 Task: Plan a trip to Wobulenzi, Uganda from 7th December, 2023 to 14th December, 2023 for 1 adult with 1  bedroom having 1 bed and 1 bathroom. Property type can be hotel. Amenities needed are: wifi. Booking option can be self check-in.
Action: Mouse moved to (538, 103)
Screenshot: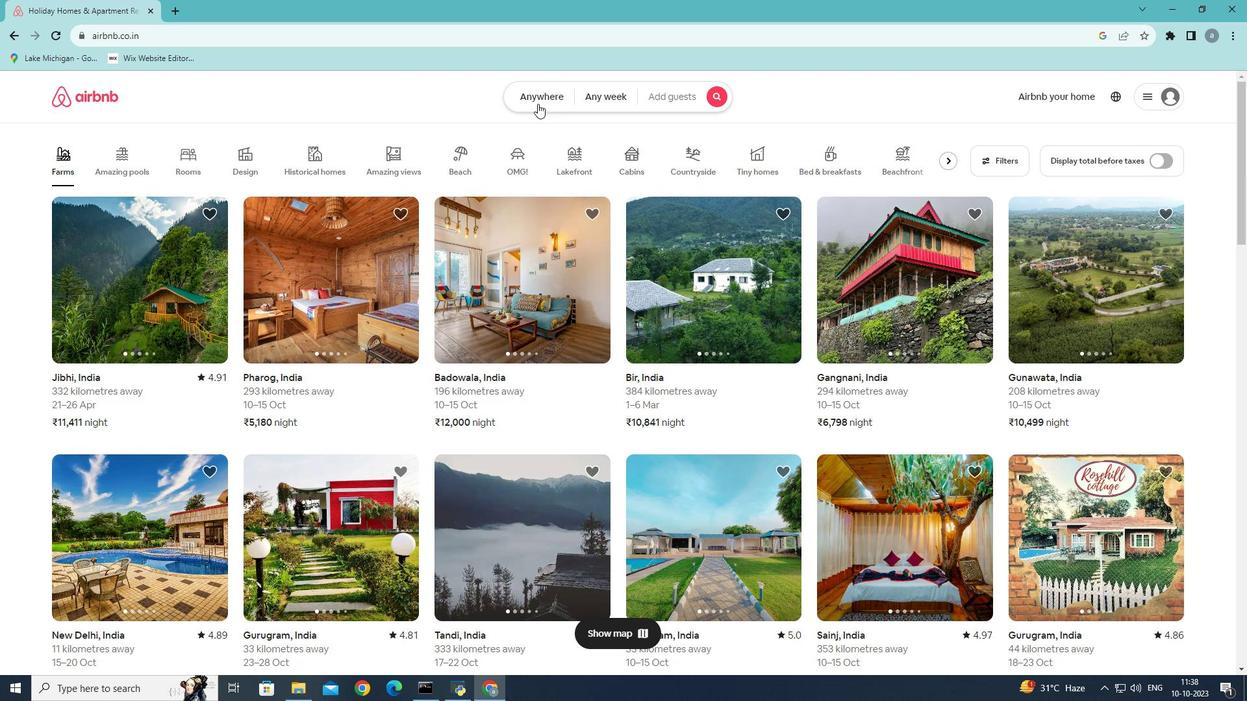 
Action: Mouse pressed left at (538, 103)
Screenshot: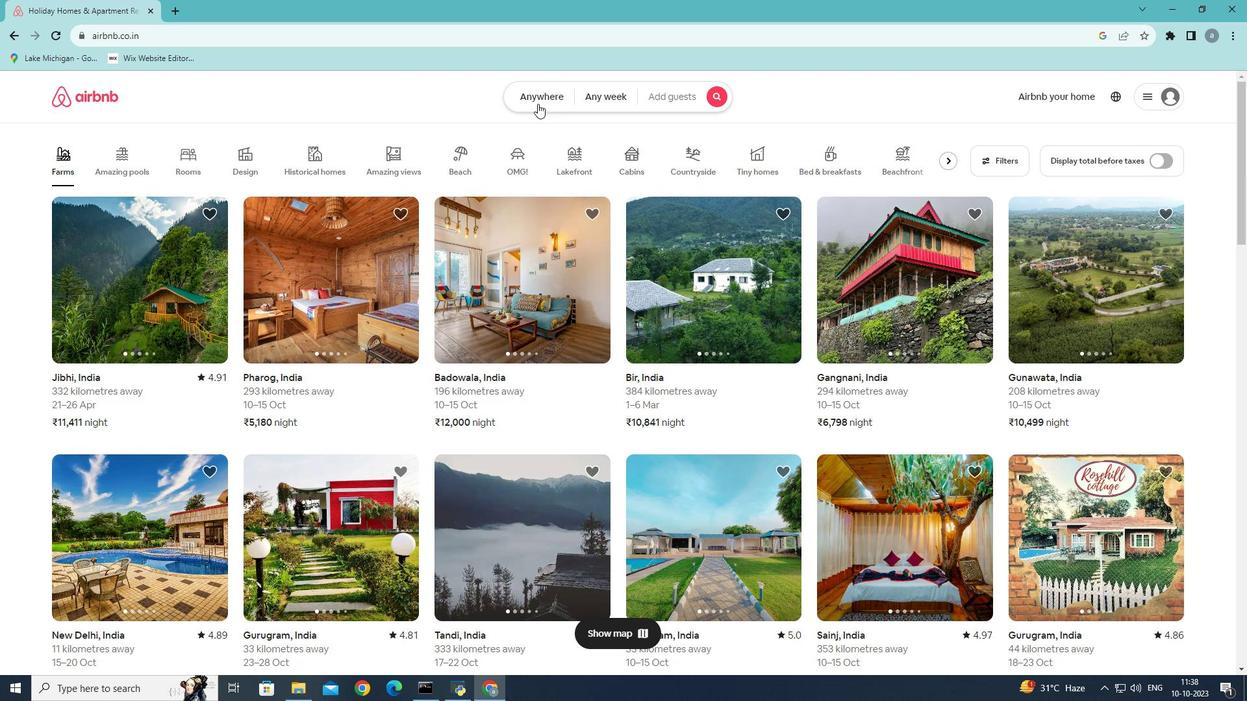 
Action: Mouse moved to (389, 142)
Screenshot: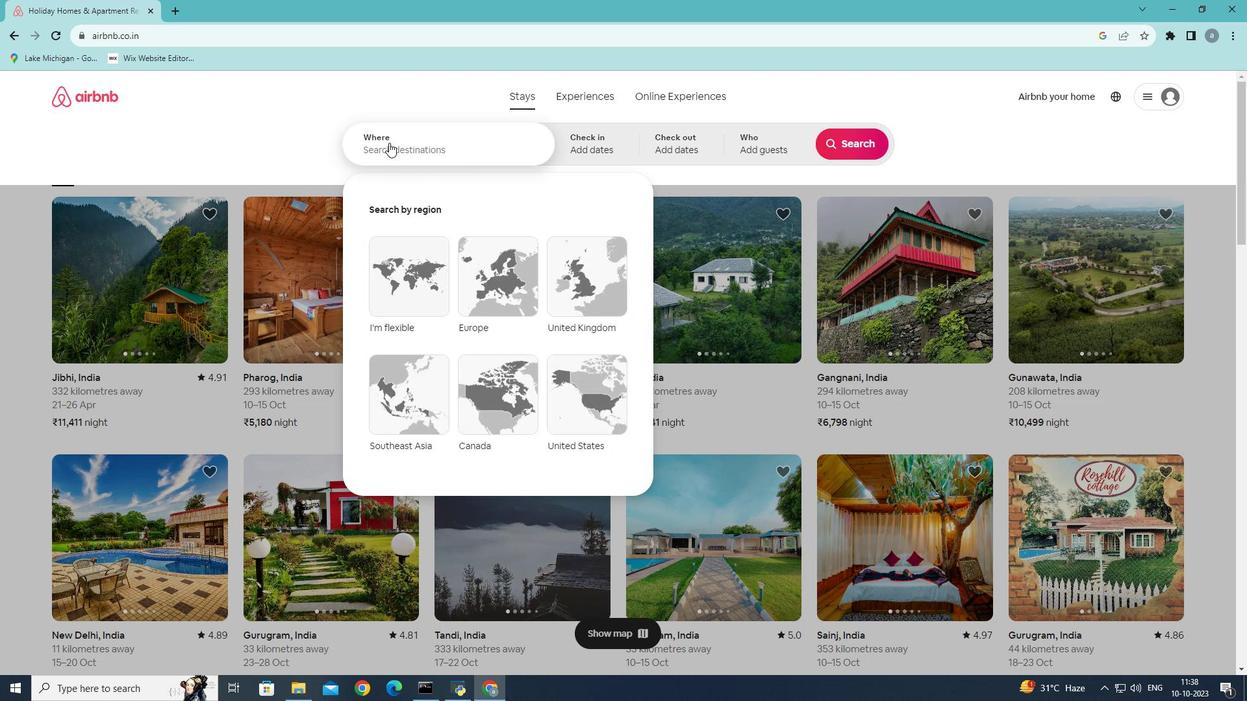 
Action: Mouse pressed left at (389, 142)
Screenshot: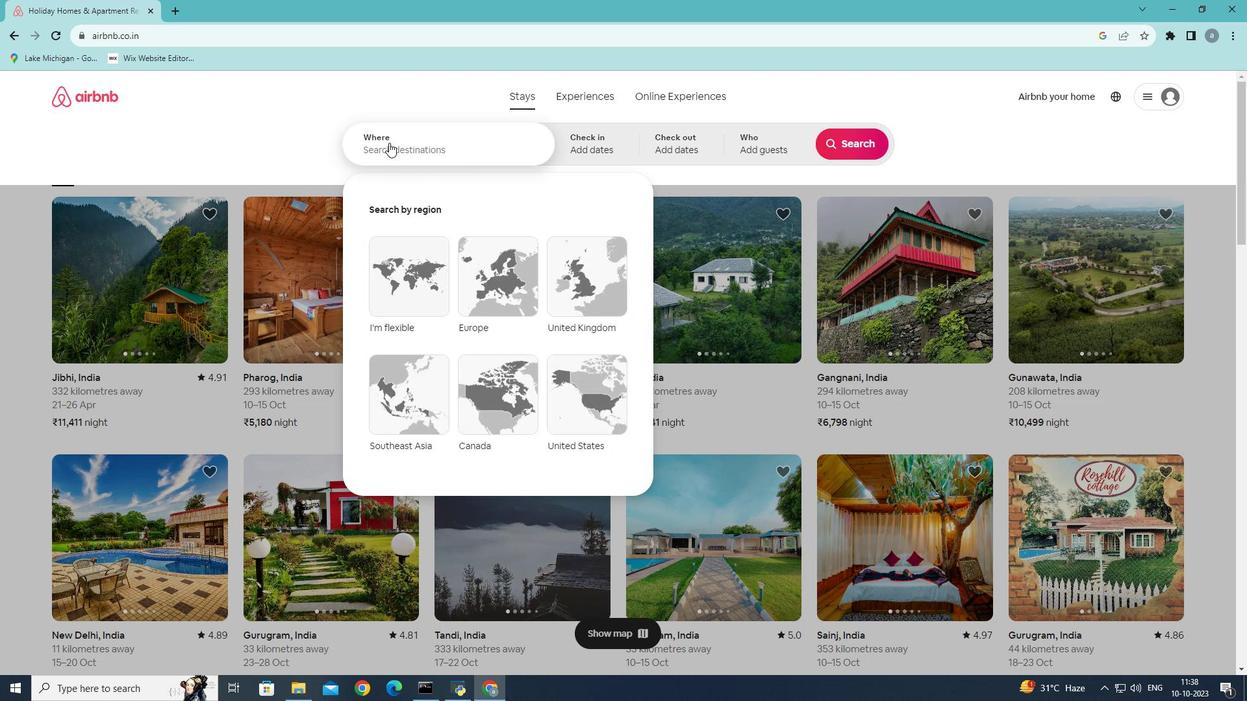 
Action: Mouse moved to (425, 150)
Screenshot: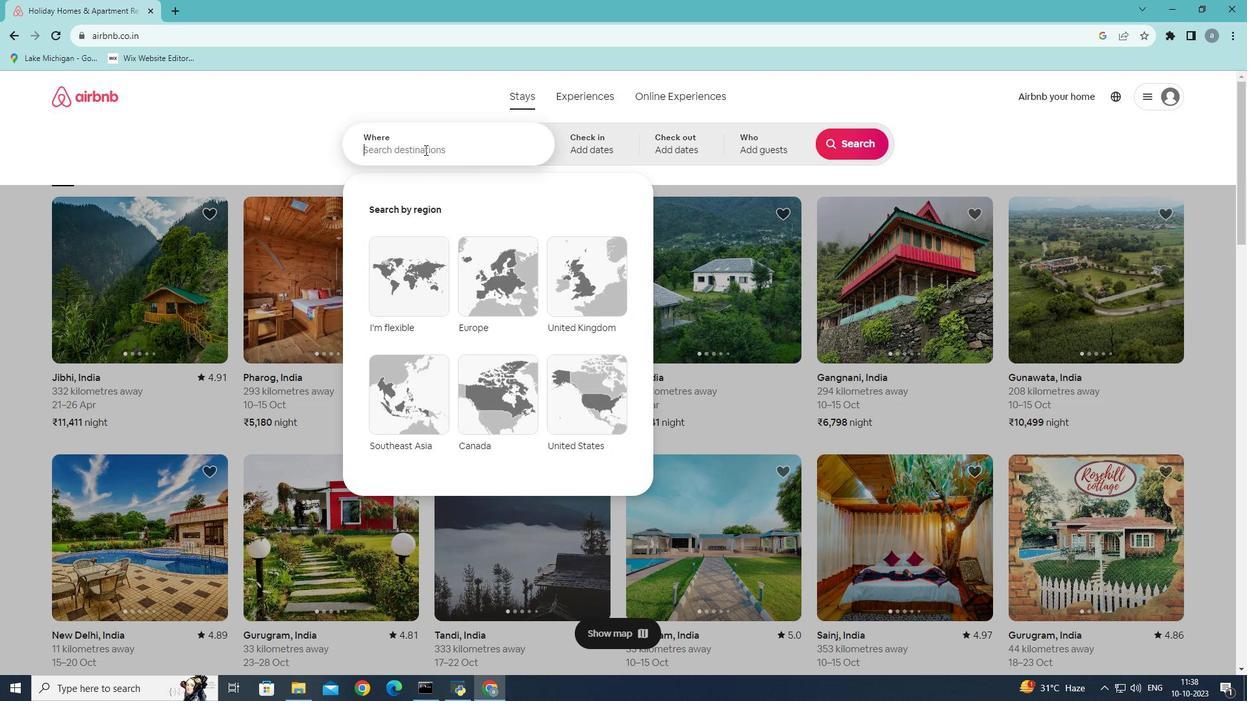 
Action: Key pressed <Key.shift>Wobulenzi
Screenshot: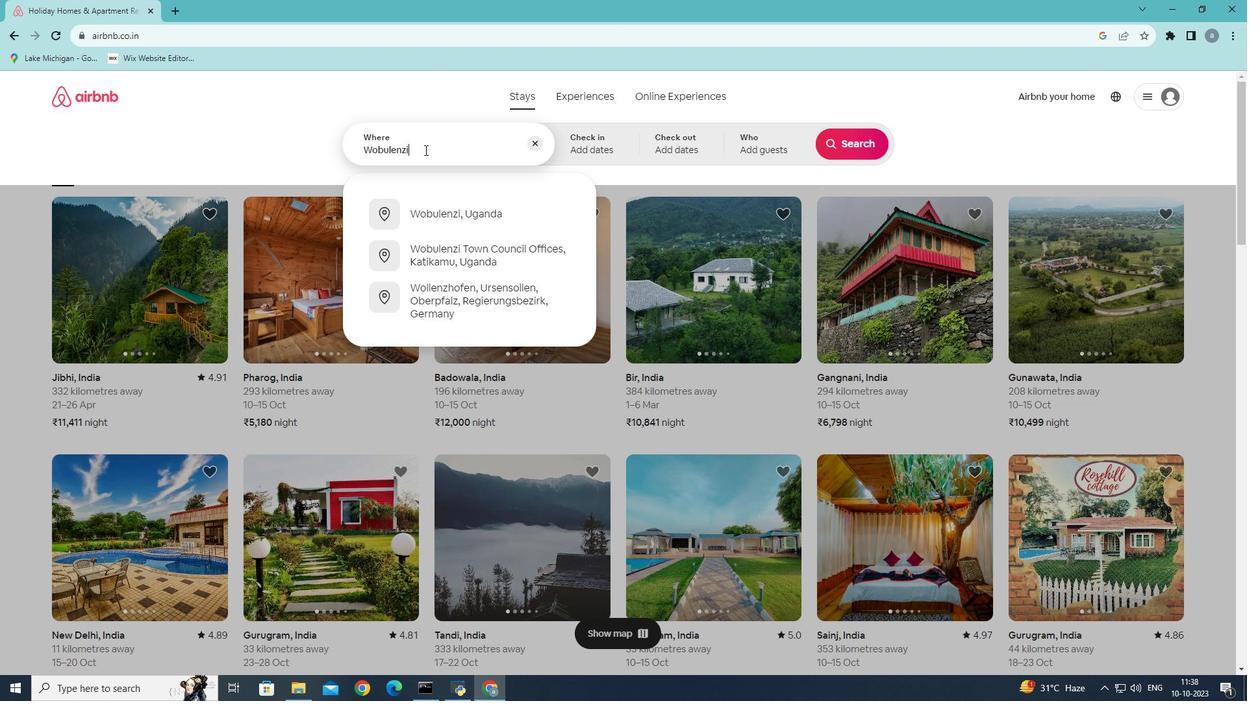 
Action: Mouse moved to (475, 213)
Screenshot: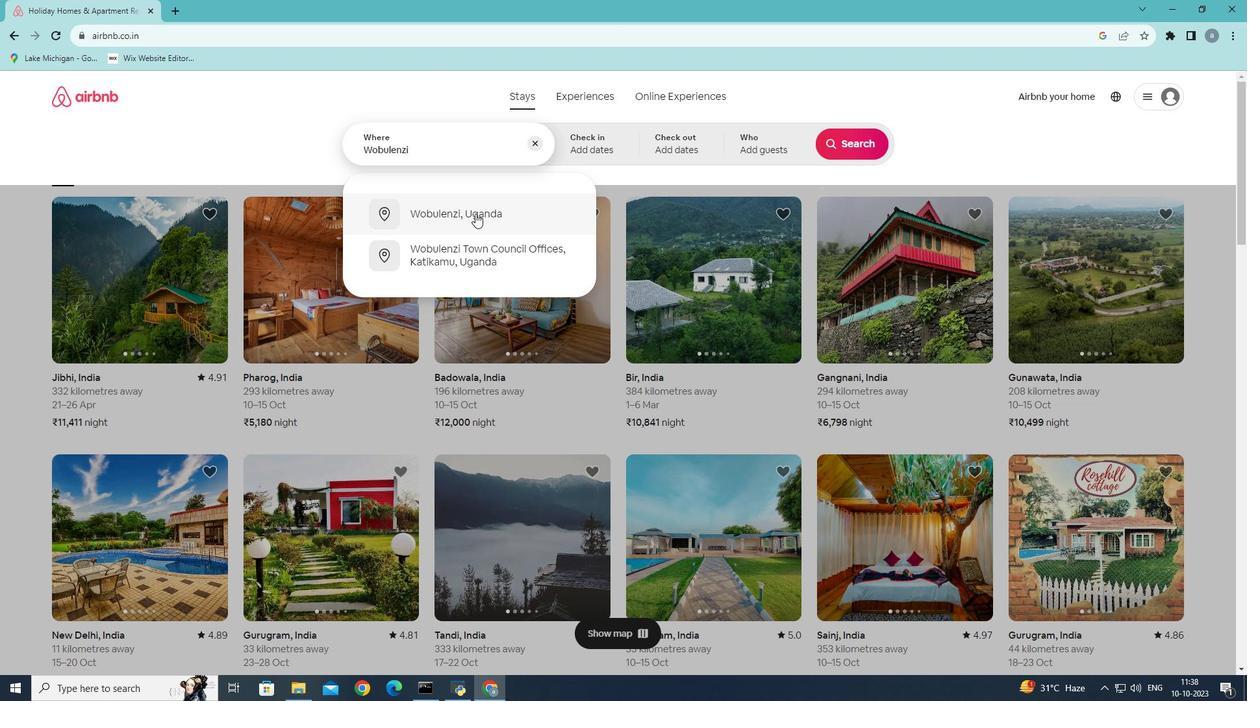 
Action: Mouse pressed left at (475, 213)
Screenshot: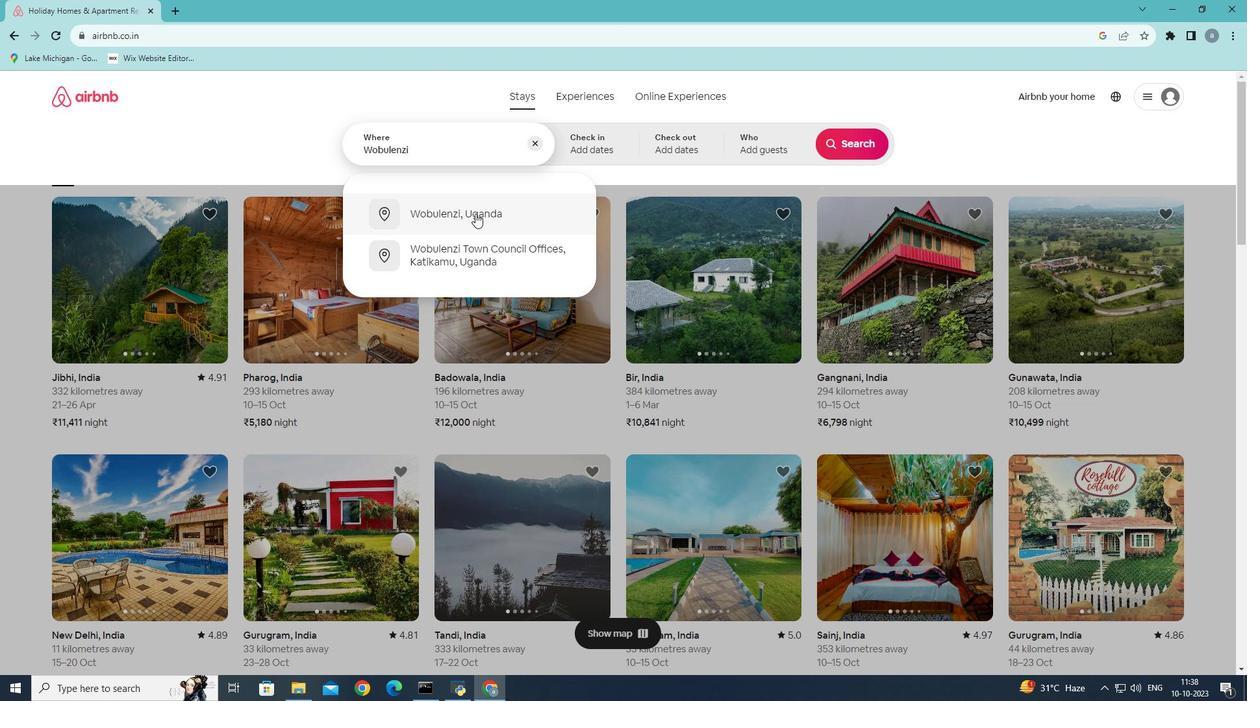 
Action: Mouse moved to (850, 246)
Screenshot: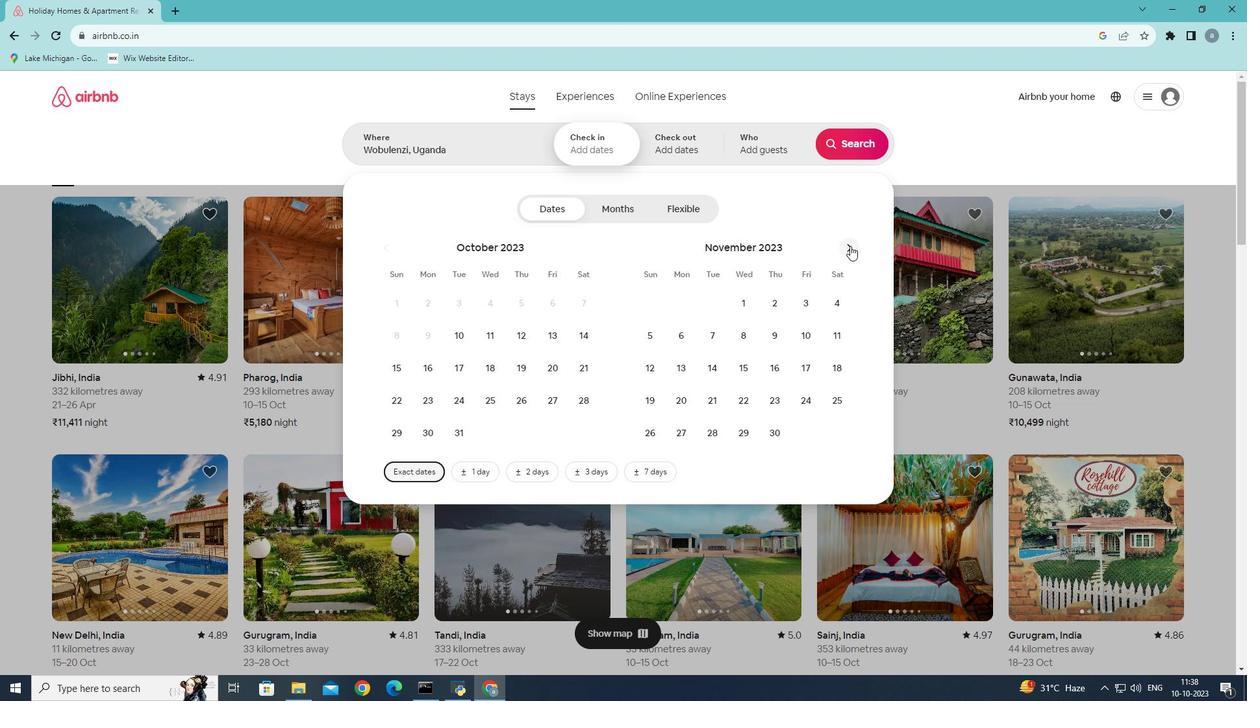 
Action: Mouse pressed left at (850, 246)
Screenshot: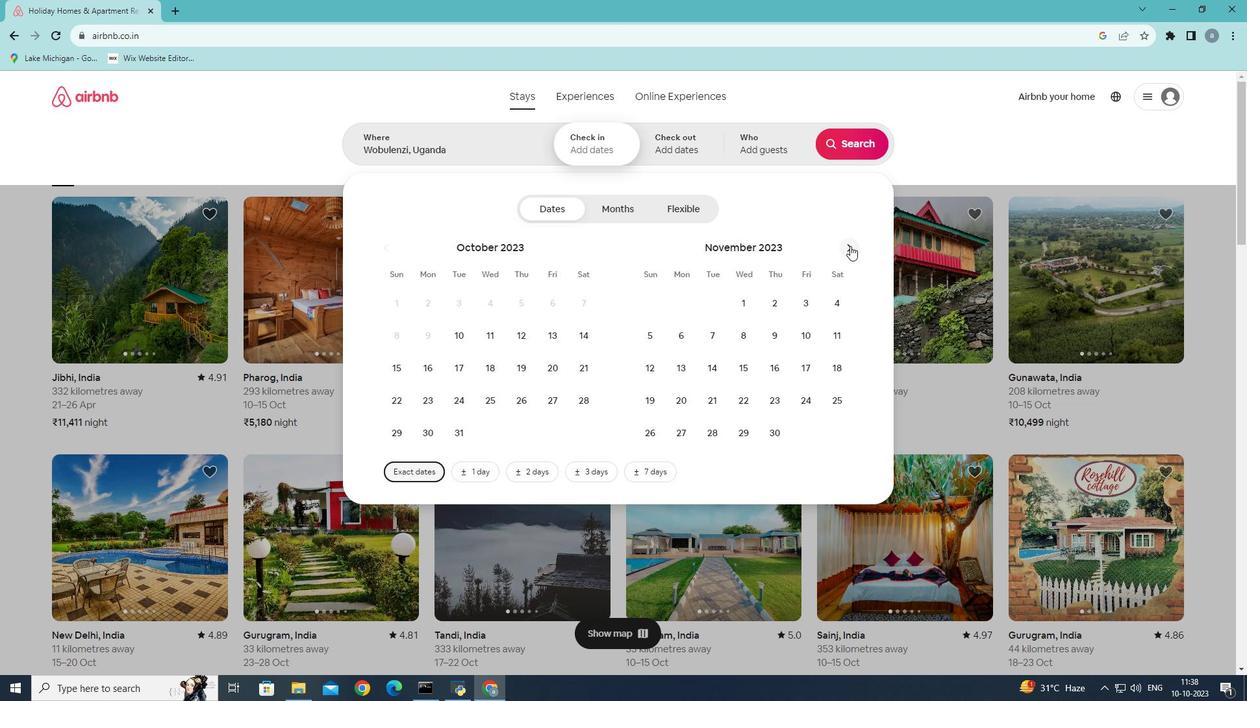 
Action: Mouse moved to (778, 334)
Screenshot: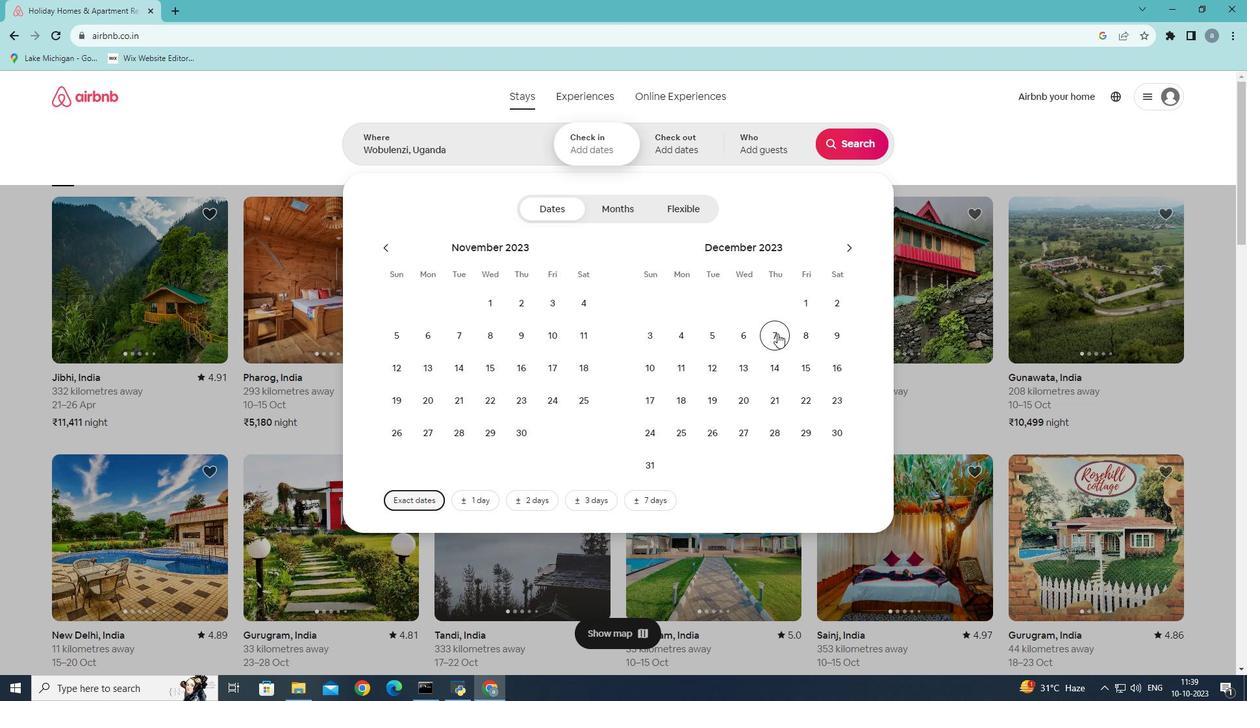 
Action: Mouse pressed left at (778, 334)
Screenshot: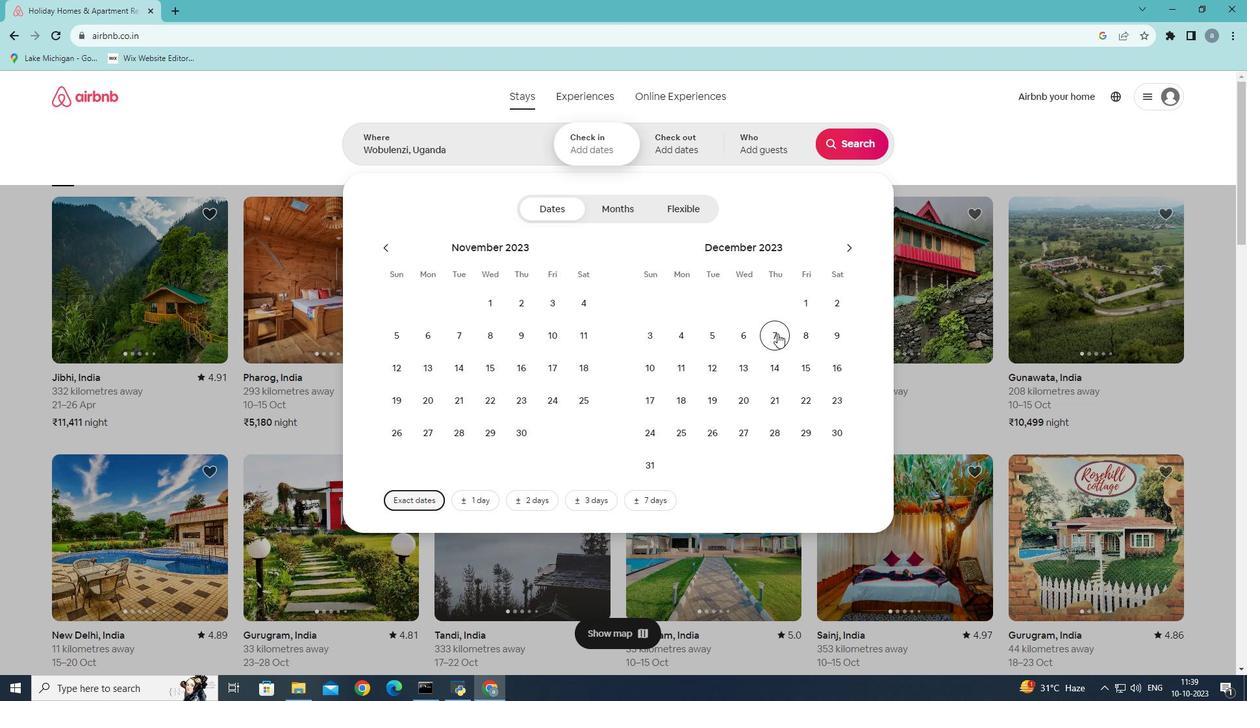 
Action: Mouse moved to (685, 142)
Screenshot: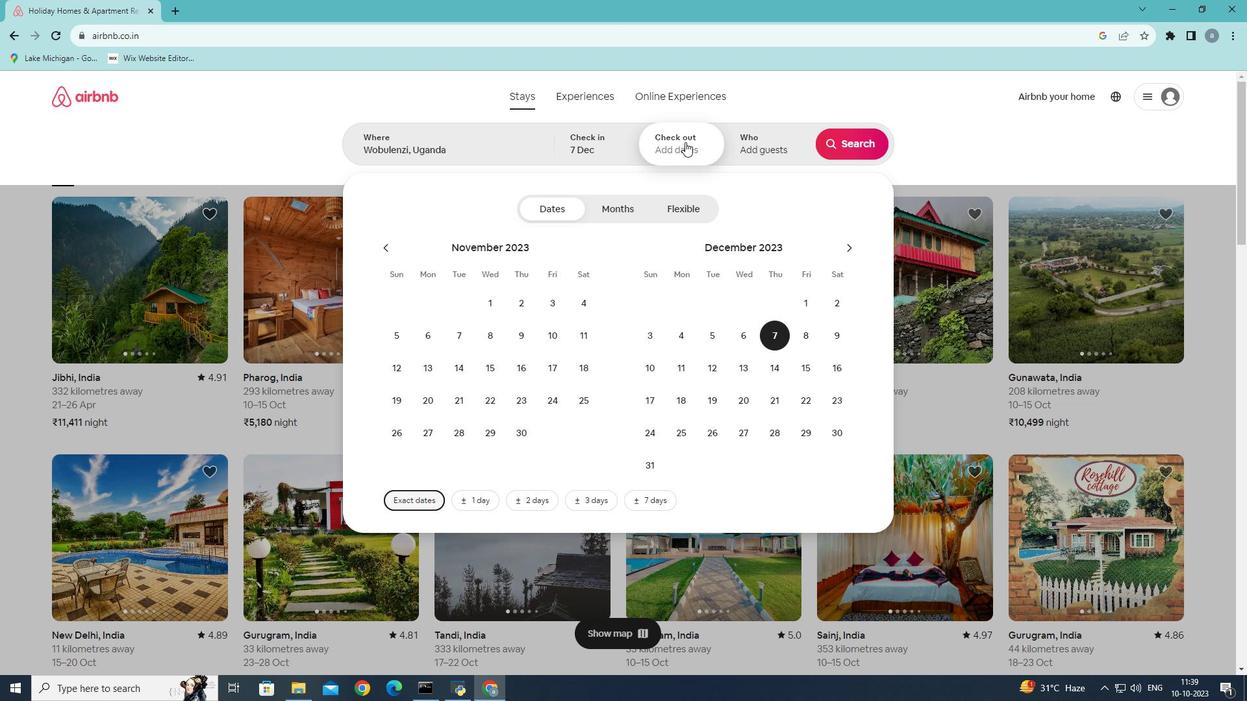 
Action: Mouse pressed left at (685, 142)
Screenshot: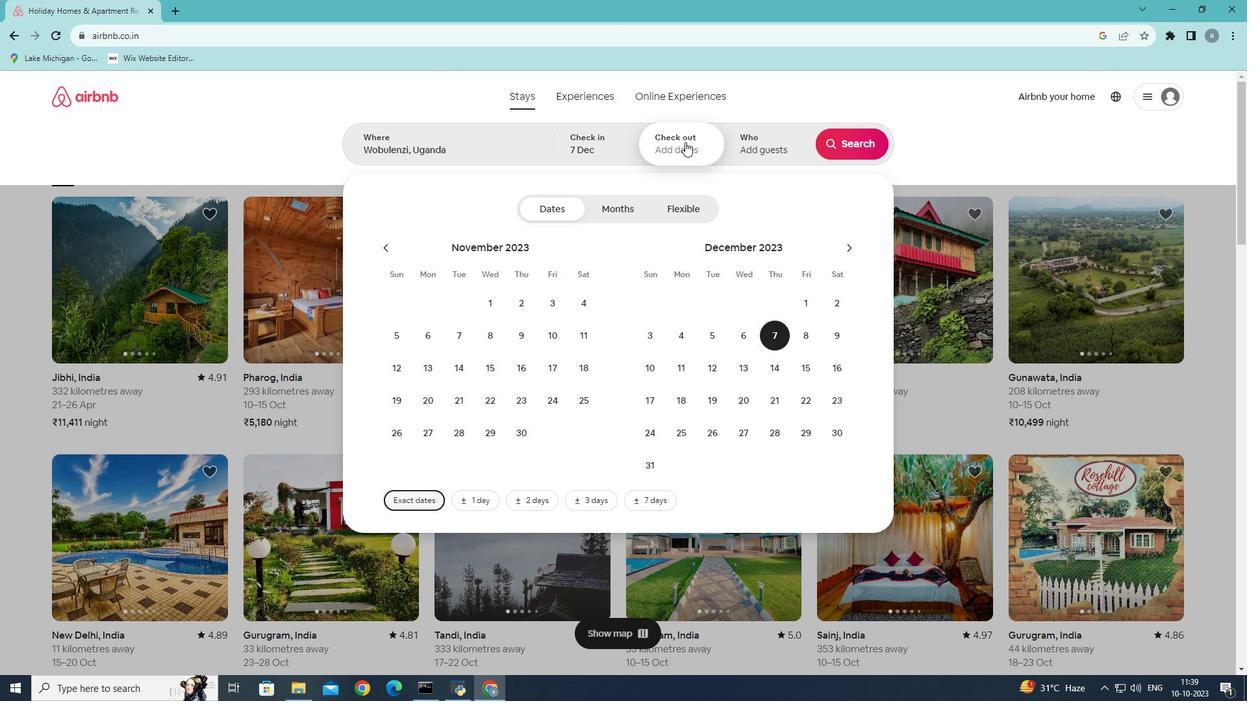 
Action: Mouse pressed left at (685, 142)
Screenshot: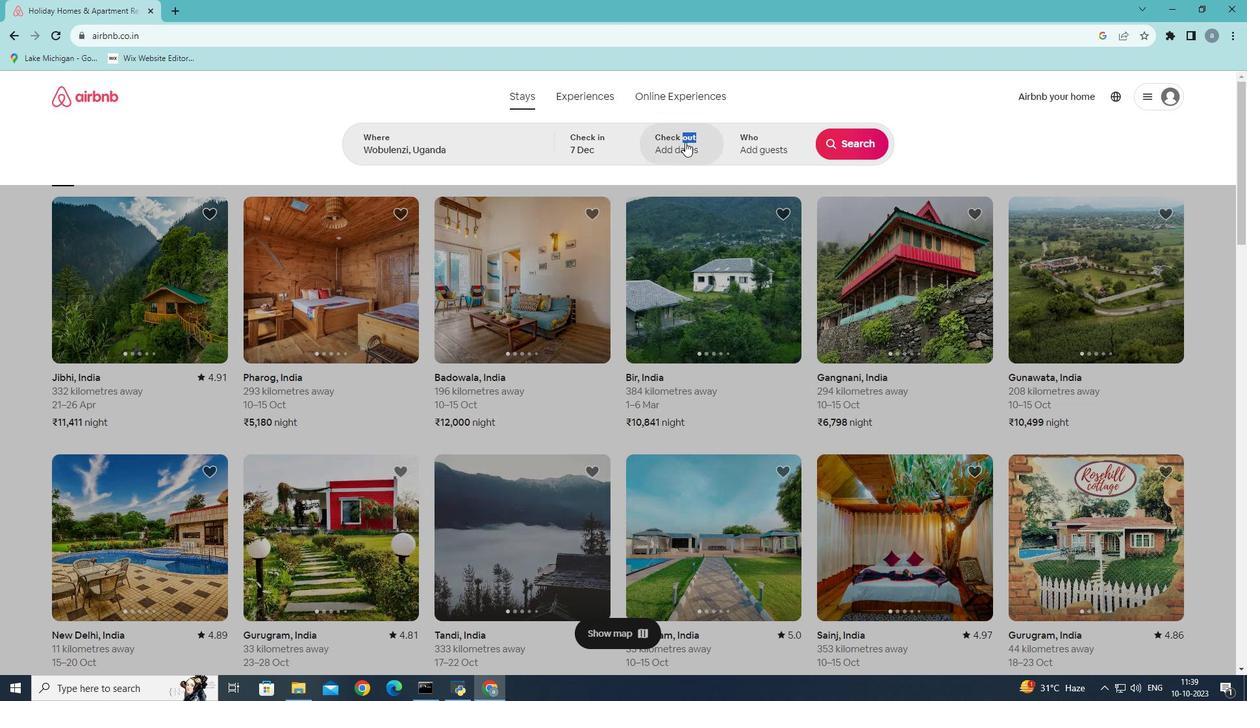 
Action: Mouse moved to (655, 372)
Screenshot: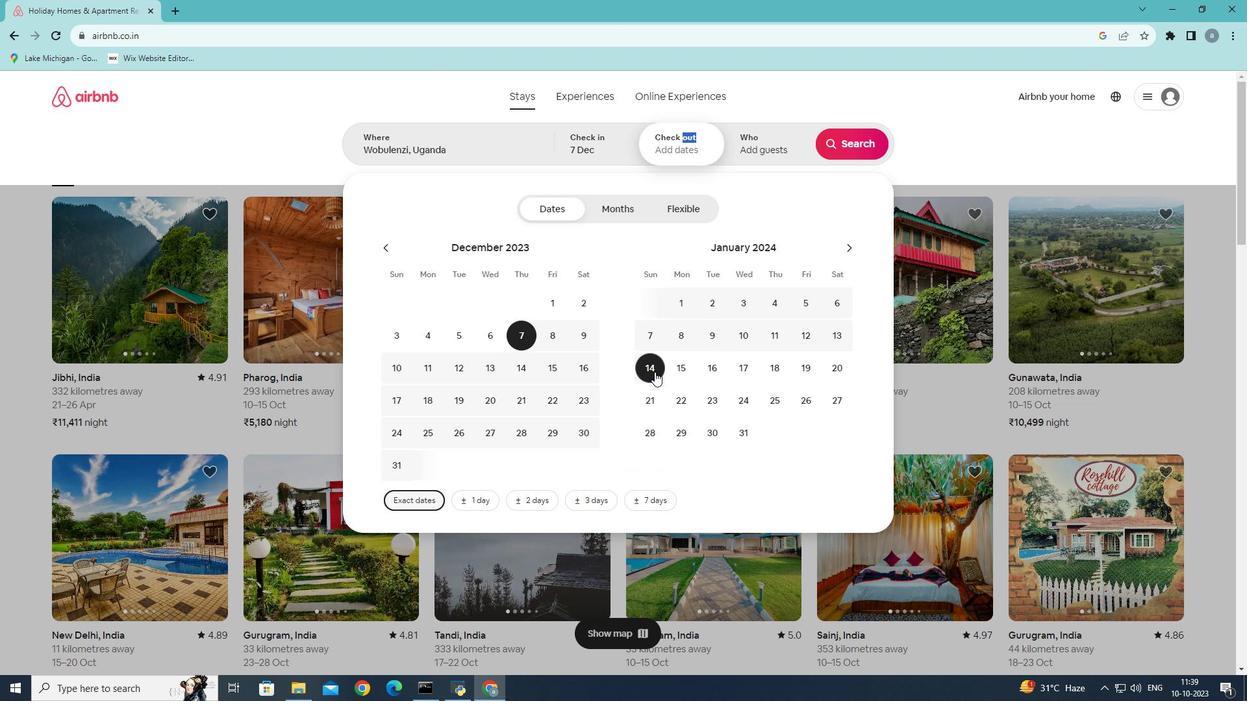 
Action: Mouse pressed left at (655, 372)
Screenshot: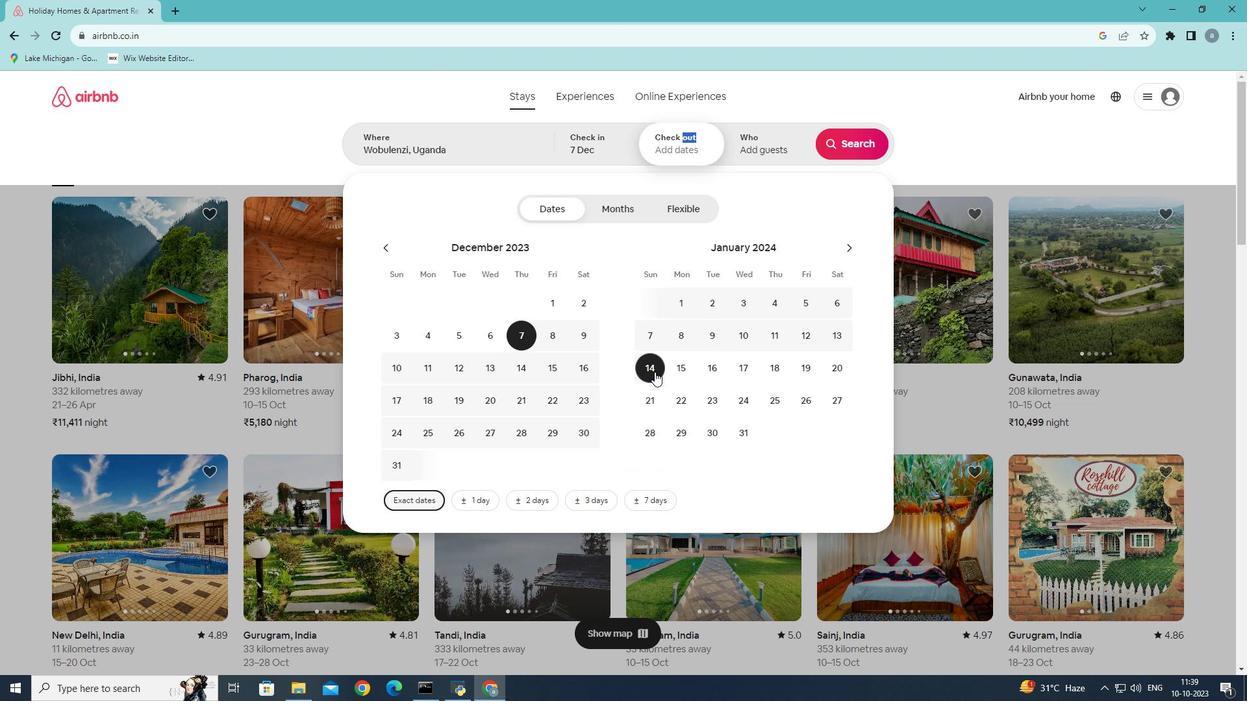 
Action: Mouse moved to (649, 367)
Screenshot: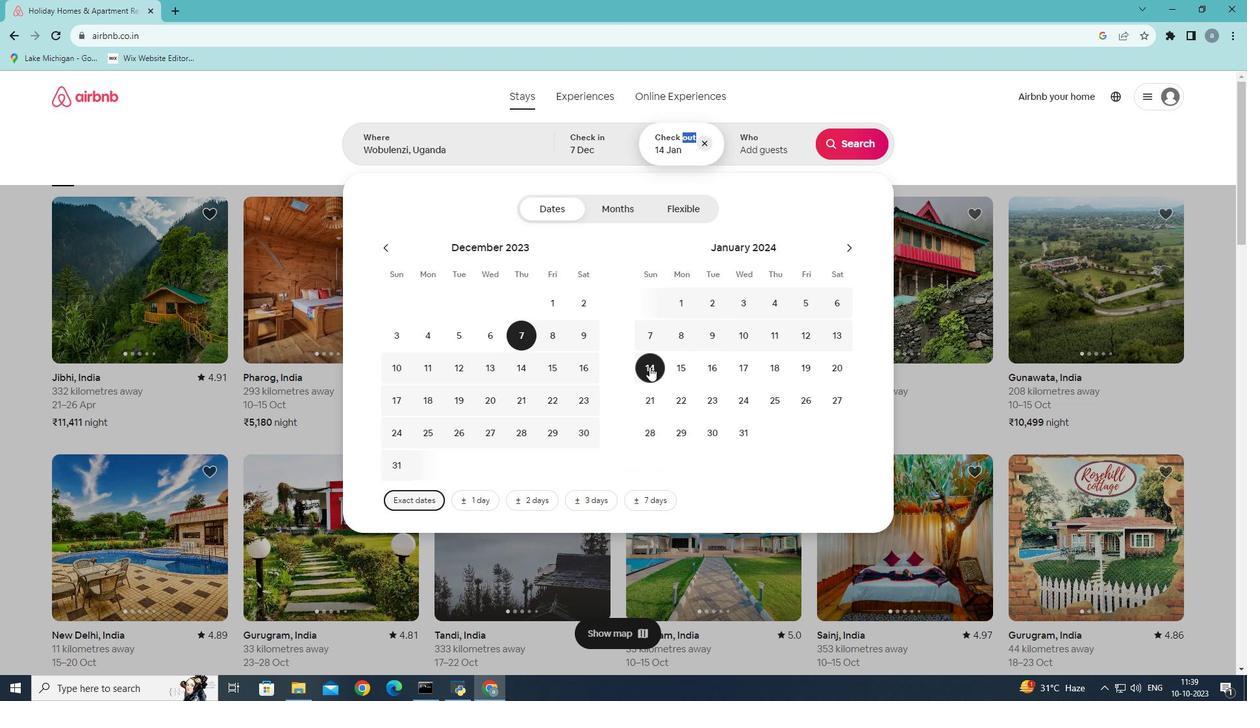 
Action: Mouse pressed left at (649, 367)
Screenshot: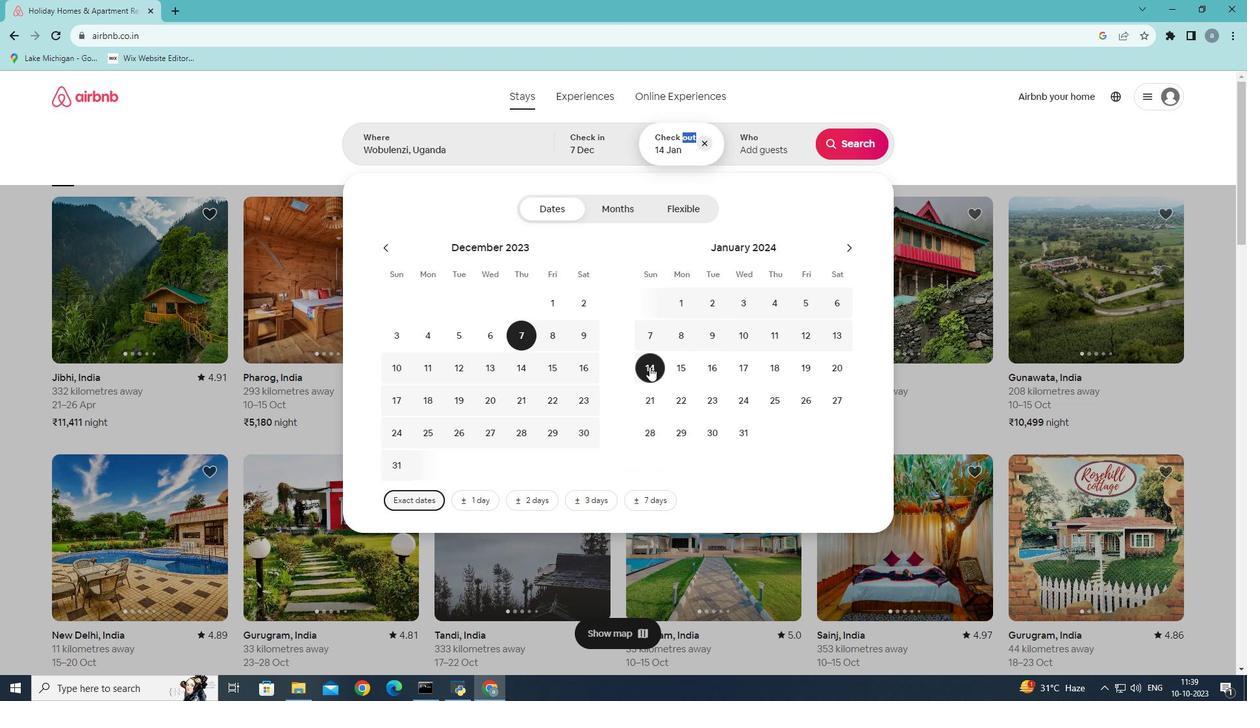 
Action: Mouse moved to (521, 376)
Screenshot: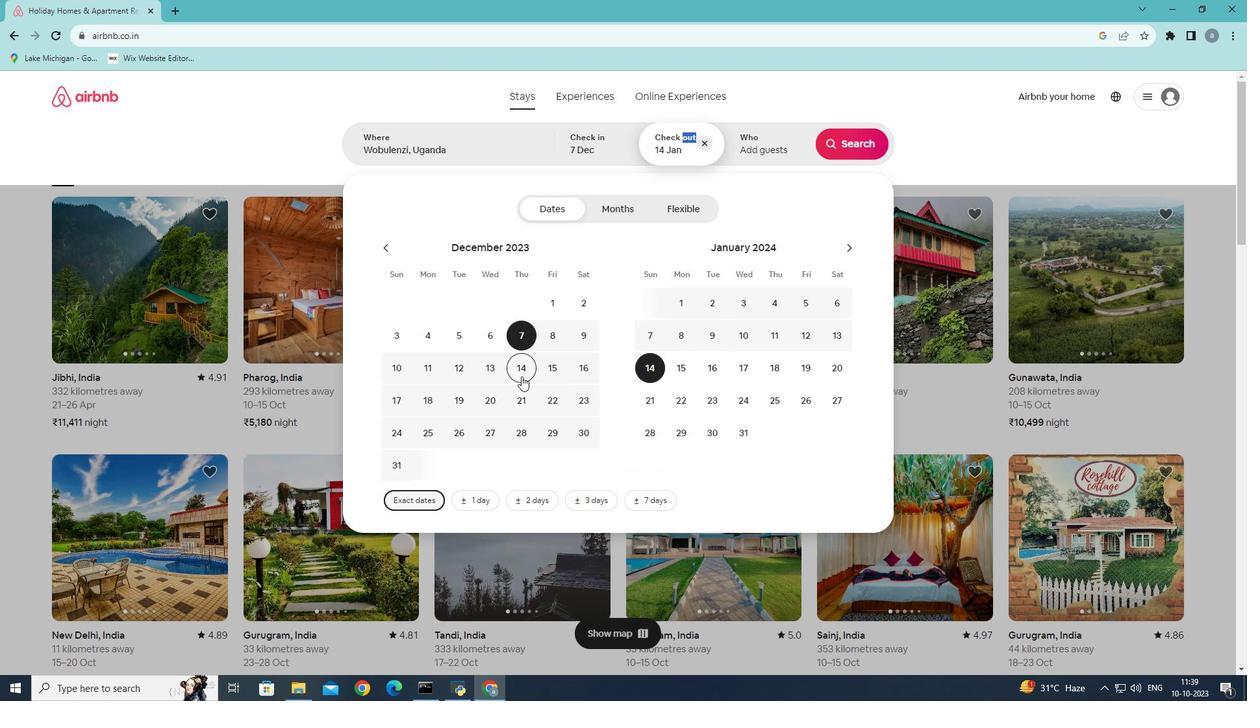 
Action: Mouse pressed left at (521, 376)
Screenshot: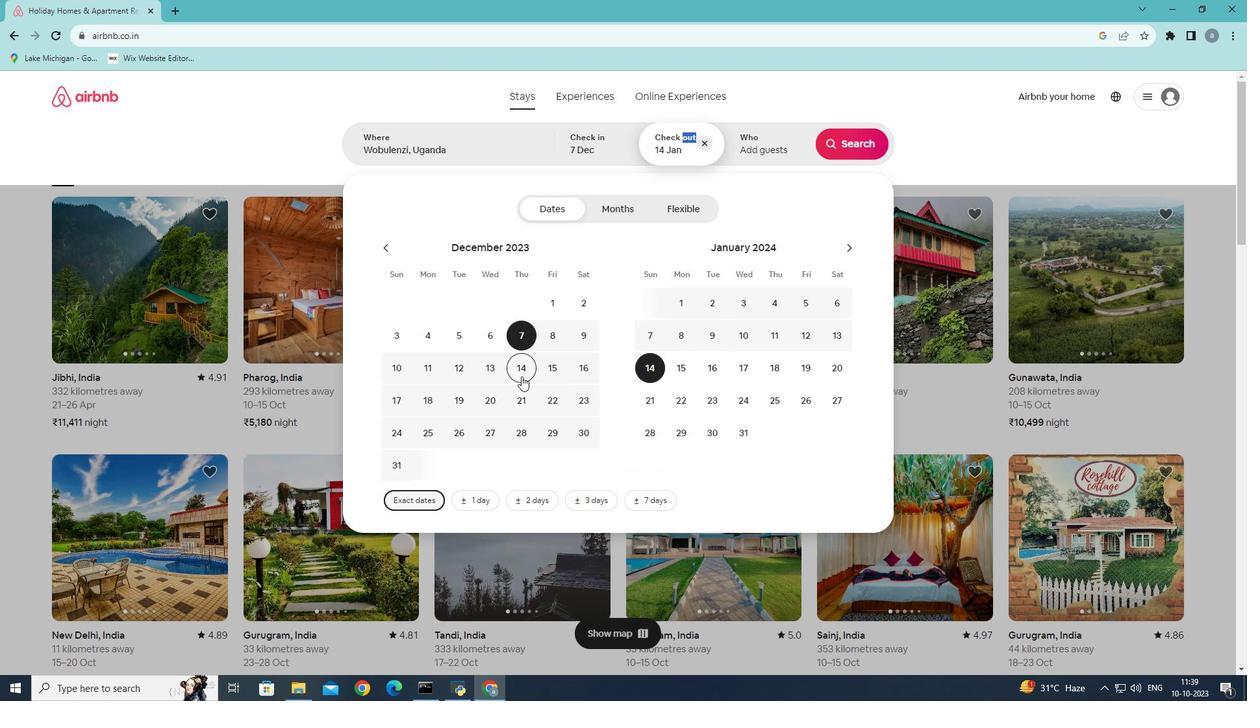 
Action: Mouse moved to (785, 153)
Screenshot: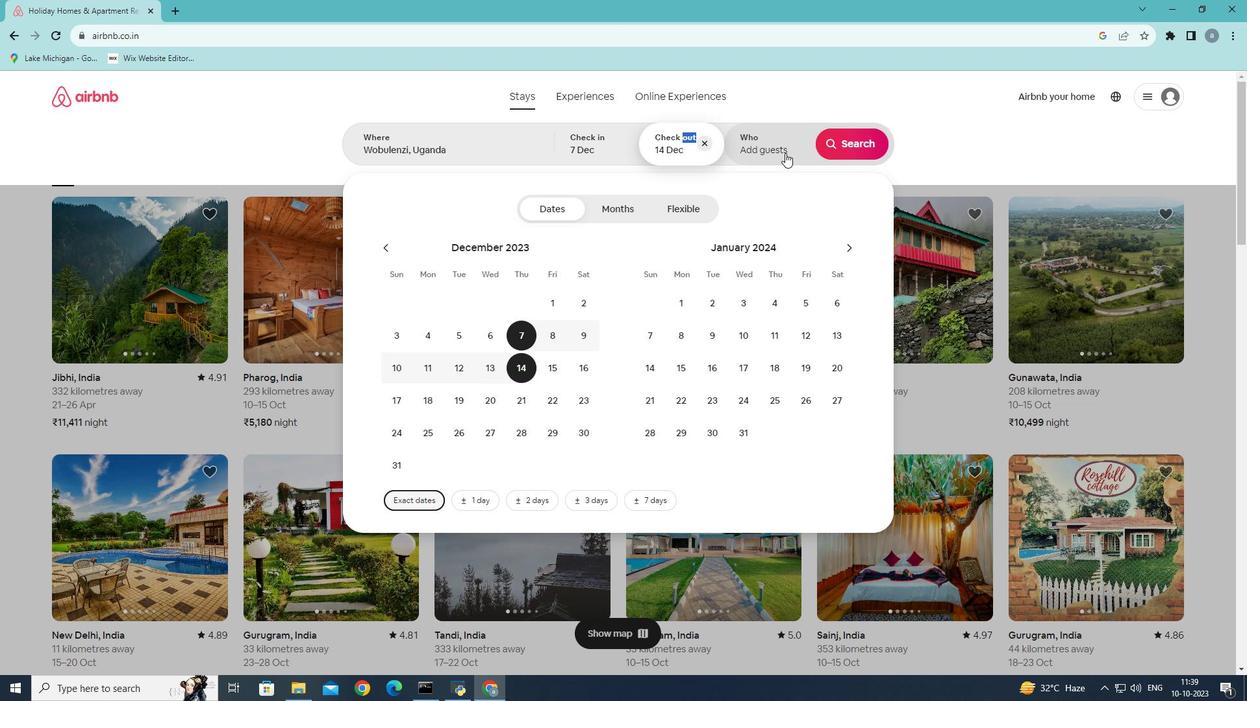 
Action: Mouse pressed left at (785, 153)
Screenshot: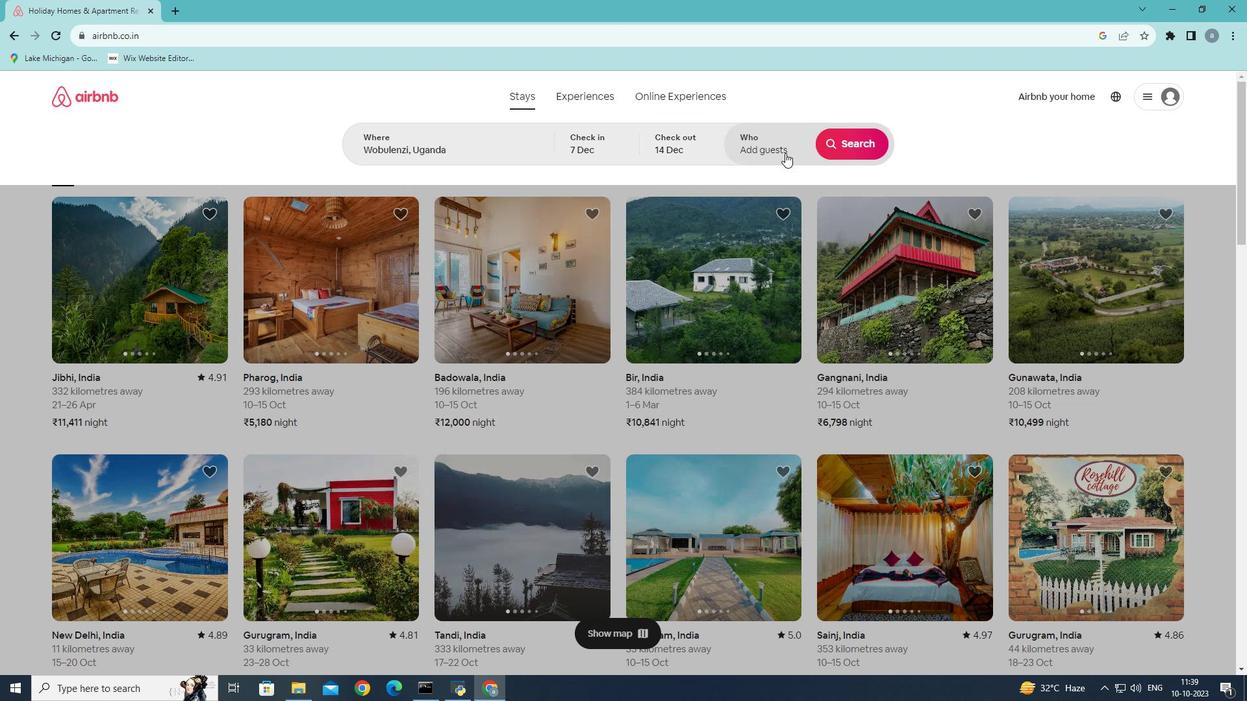 
Action: Mouse moved to (854, 212)
Screenshot: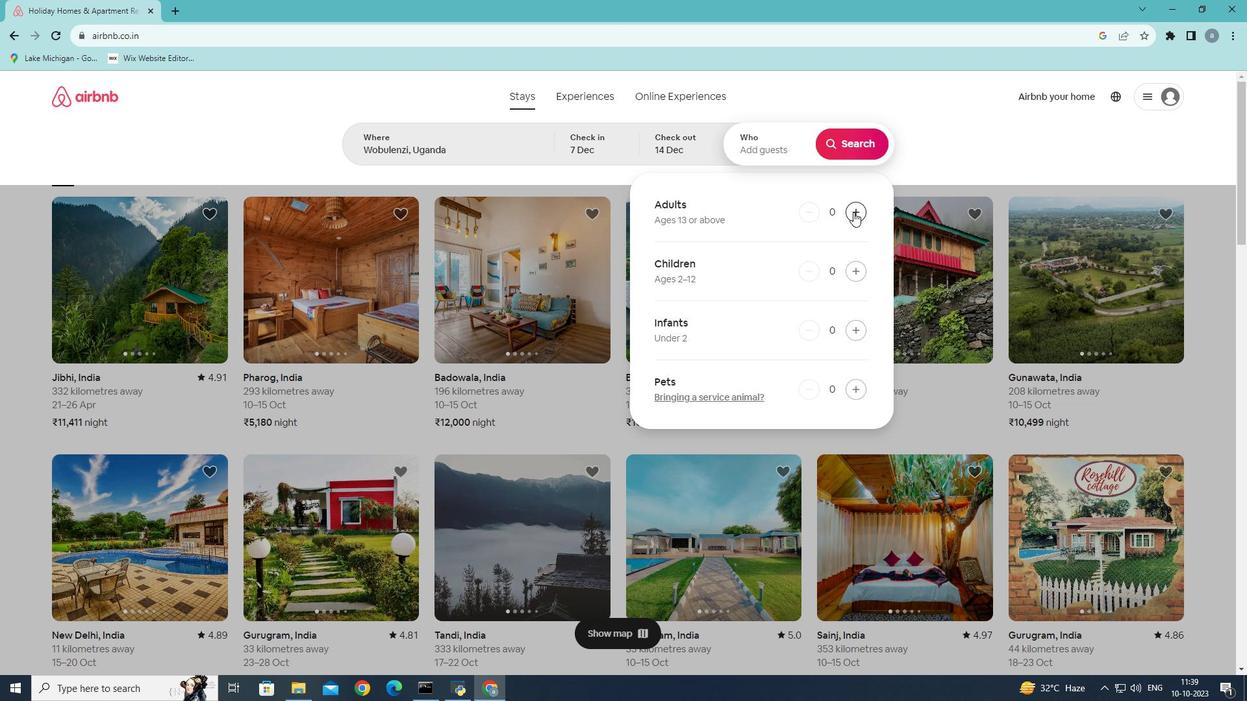 
Action: Mouse pressed left at (854, 212)
Screenshot: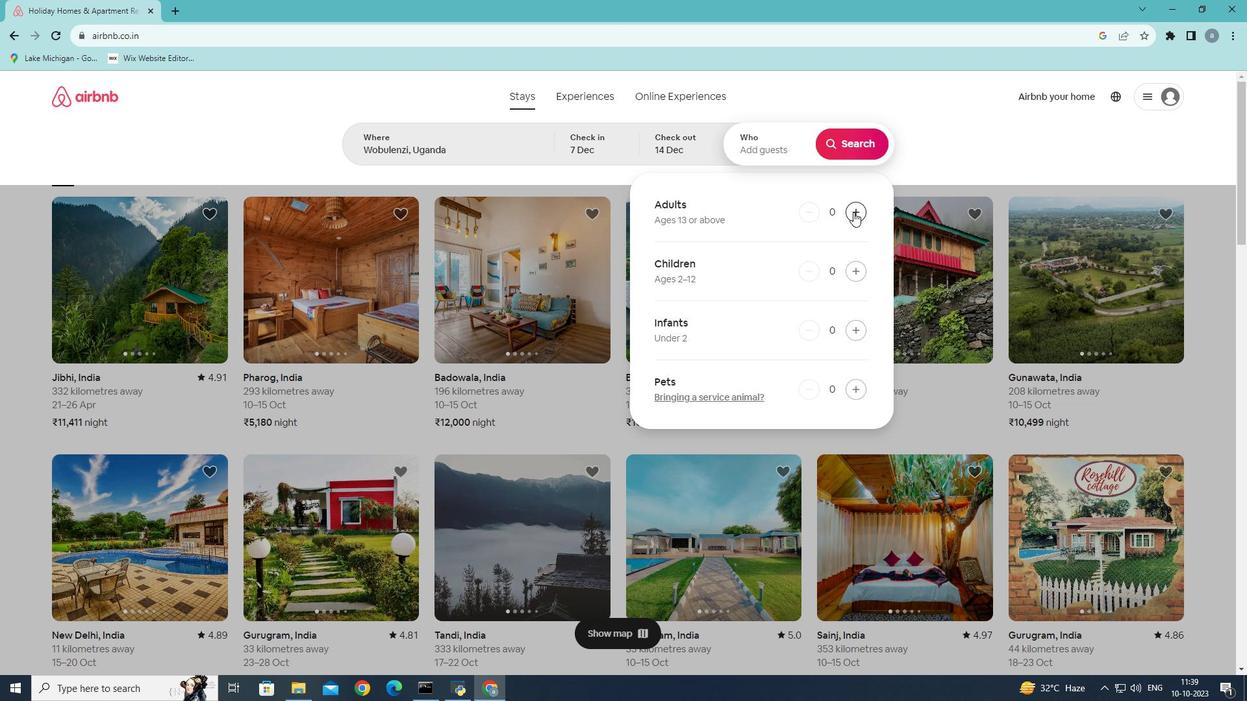 
Action: Mouse moved to (859, 148)
Screenshot: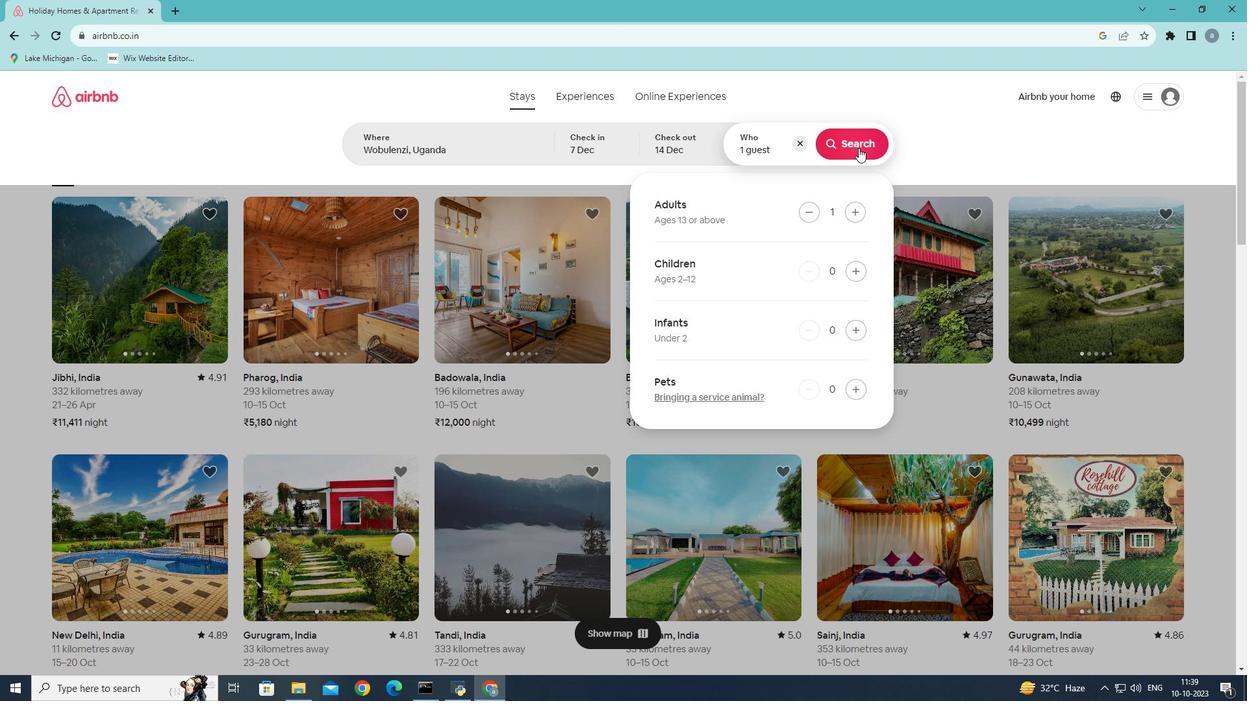 
Action: Mouse pressed left at (859, 148)
Screenshot: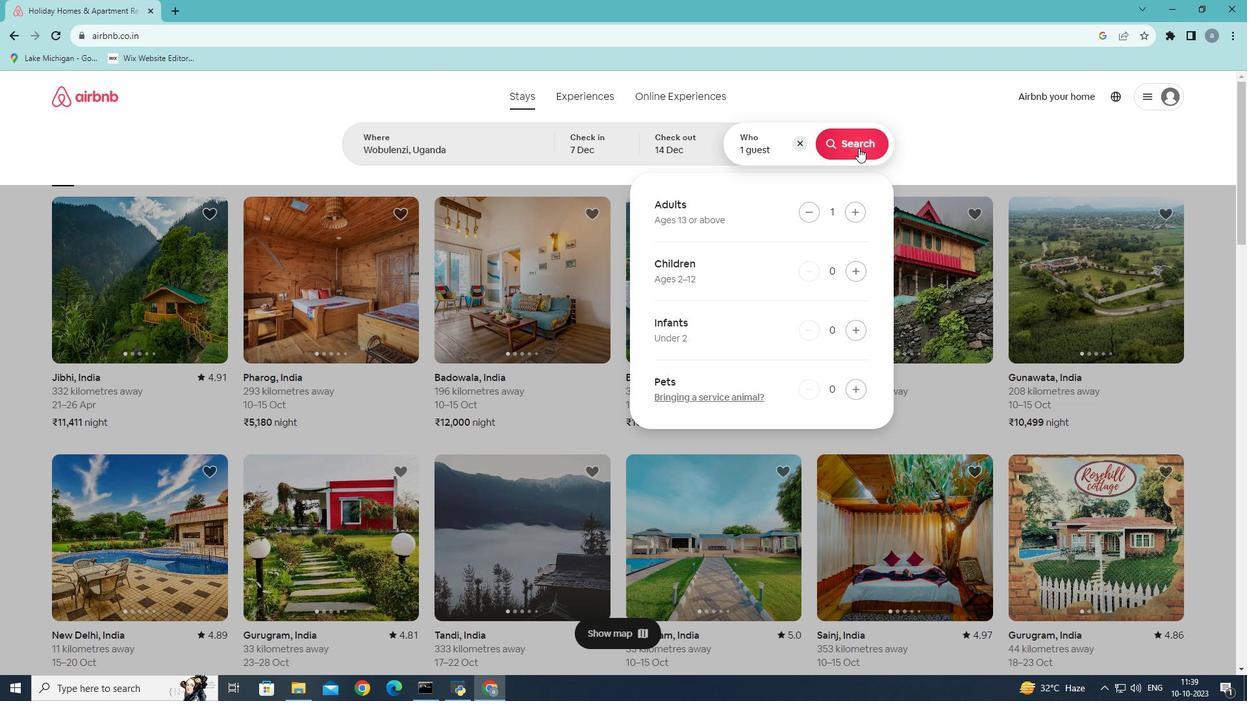 
Action: Mouse moved to (1035, 150)
Screenshot: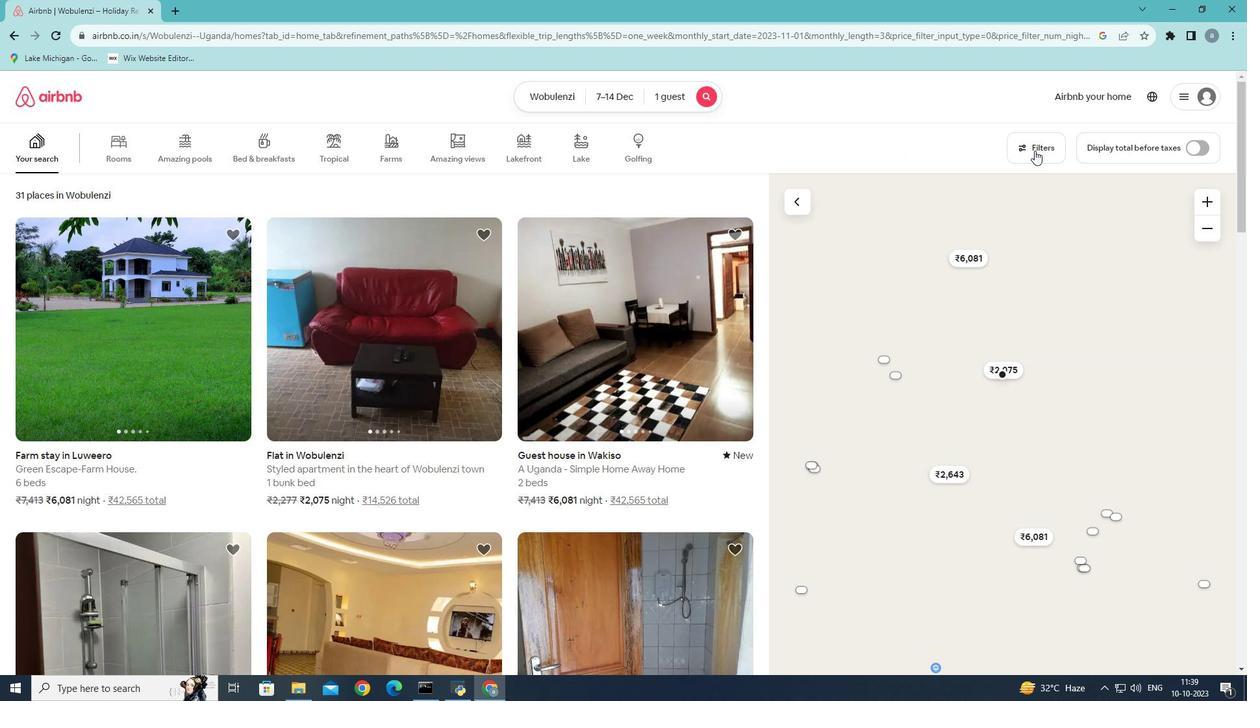
Action: Mouse pressed left at (1035, 150)
Screenshot: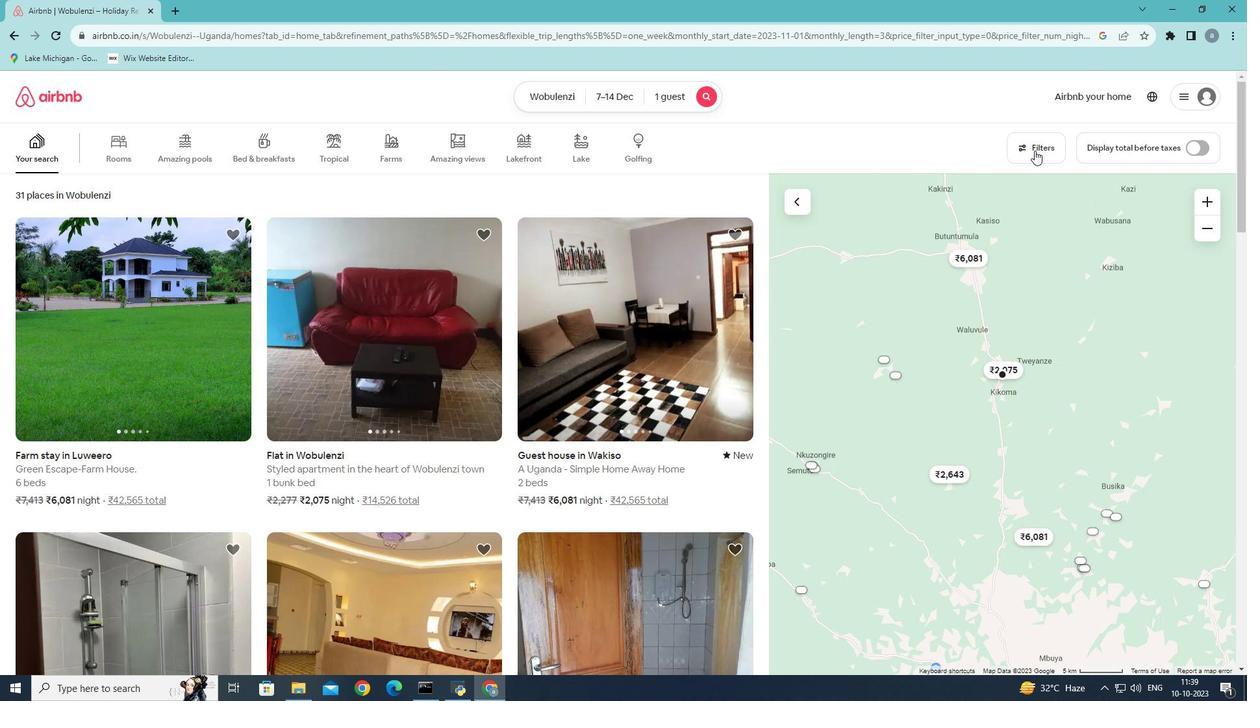 
Action: Mouse moved to (529, 332)
Screenshot: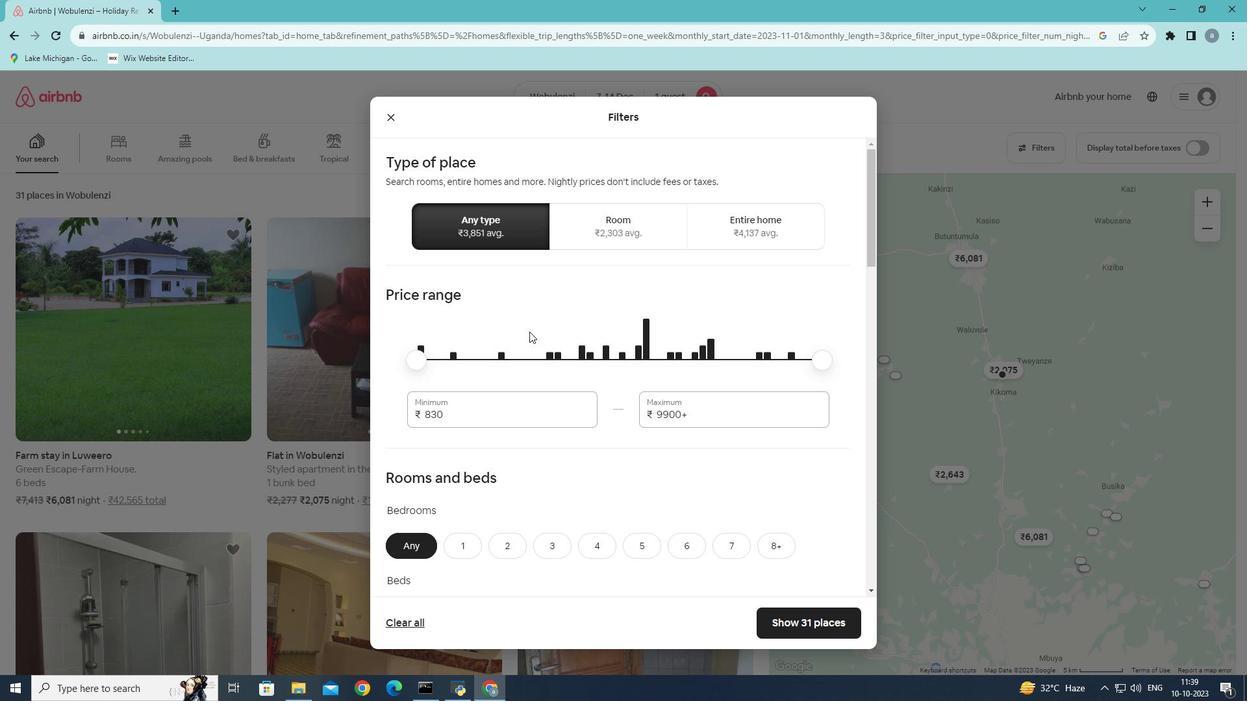 
Action: Mouse scrolled (529, 331) with delta (0, 0)
Screenshot: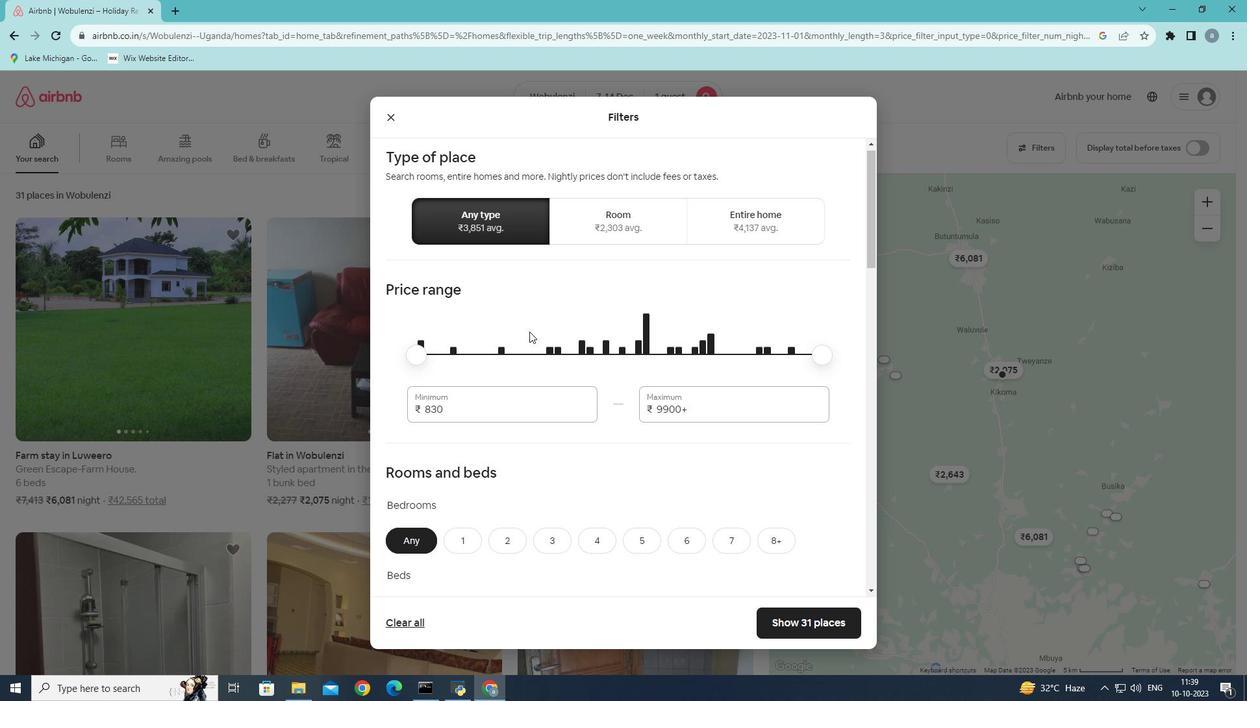
Action: Mouse scrolled (529, 331) with delta (0, 0)
Screenshot: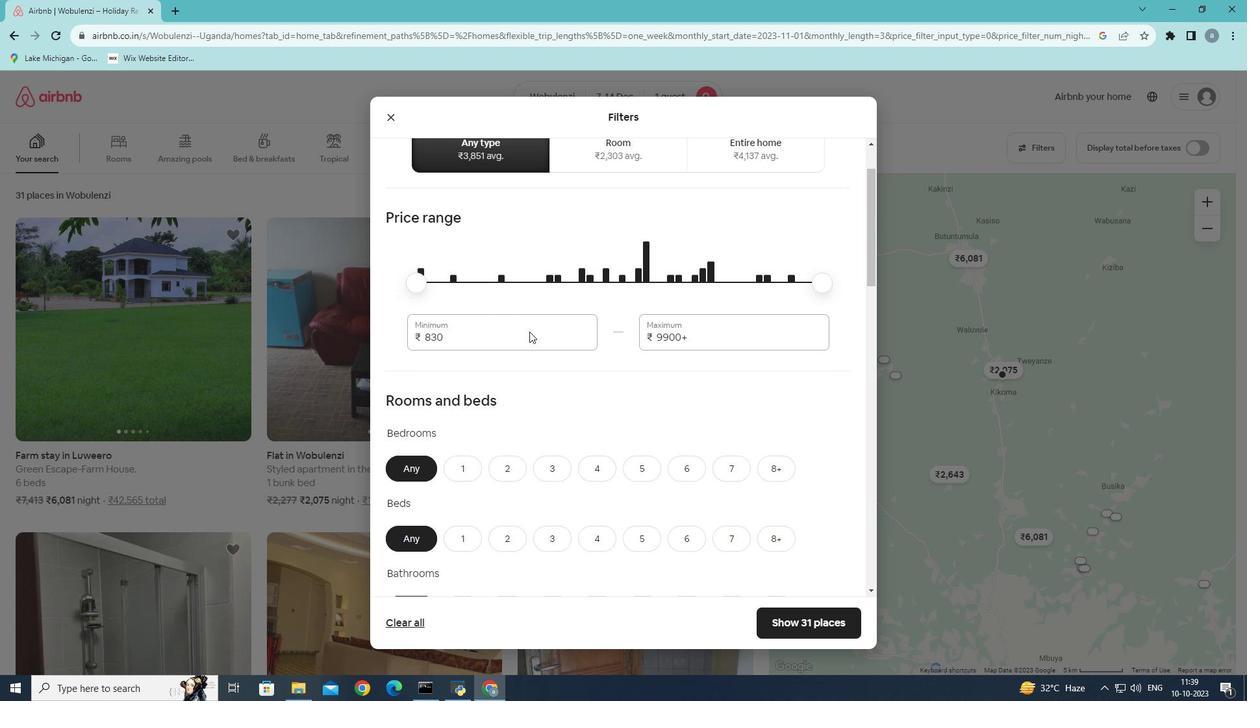 
Action: Mouse scrolled (529, 331) with delta (0, 0)
Screenshot: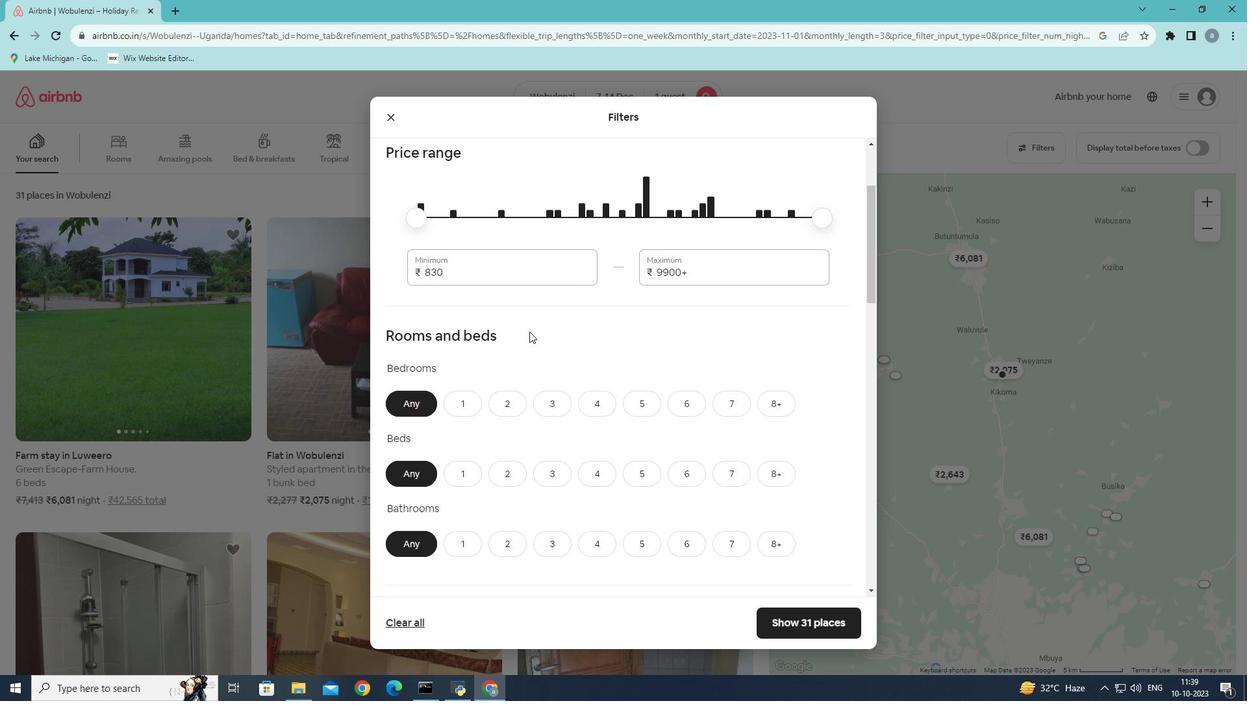 
Action: Mouse moved to (463, 351)
Screenshot: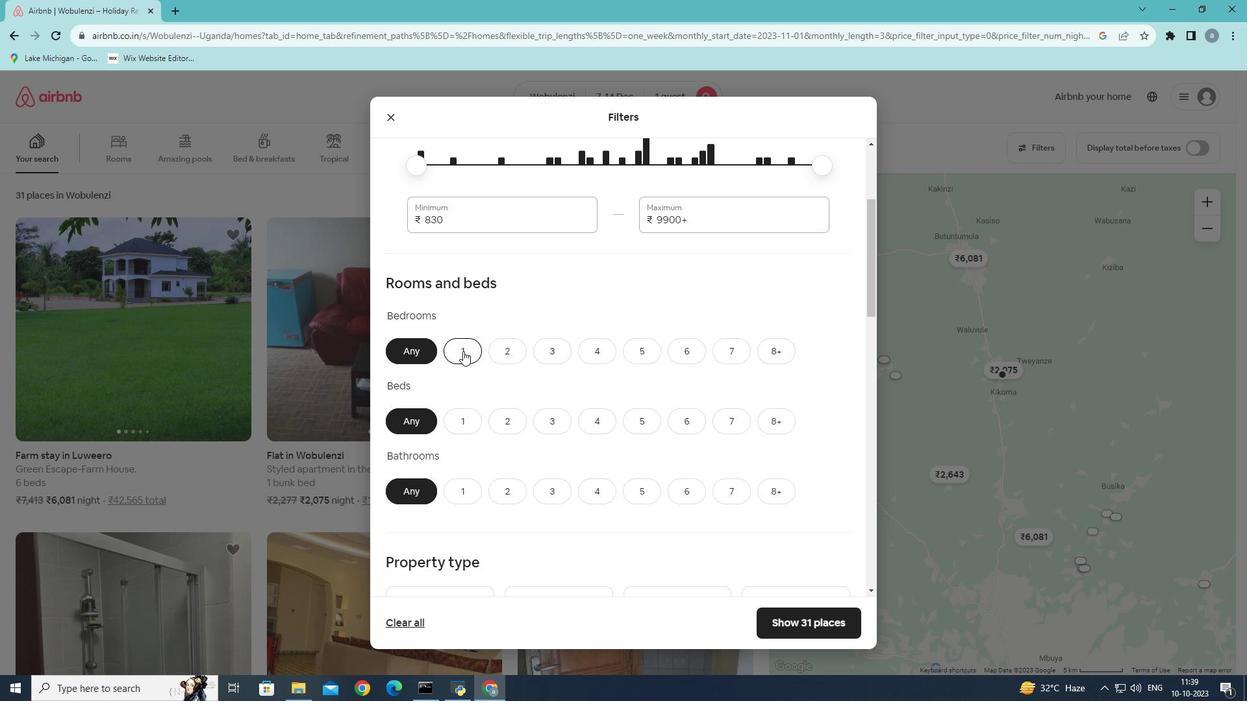 
Action: Mouse scrolled (463, 352) with delta (0, 0)
Screenshot: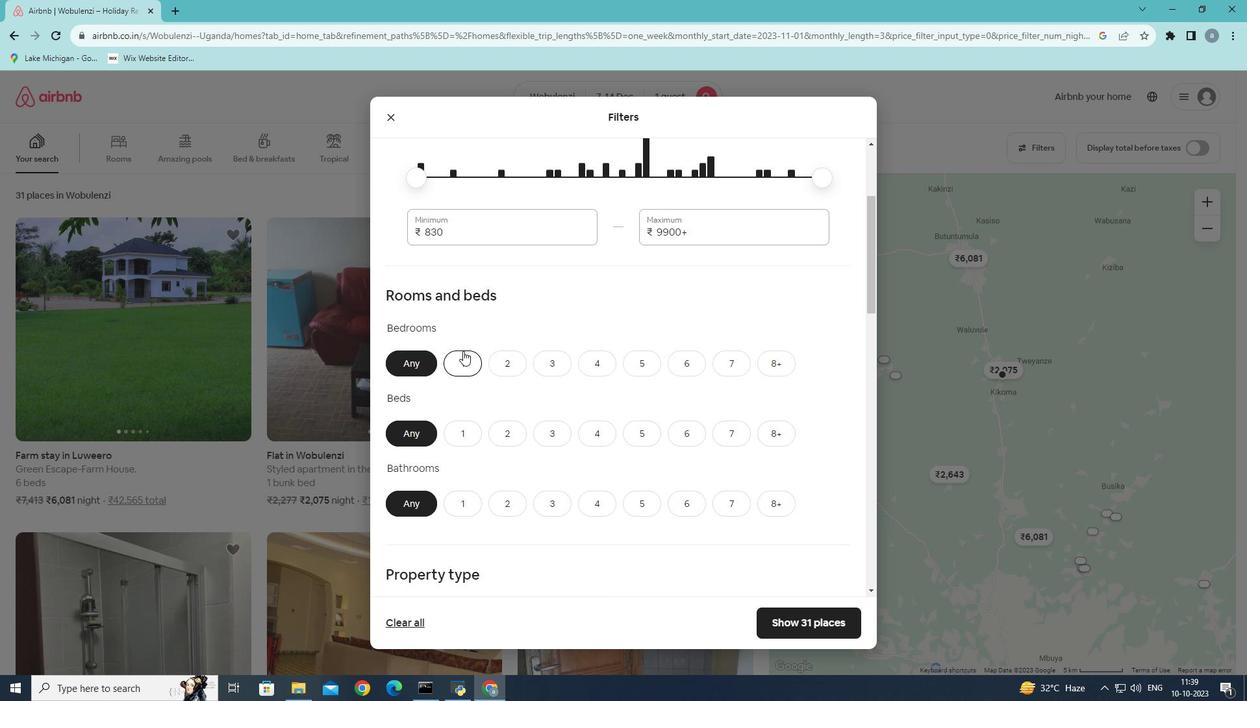 
Action: Mouse scrolled (463, 352) with delta (0, 0)
Screenshot: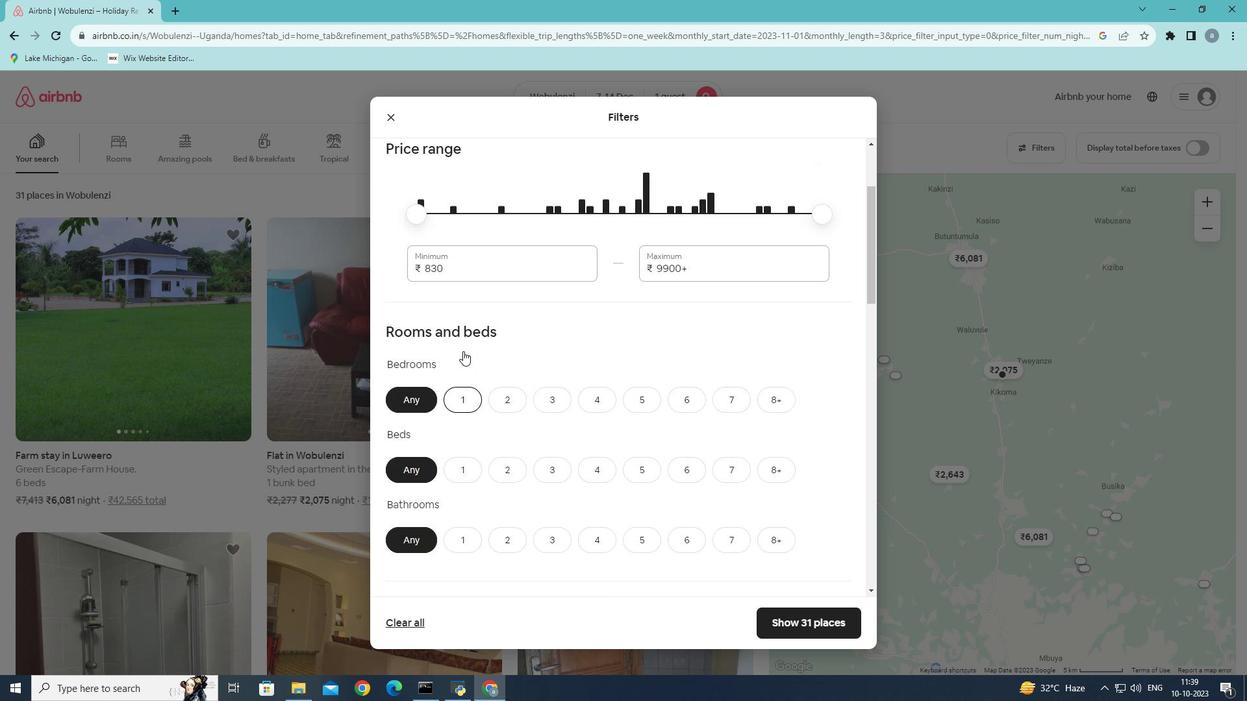 
Action: Mouse scrolled (463, 352) with delta (0, 0)
Screenshot: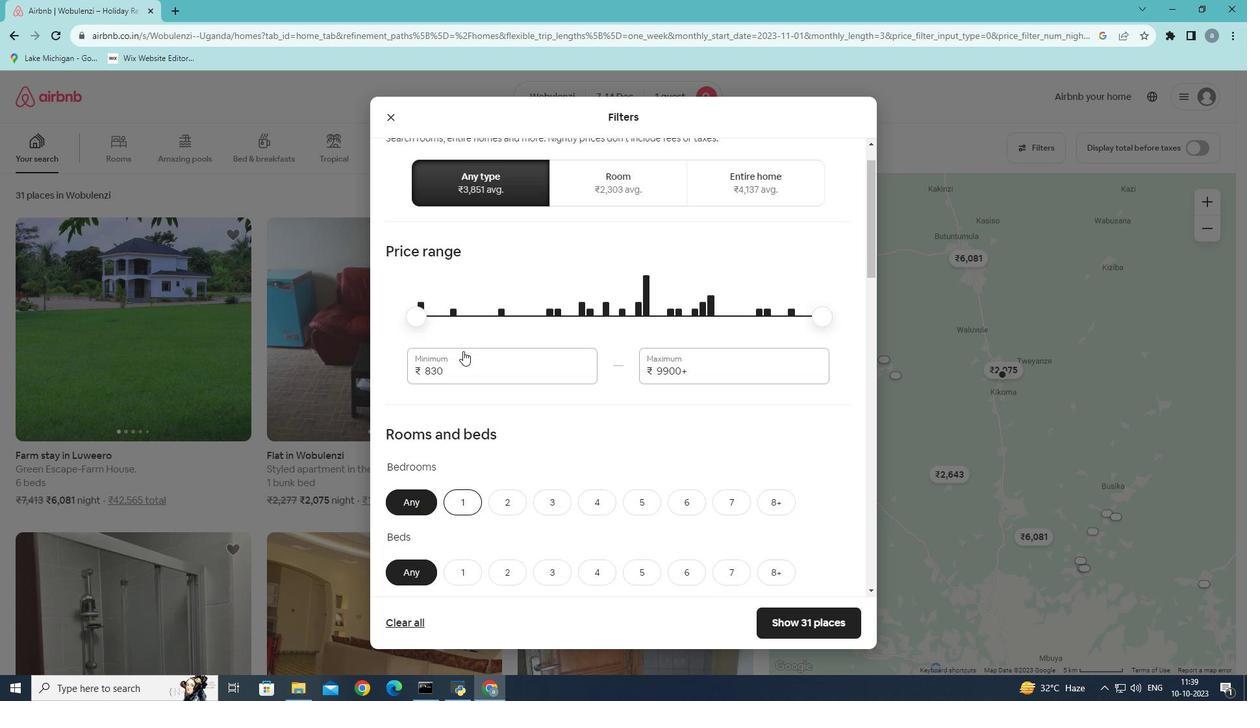 
Action: Mouse scrolled (463, 350) with delta (0, 0)
Screenshot: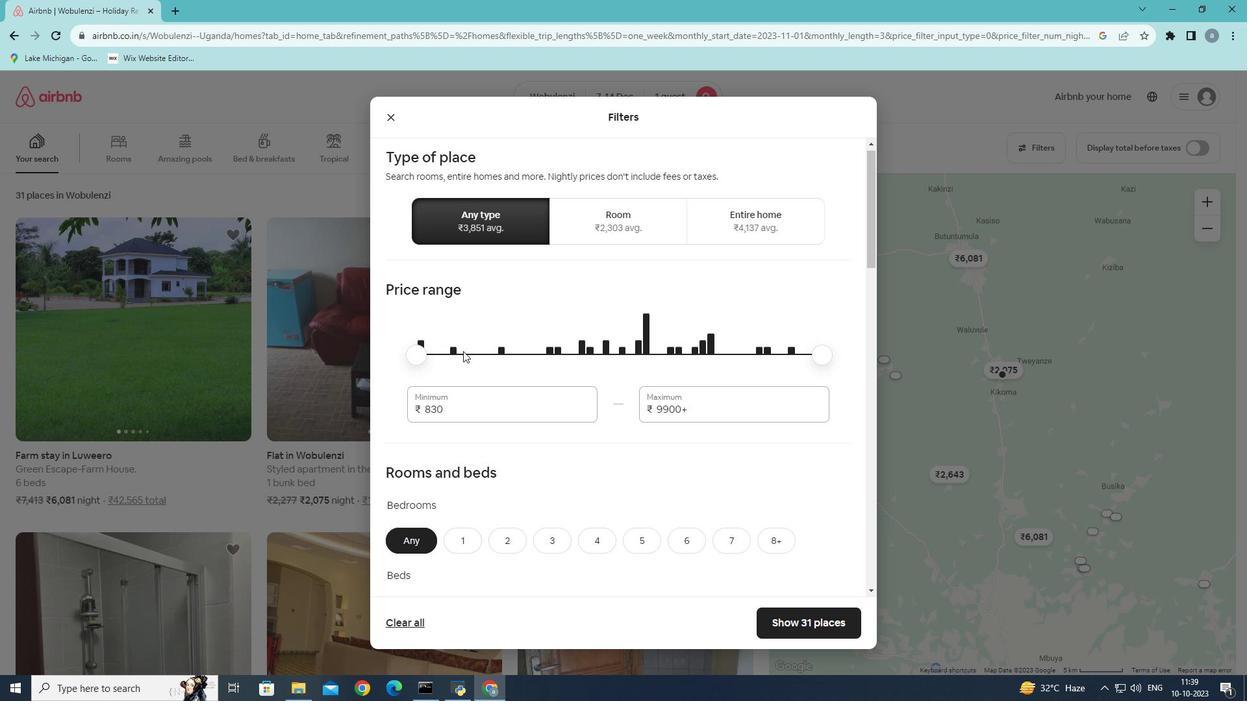 
Action: Mouse scrolled (463, 350) with delta (0, 0)
Screenshot: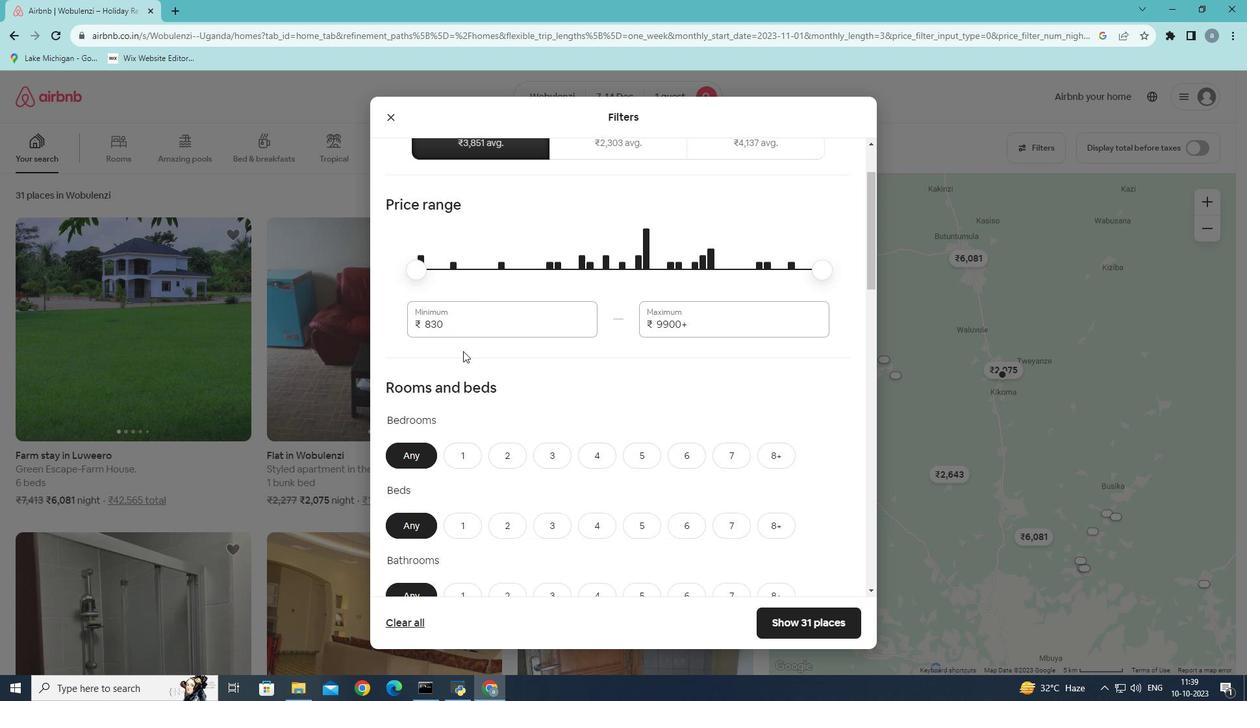 
Action: Mouse moved to (456, 421)
Screenshot: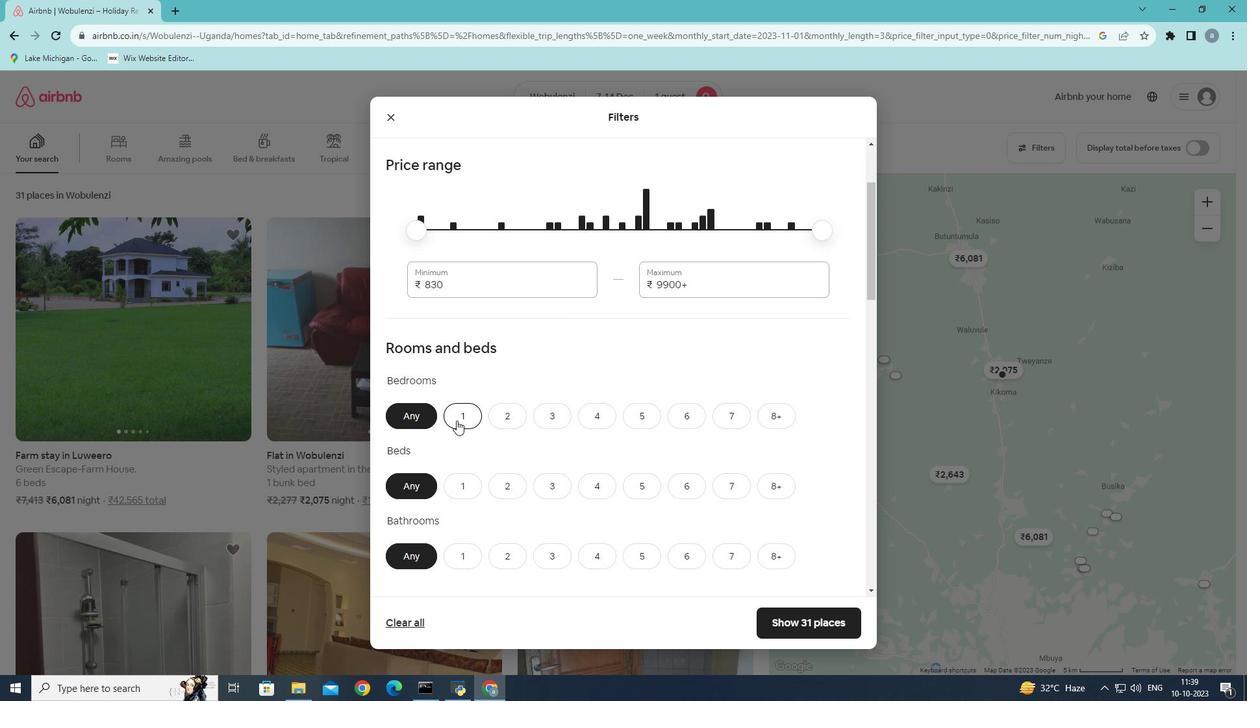 
Action: Mouse pressed left at (456, 421)
Screenshot: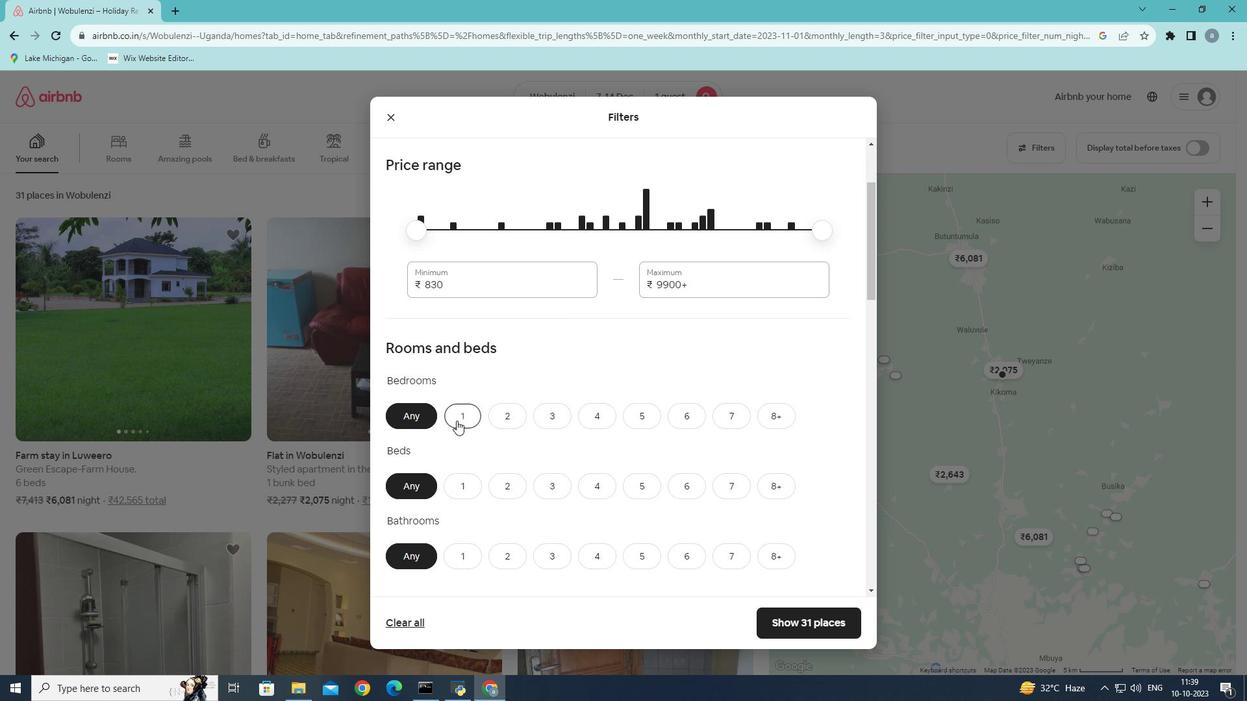 
Action: Mouse moved to (493, 418)
Screenshot: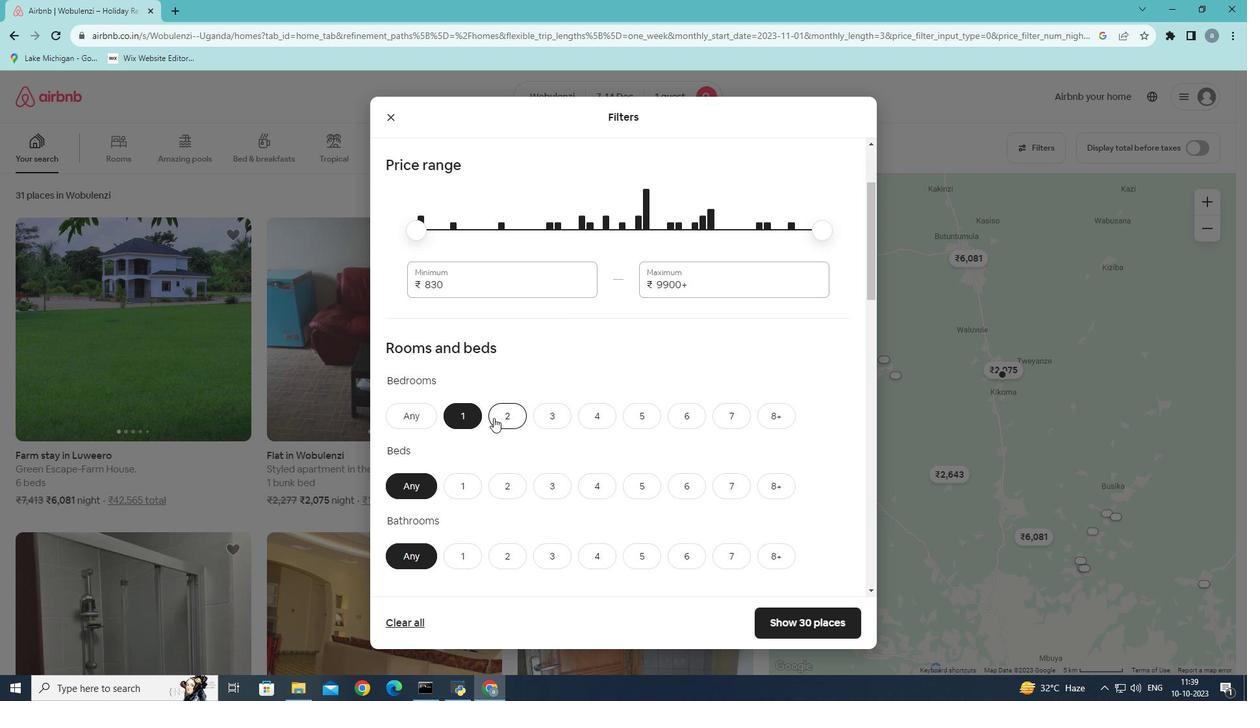 
Action: Mouse scrolled (493, 417) with delta (0, 0)
Screenshot: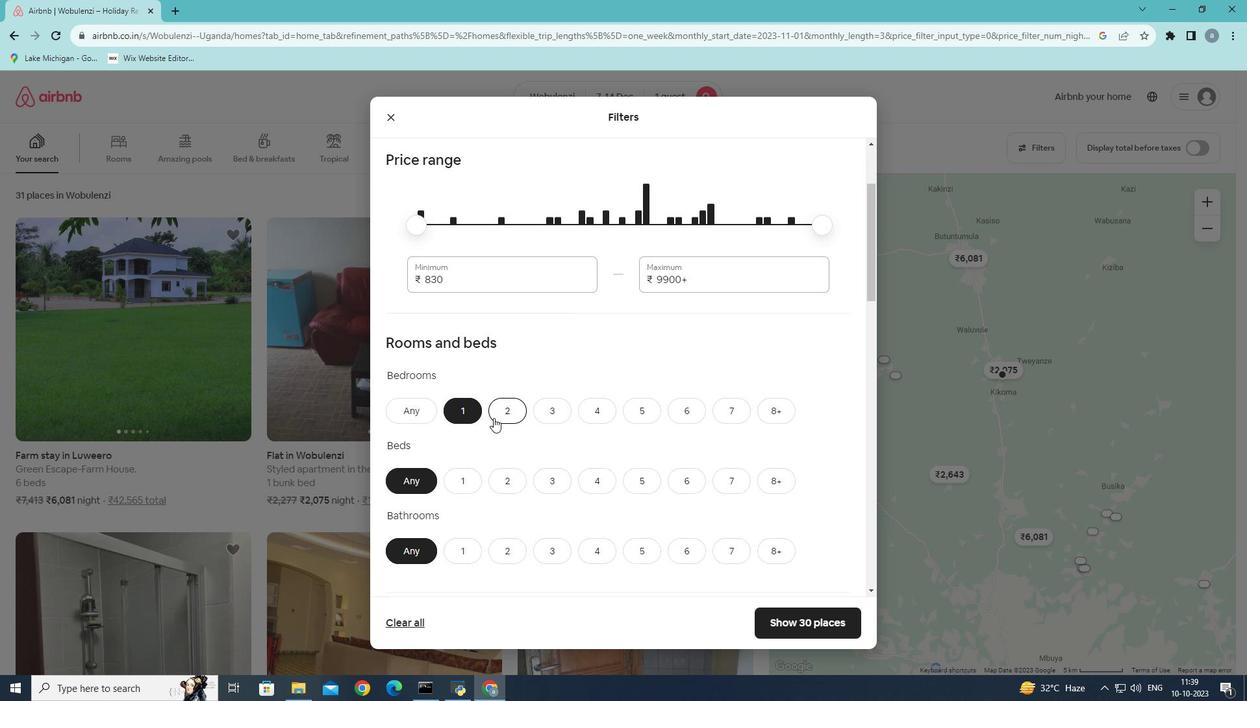 
Action: Mouse scrolled (493, 417) with delta (0, 0)
Screenshot: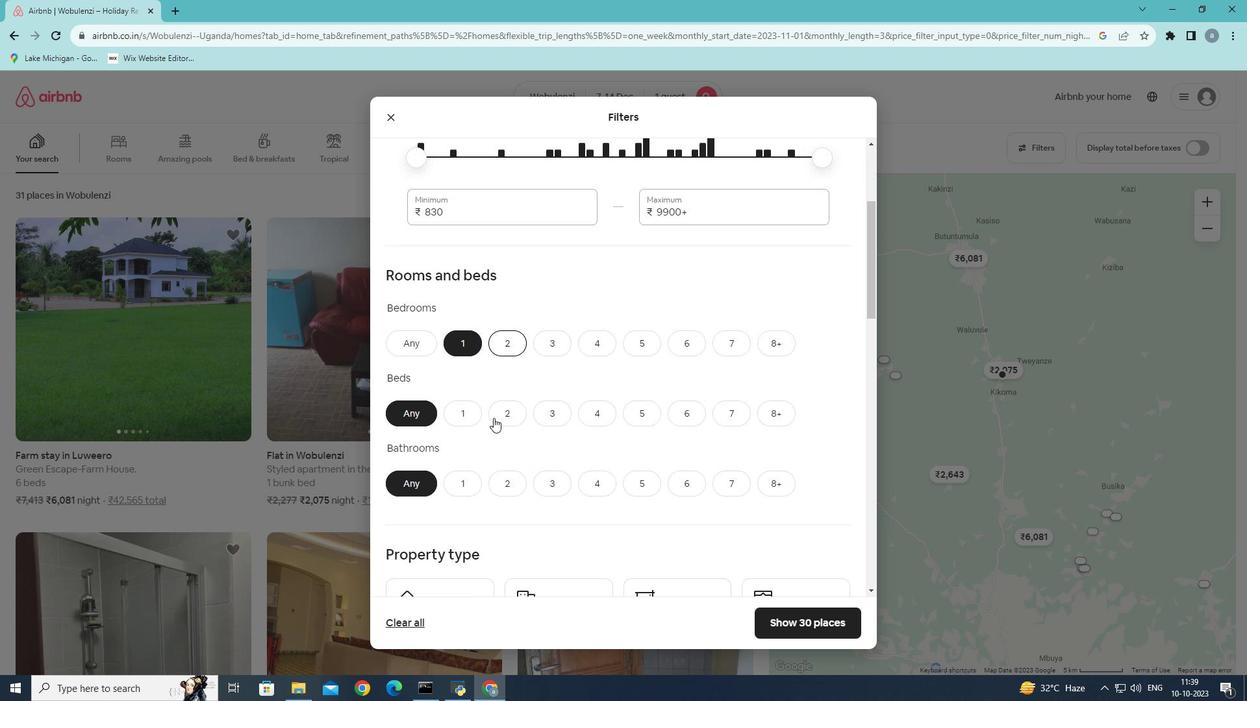 
Action: Mouse moved to (467, 359)
Screenshot: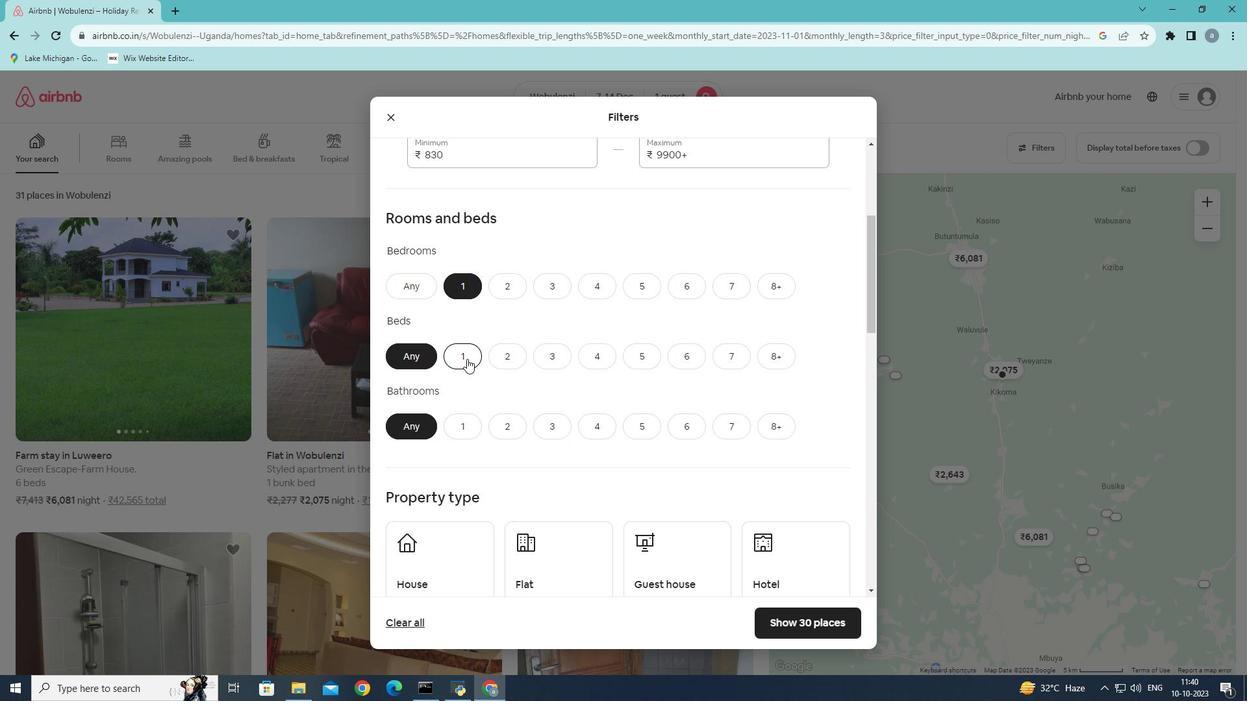
Action: Mouse pressed left at (467, 359)
Screenshot: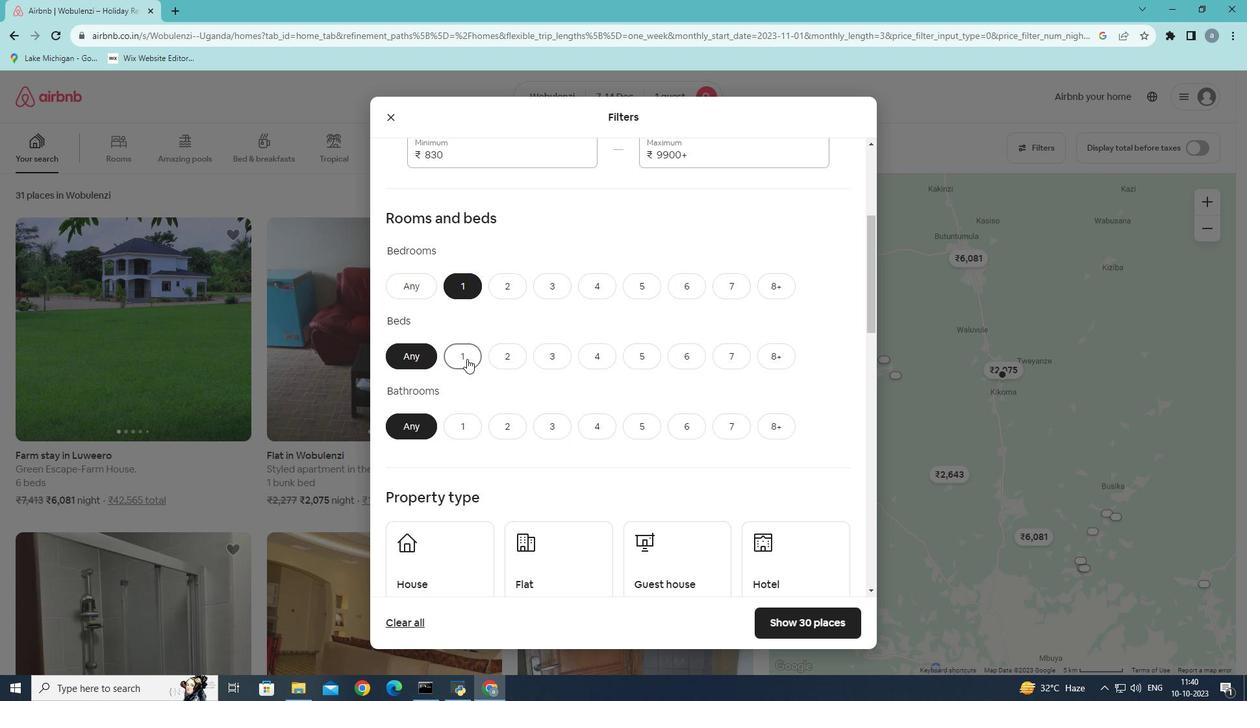 
Action: Mouse moved to (464, 432)
Screenshot: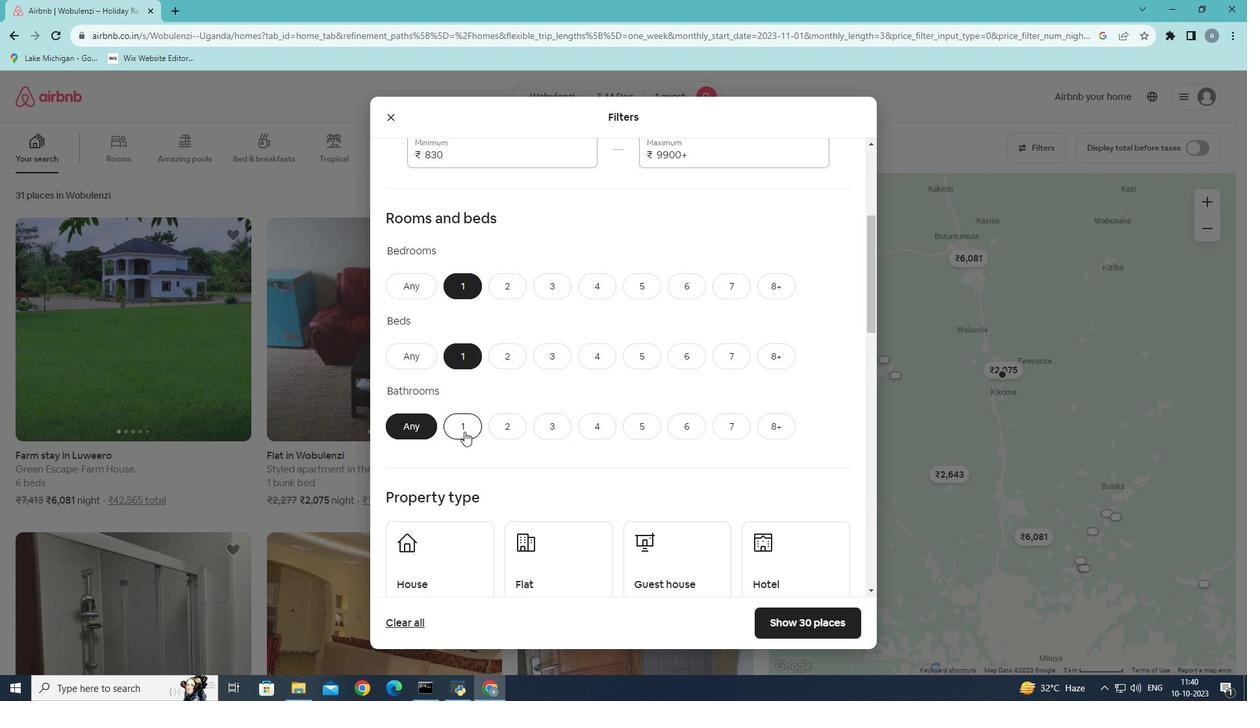 
Action: Mouse pressed left at (464, 432)
Screenshot: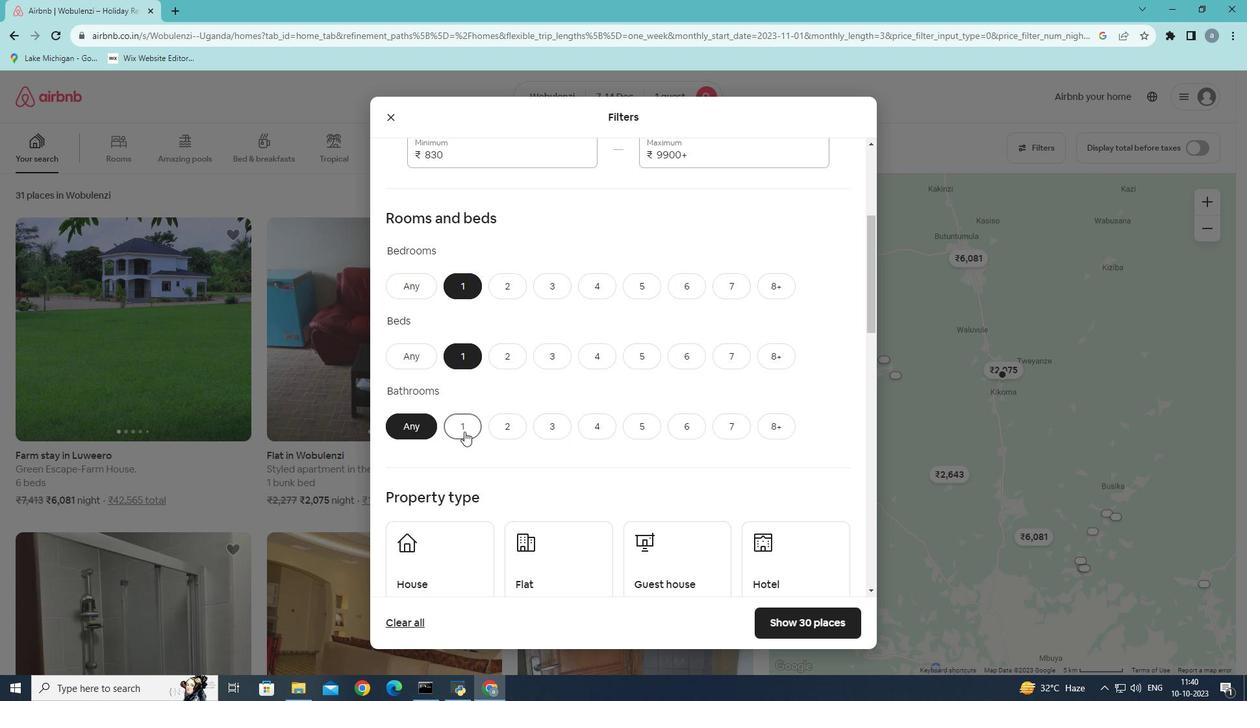 
Action: Mouse moved to (504, 420)
Screenshot: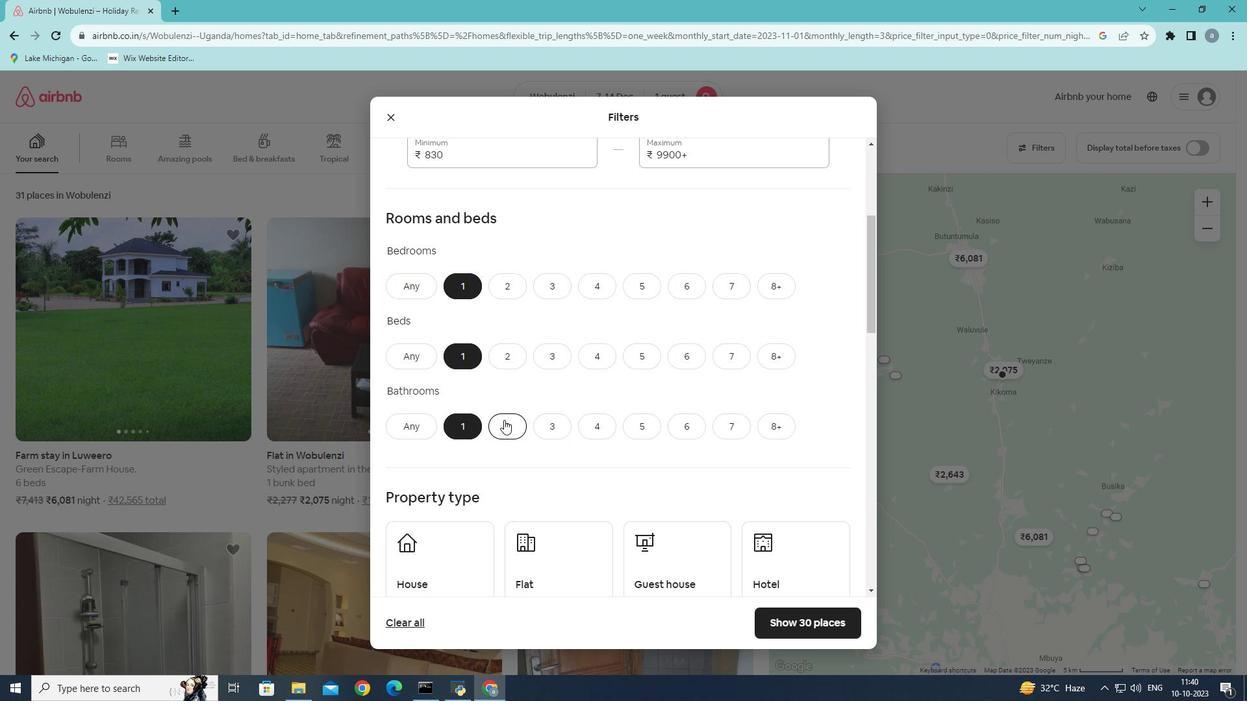 
Action: Mouse scrolled (504, 419) with delta (0, 0)
Screenshot: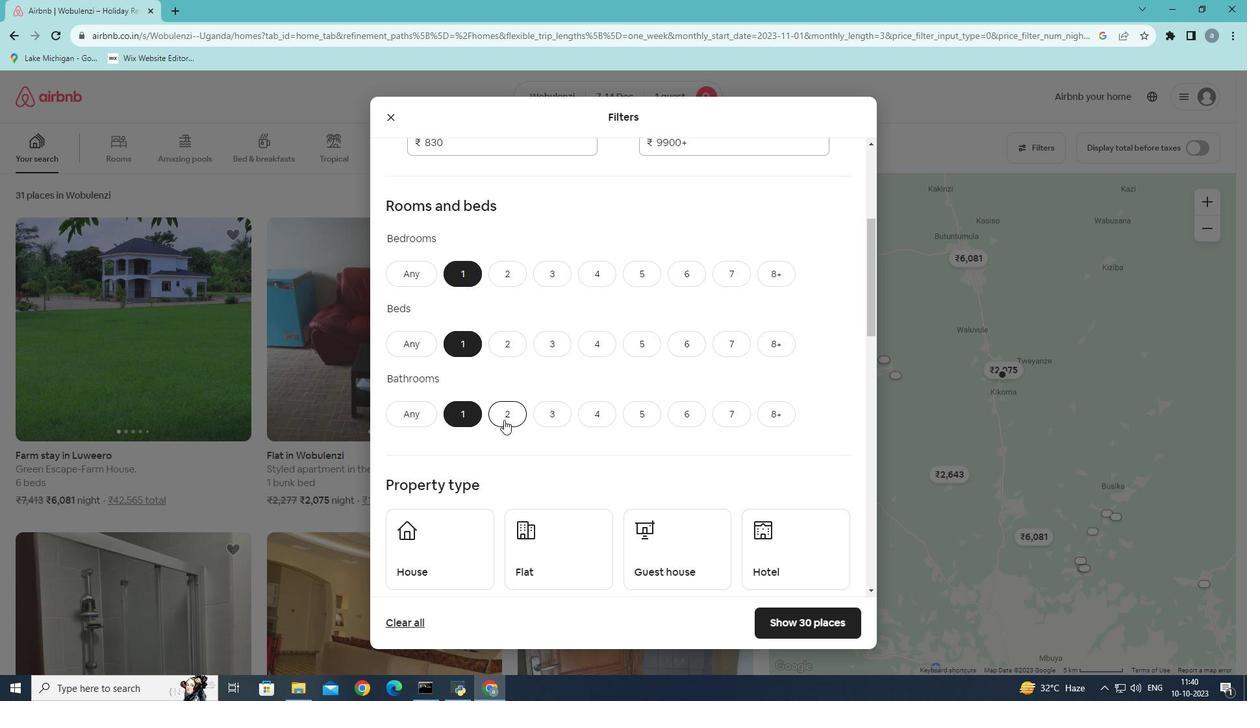 
Action: Mouse scrolled (504, 419) with delta (0, 0)
Screenshot: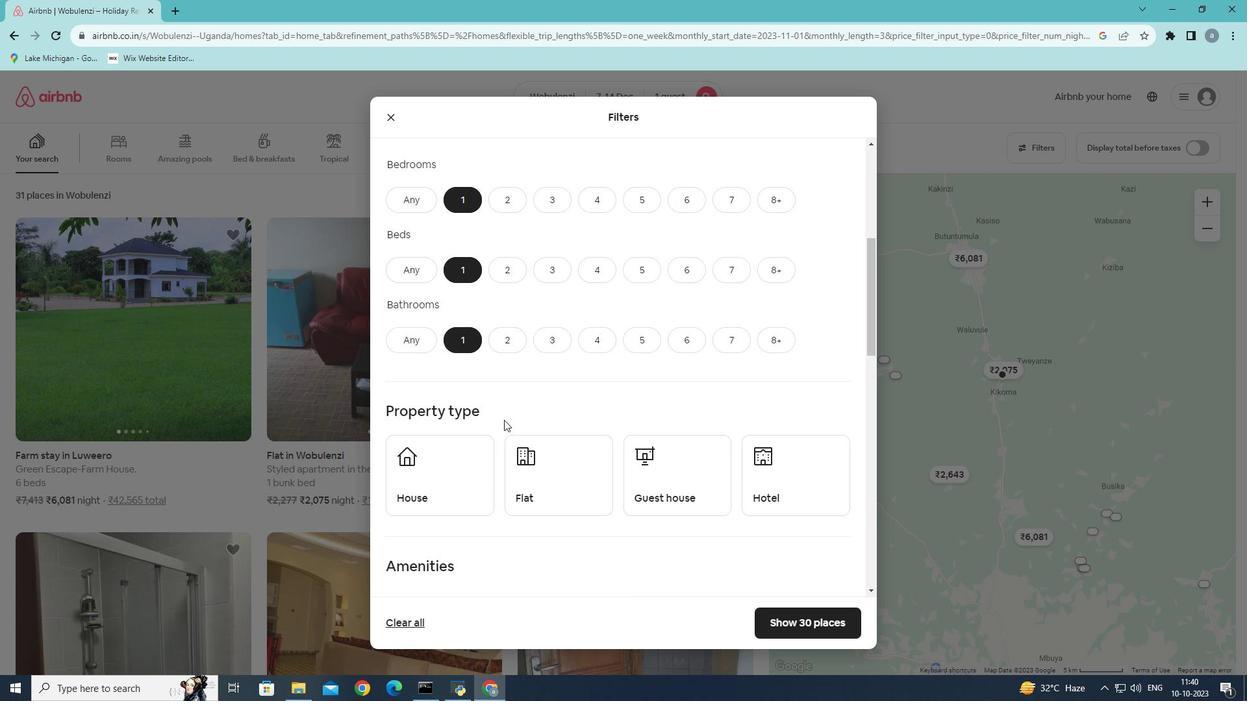 
Action: Mouse scrolled (504, 419) with delta (0, 0)
Screenshot: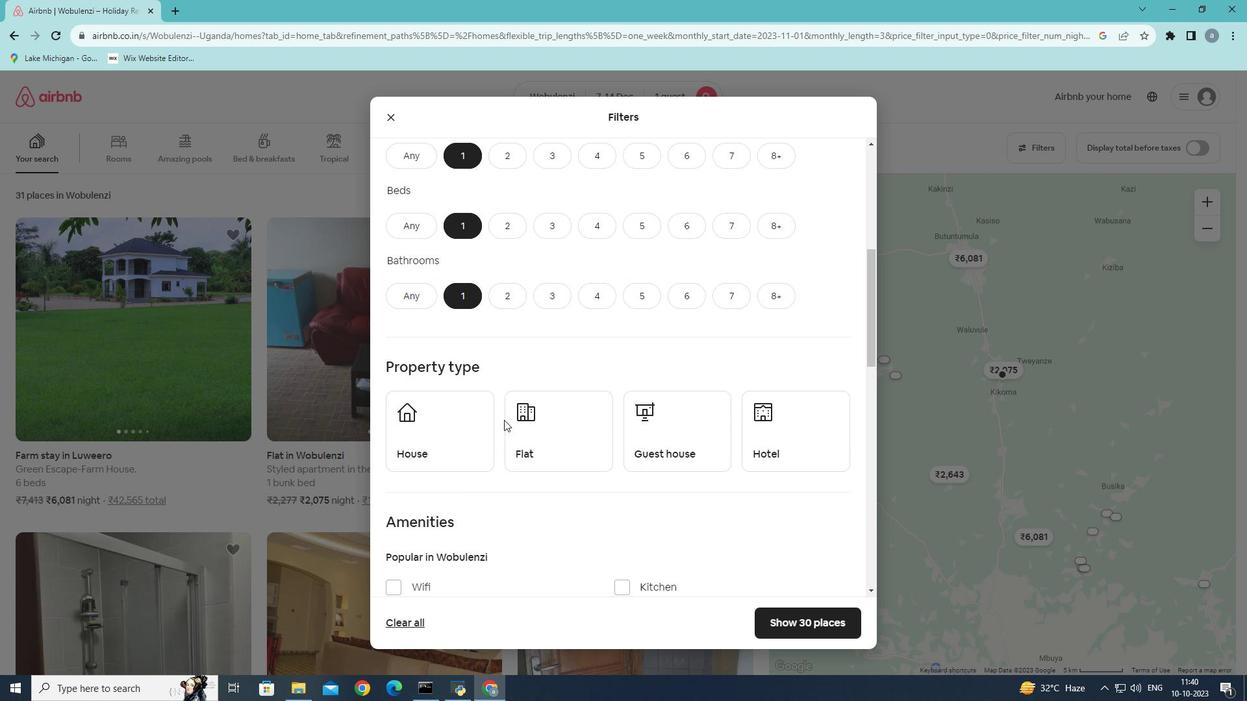 
Action: Mouse scrolled (504, 421) with delta (0, 0)
Screenshot: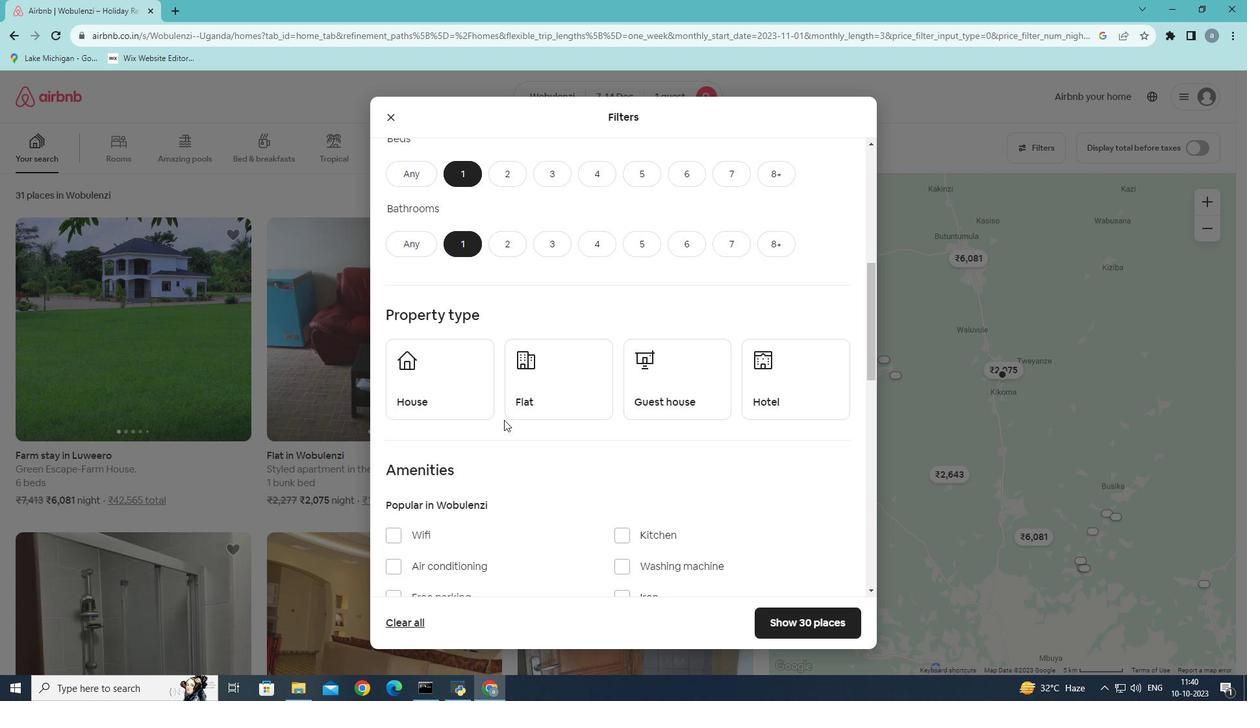 
Action: Mouse scrolled (504, 421) with delta (0, 0)
Screenshot: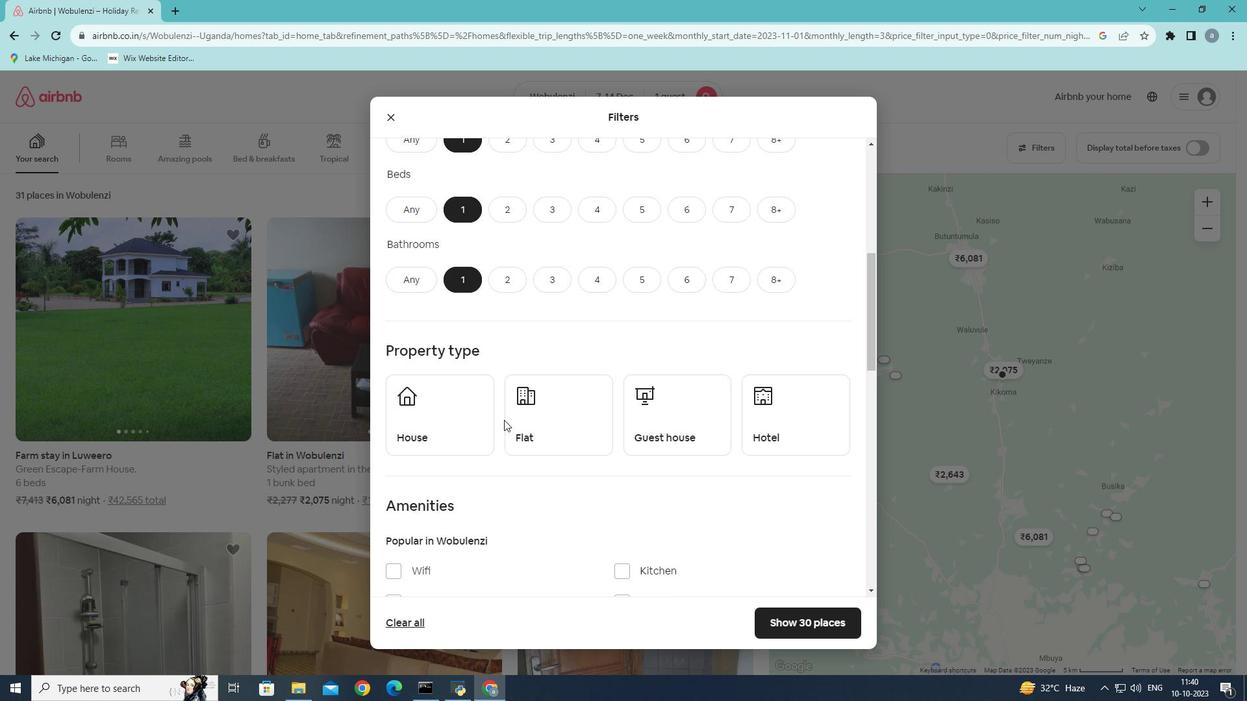 
Action: Mouse scrolled (504, 421) with delta (0, 0)
Screenshot: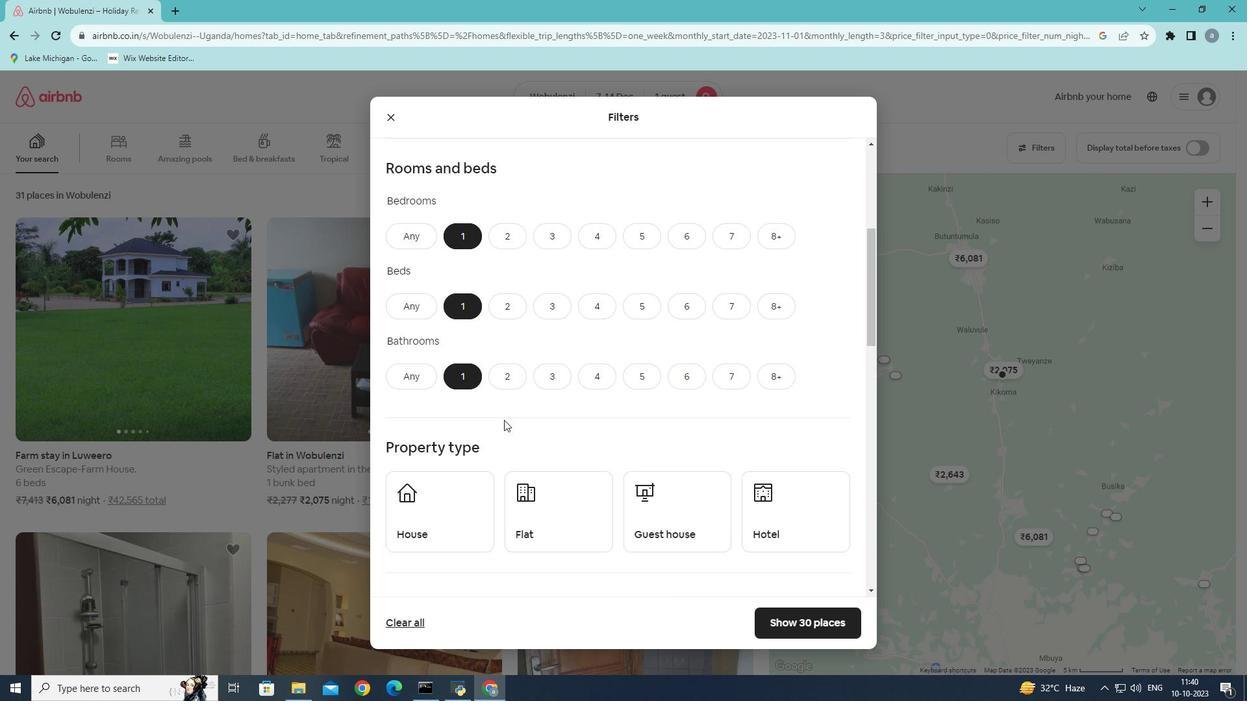 
Action: Mouse scrolled (504, 421) with delta (0, 0)
Screenshot: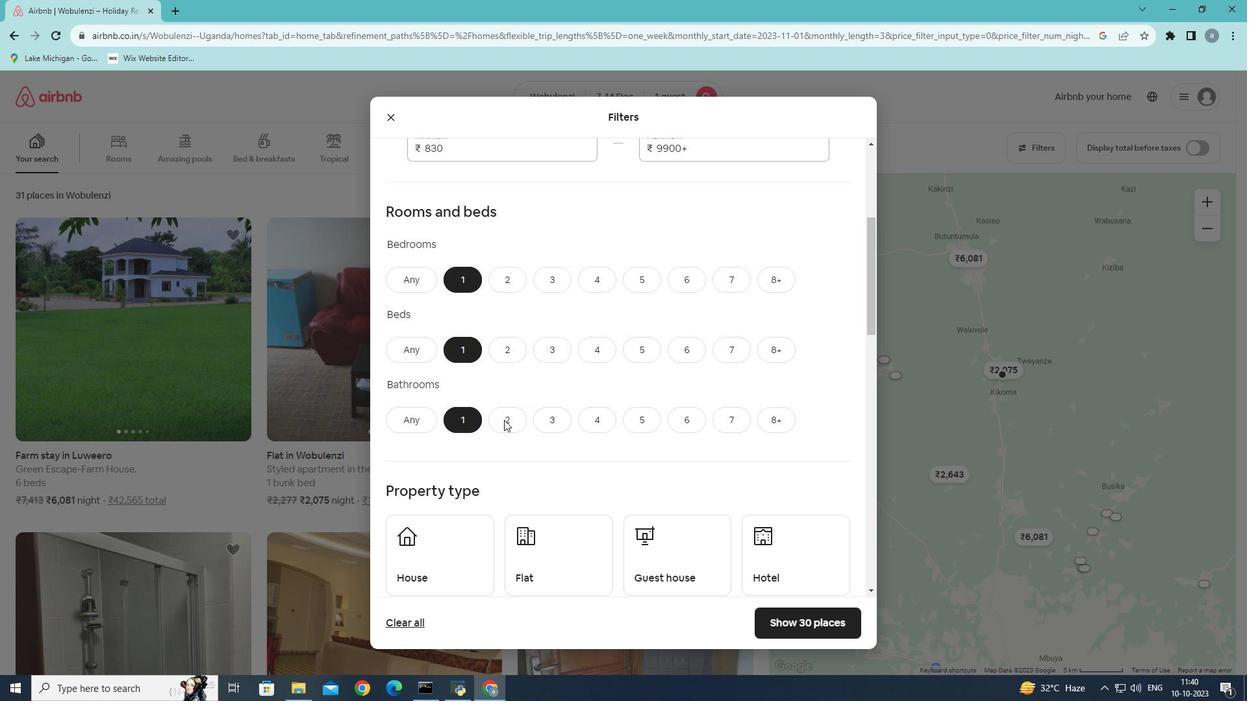 
Action: Mouse scrolled (504, 421) with delta (0, 0)
Screenshot: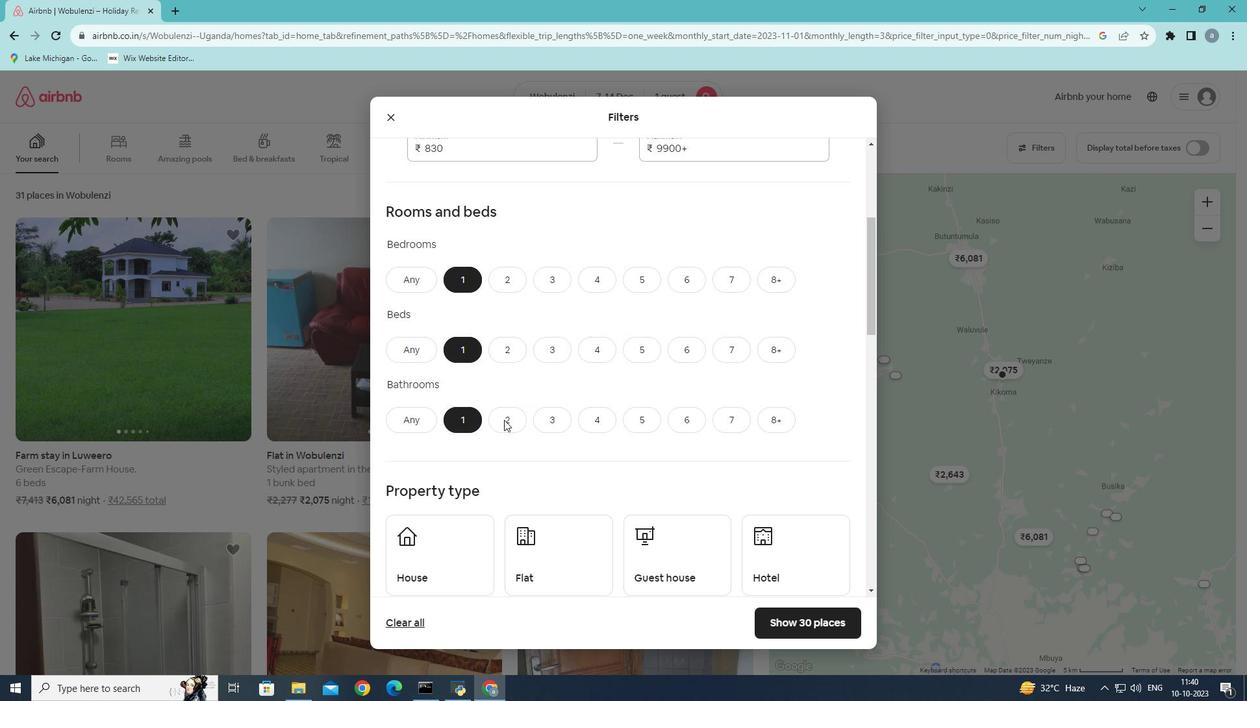 
Action: Mouse scrolled (504, 421) with delta (0, 0)
Screenshot: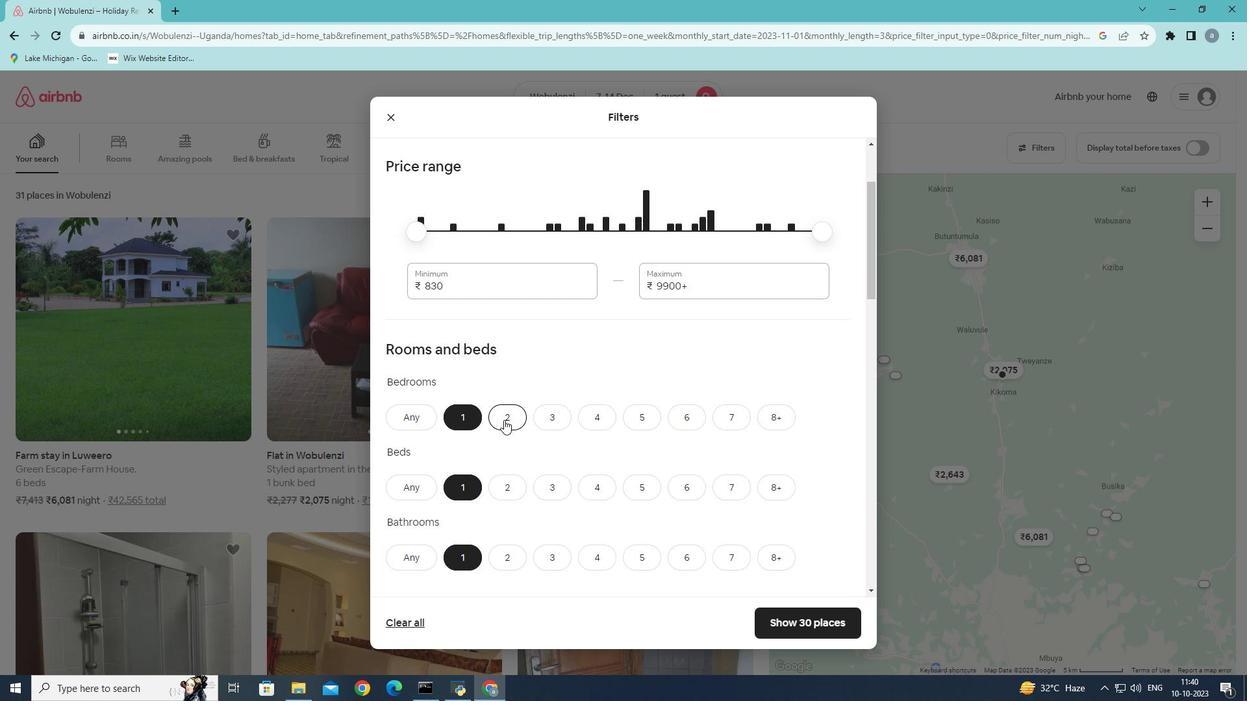 
Action: Mouse scrolled (504, 421) with delta (0, 0)
Screenshot: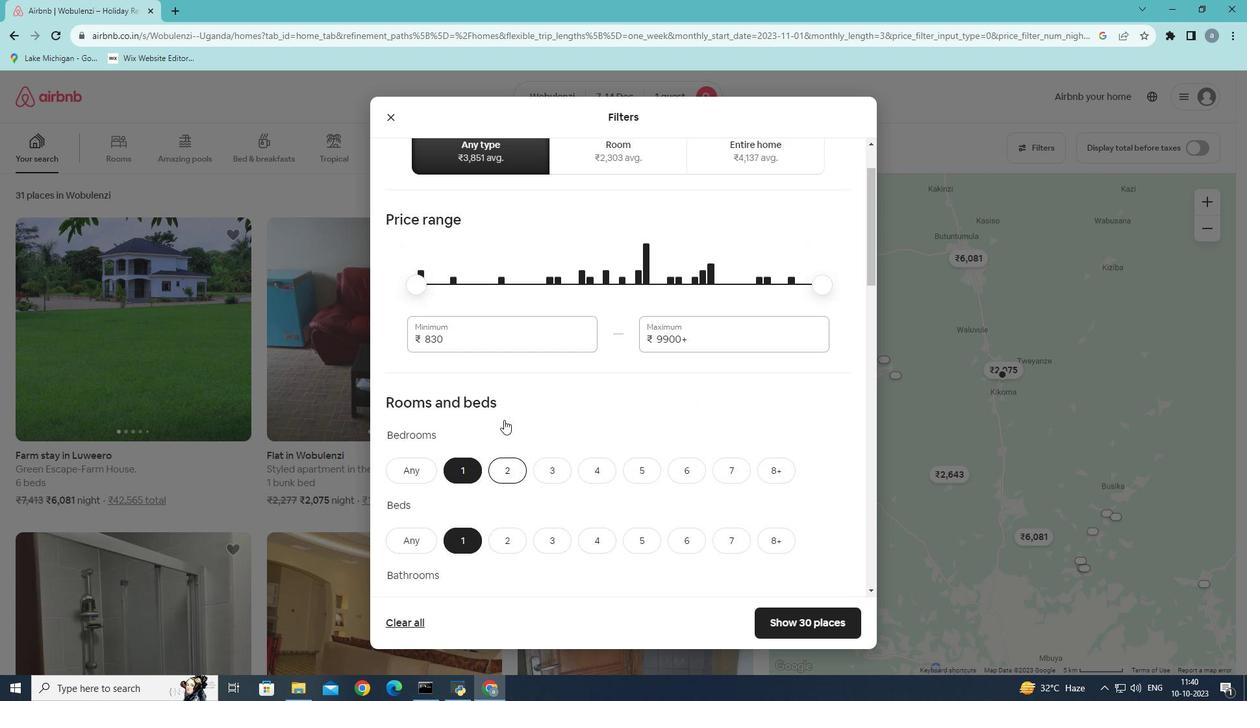 
Action: Mouse scrolled (504, 421) with delta (0, 0)
Screenshot: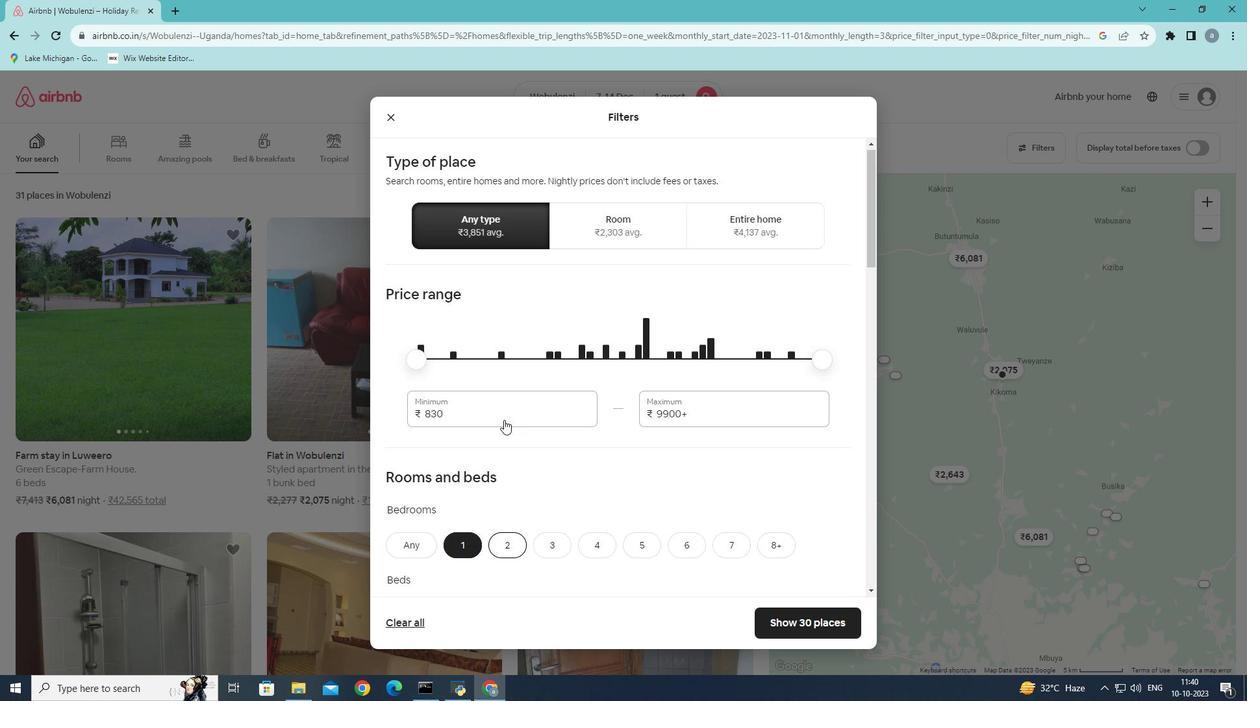 
Action: Mouse scrolled (504, 419) with delta (0, 0)
Screenshot: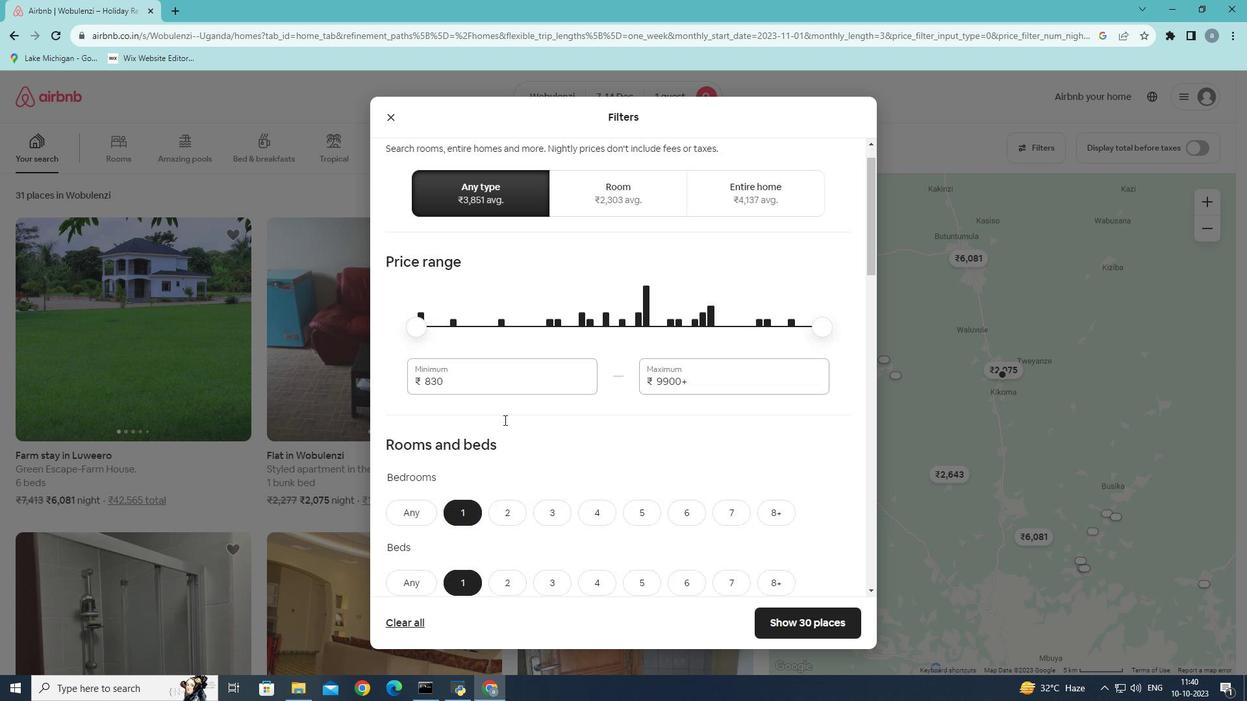 
Action: Mouse scrolled (504, 419) with delta (0, 0)
Screenshot: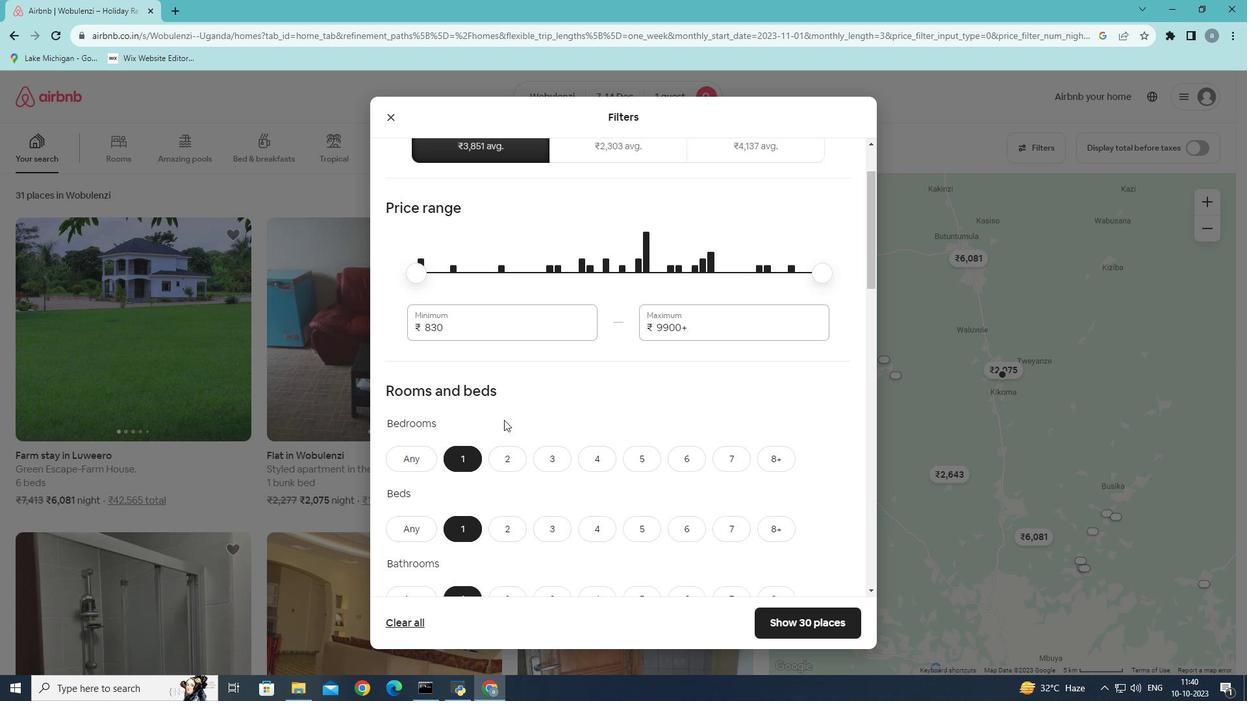 
Action: Mouse scrolled (504, 419) with delta (0, 0)
Screenshot: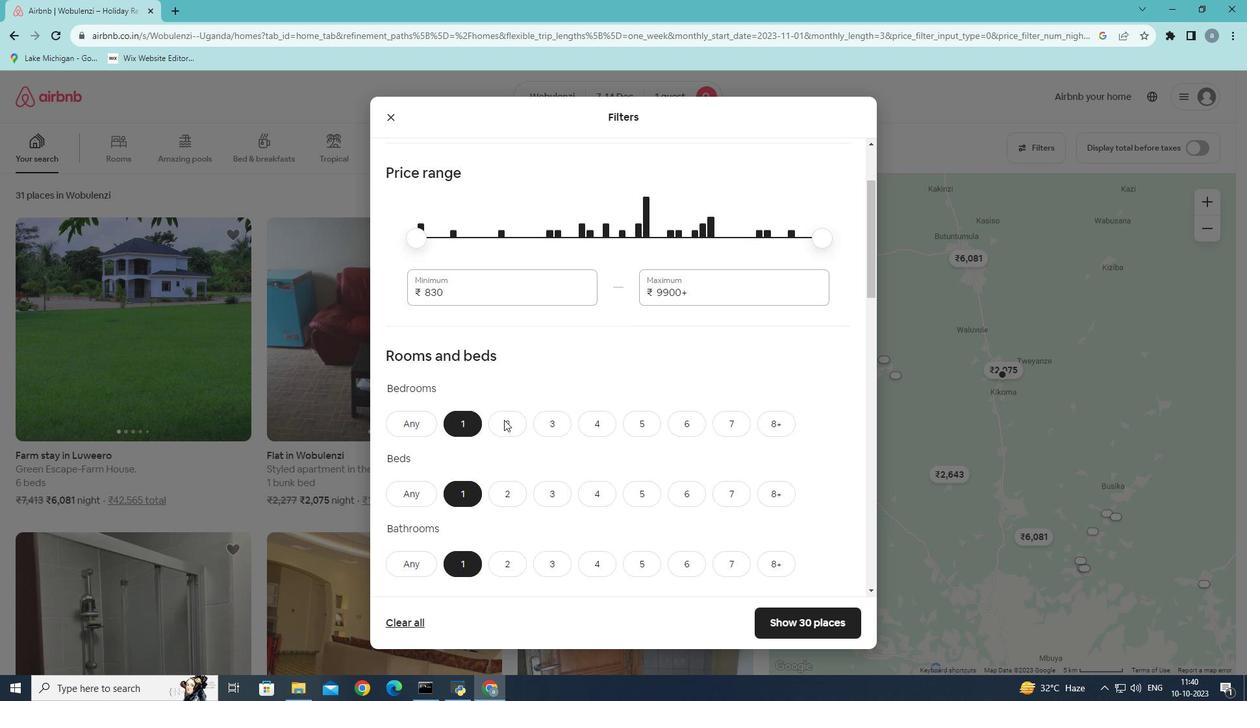 
Action: Mouse scrolled (504, 419) with delta (0, 0)
Screenshot: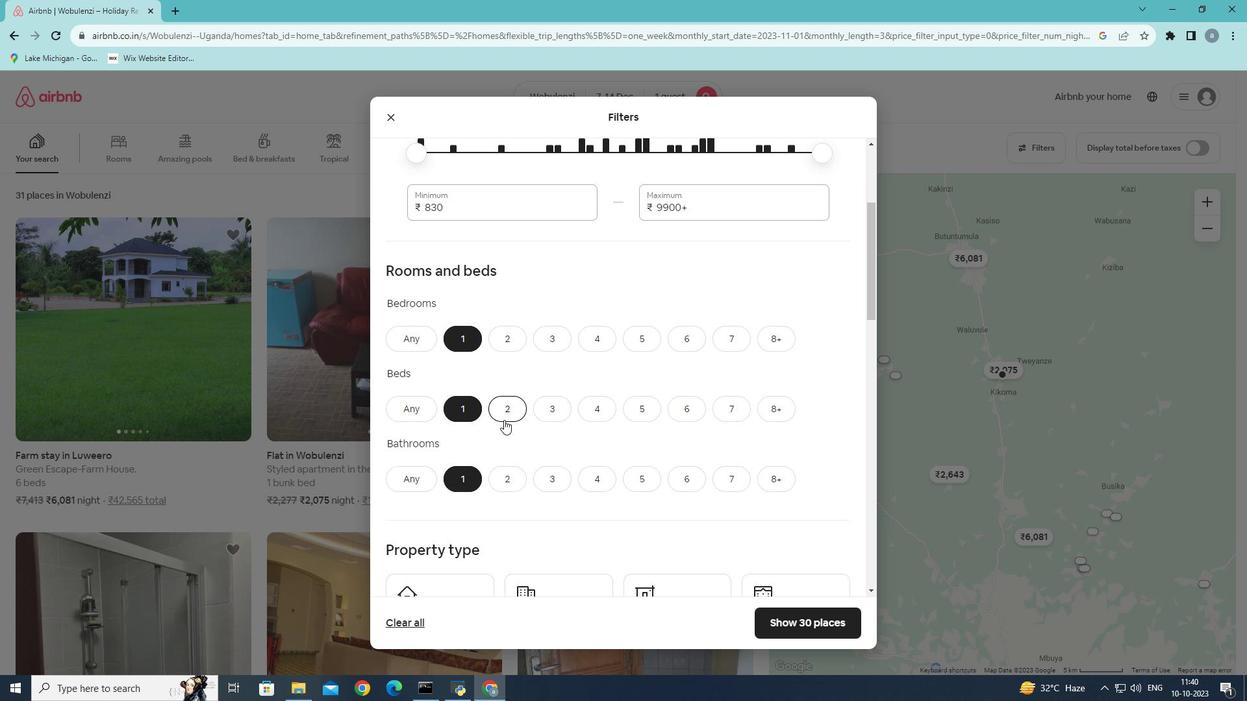 
Action: Mouse scrolled (504, 419) with delta (0, 0)
Screenshot: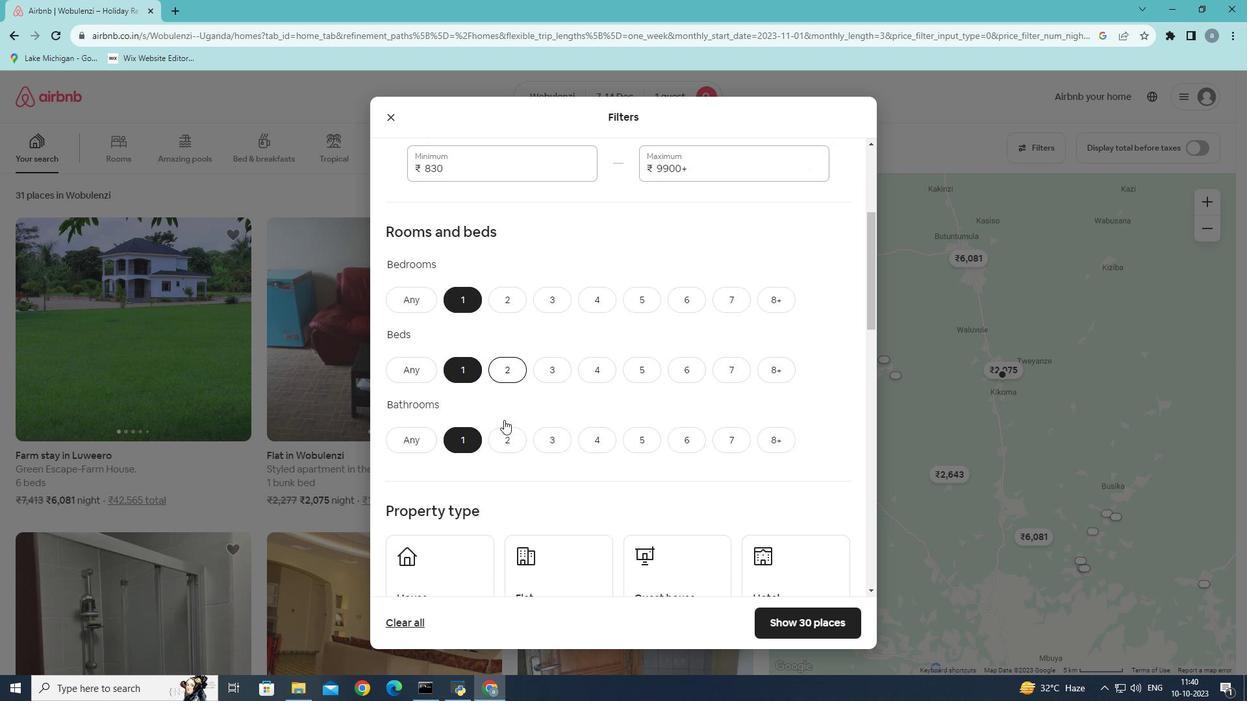
Action: Mouse scrolled (504, 419) with delta (0, 0)
Screenshot: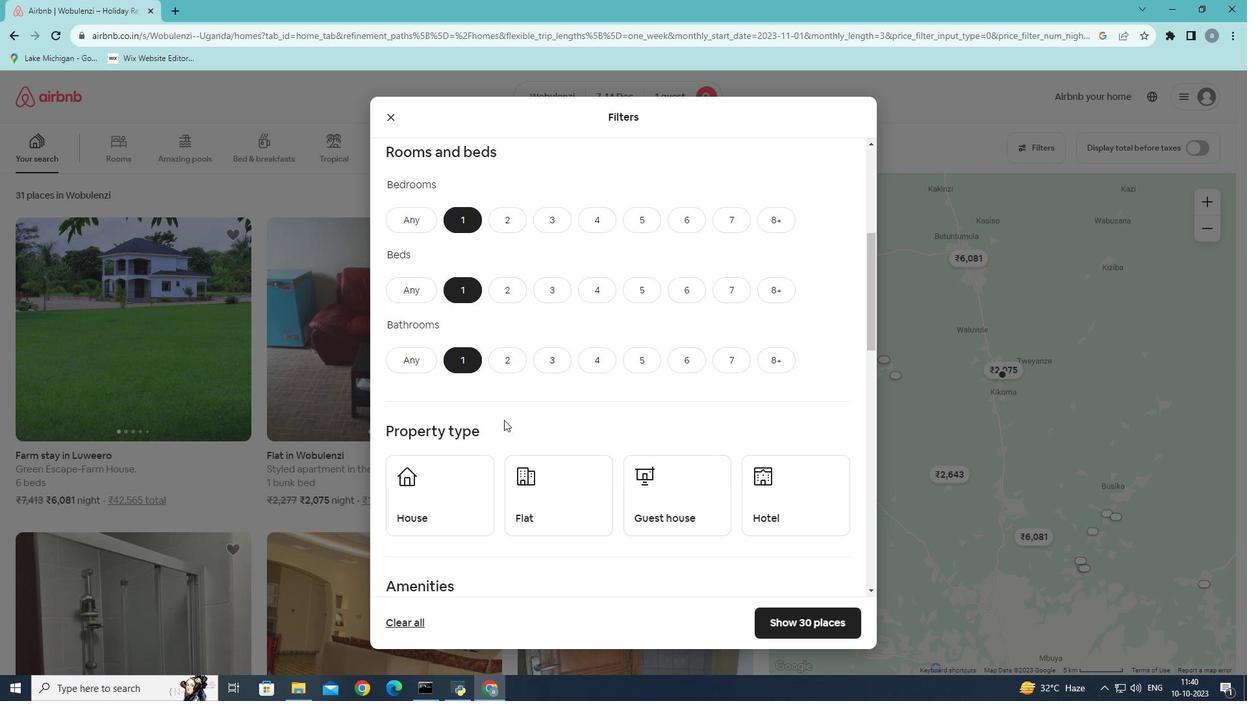 
Action: Mouse scrolled (504, 419) with delta (0, 0)
Screenshot: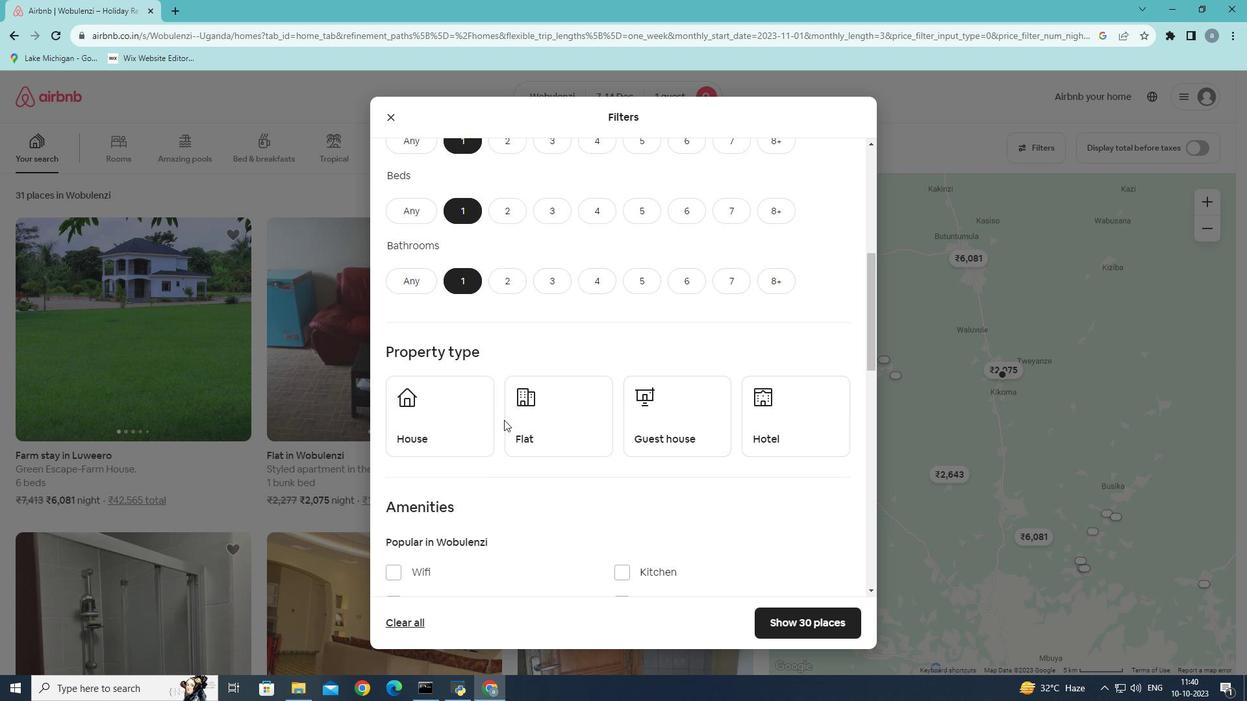 
Action: Mouse moved to (790, 395)
Screenshot: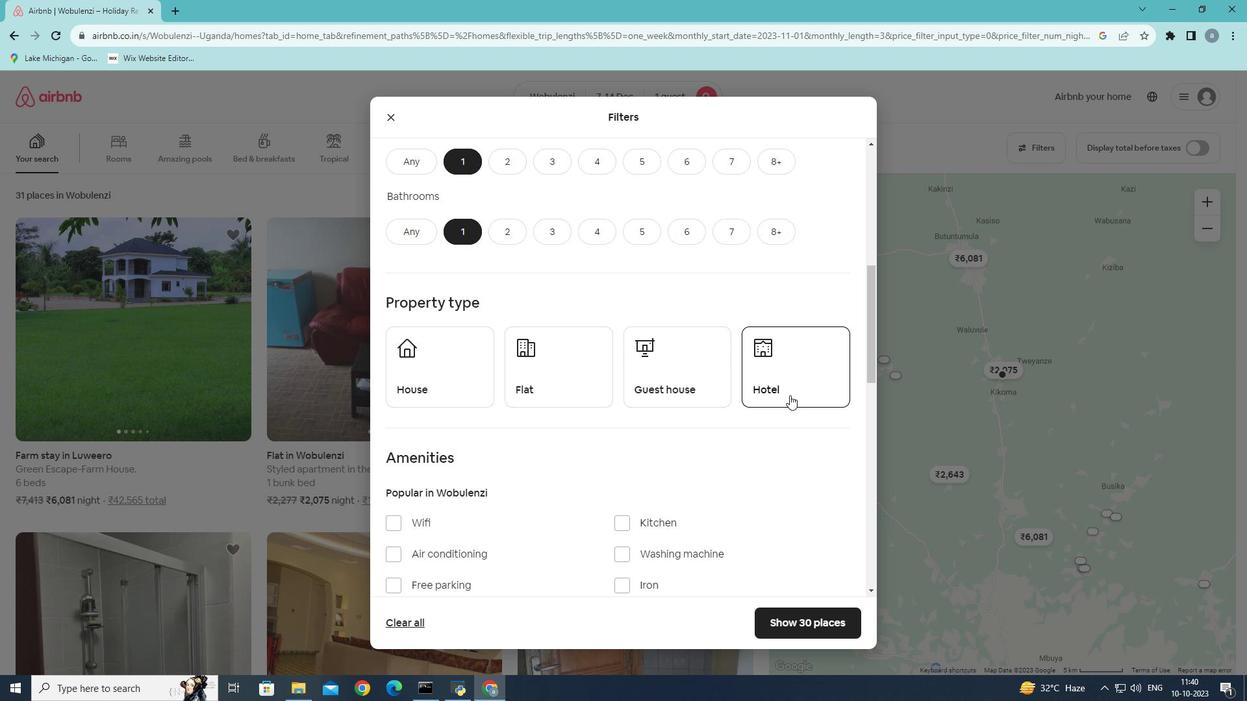 
Action: Mouse pressed left at (790, 395)
Screenshot: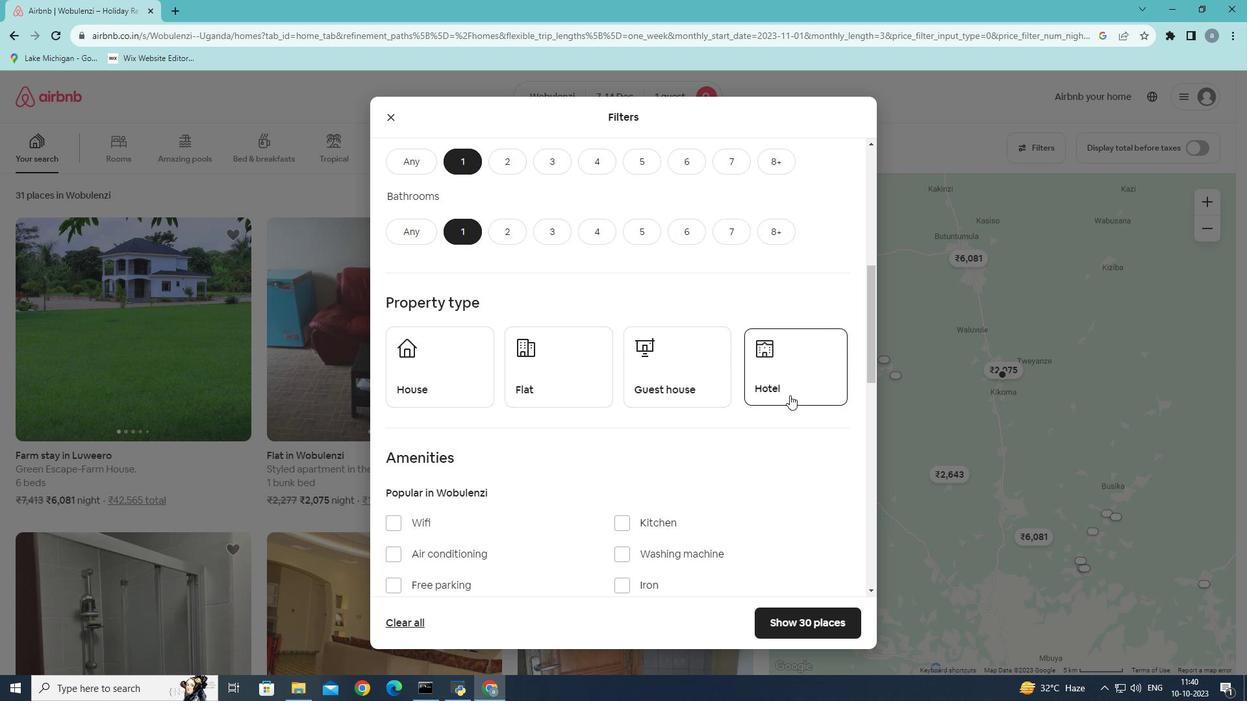 
Action: Mouse moved to (610, 431)
Screenshot: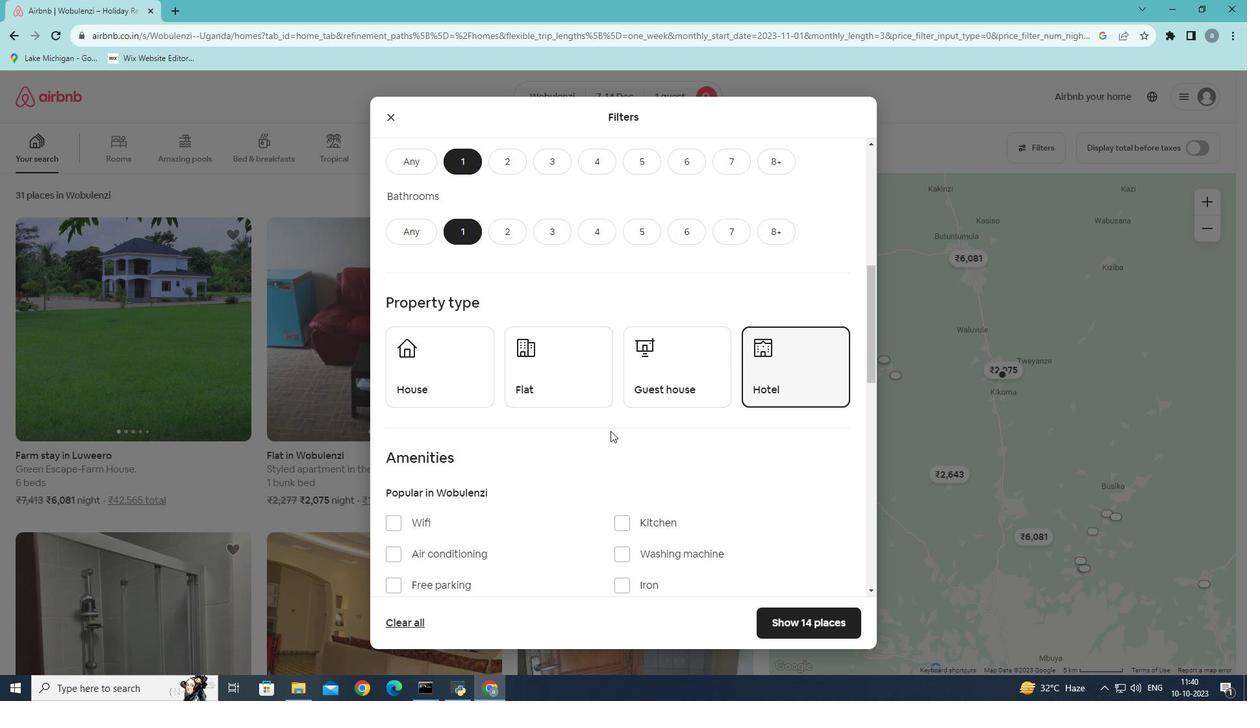 
Action: Mouse scrolled (610, 430) with delta (0, 0)
Screenshot: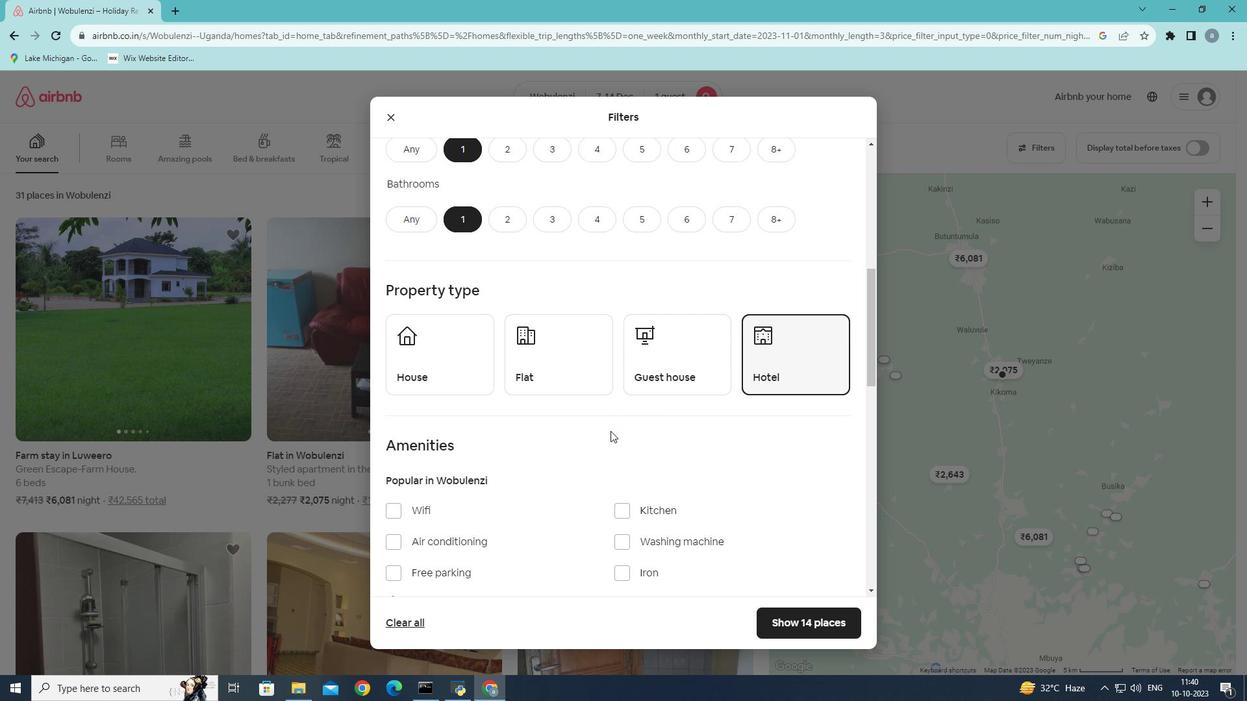 
Action: Mouse scrolled (610, 430) with delta (0, 0)
Screenshot: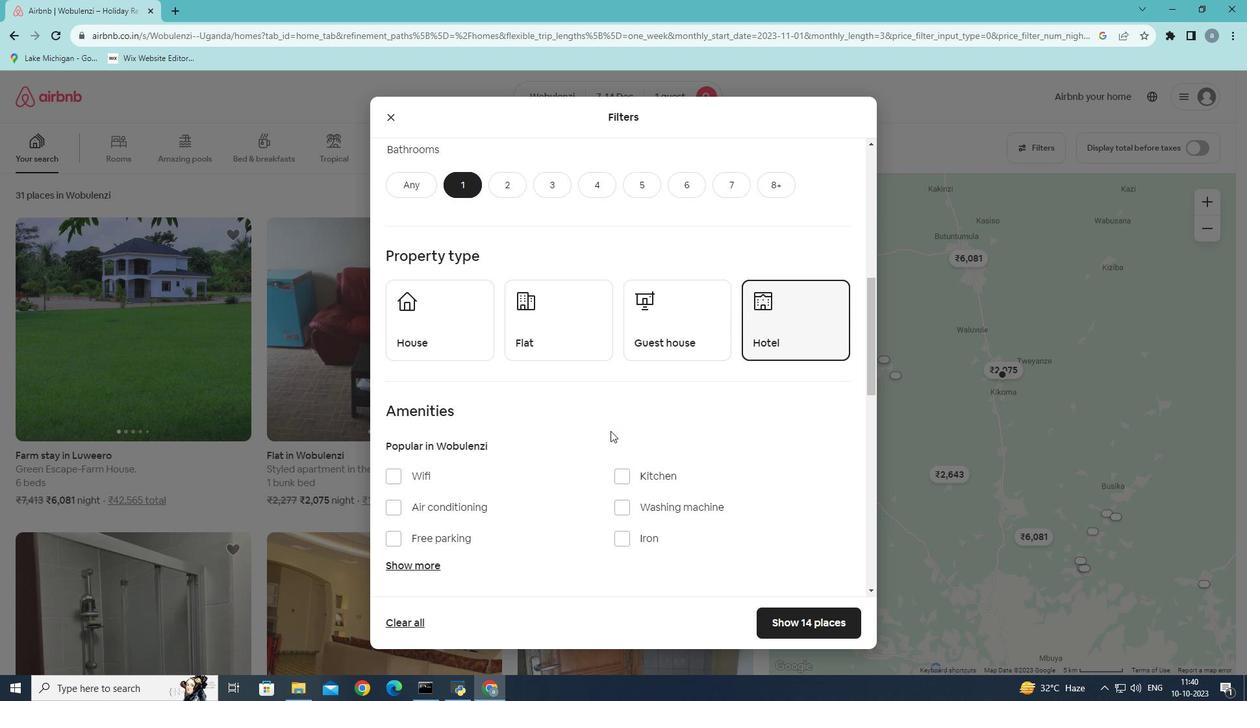 
Action: Mouse scrolled (610, 430) with delta (0, 0)
Screenshot: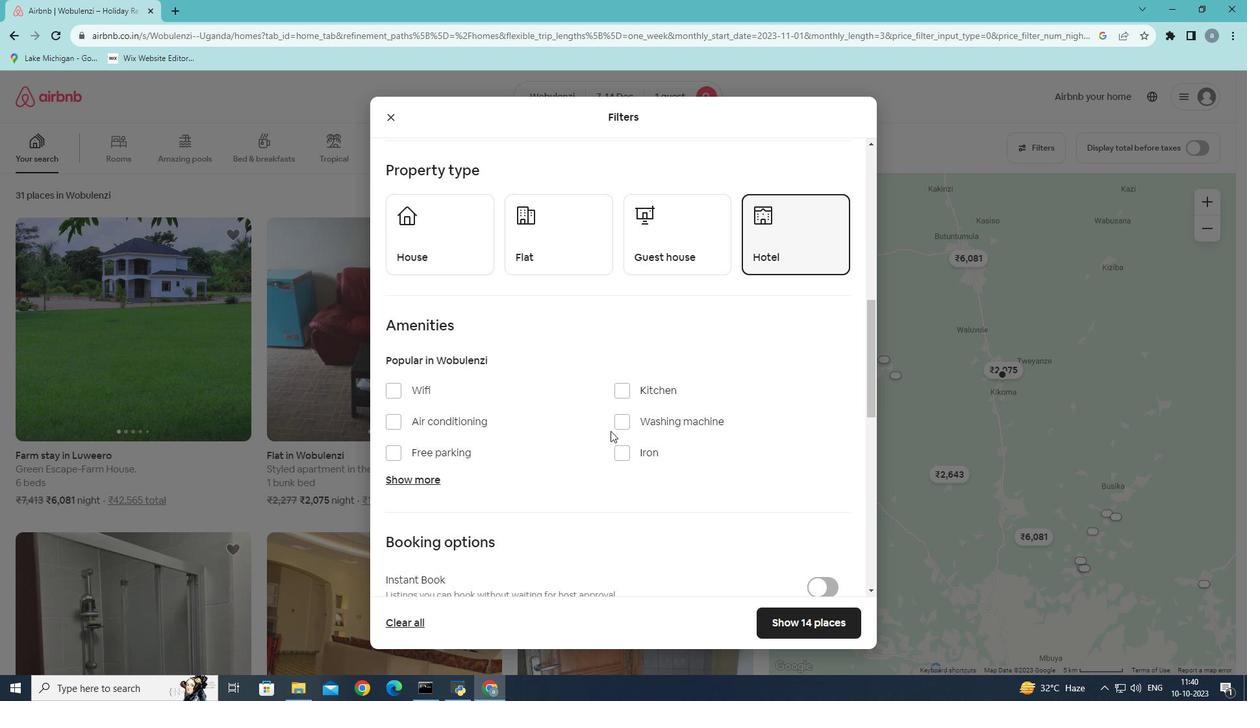 
Action: Mouse moved to (393, 327)
Screenshot: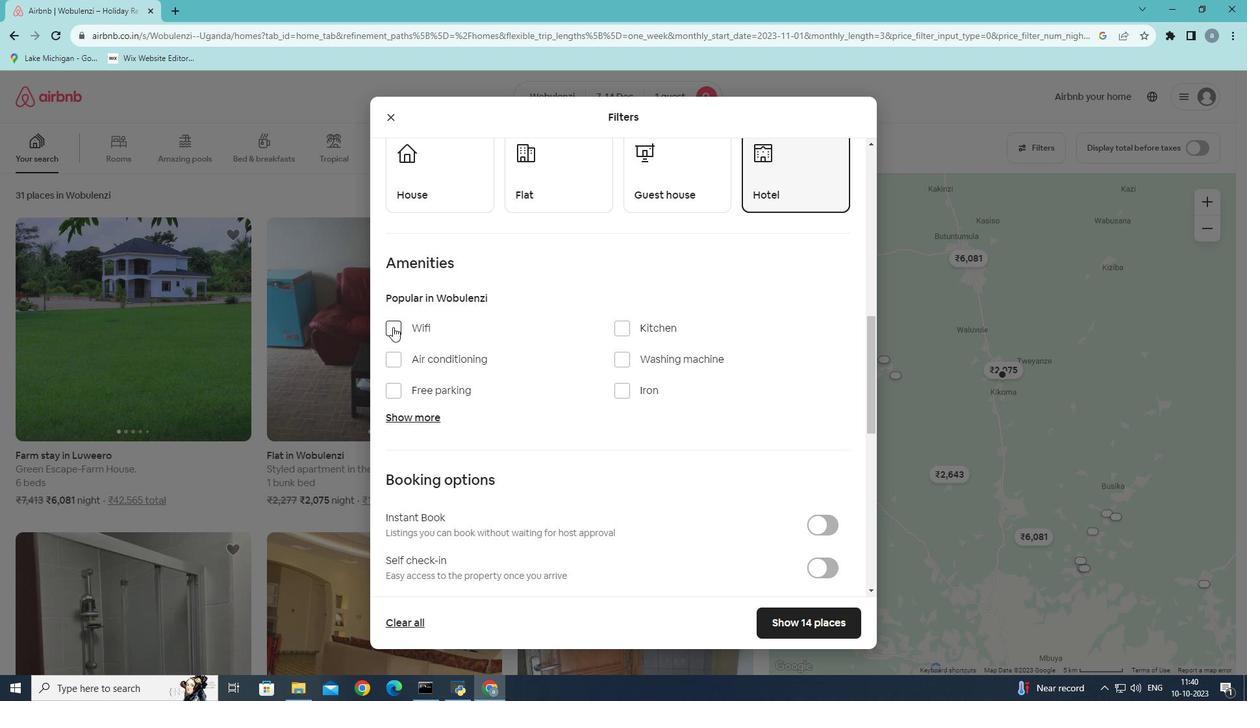 
Action: Mouse pressed left at (393, 327)
Screenshot: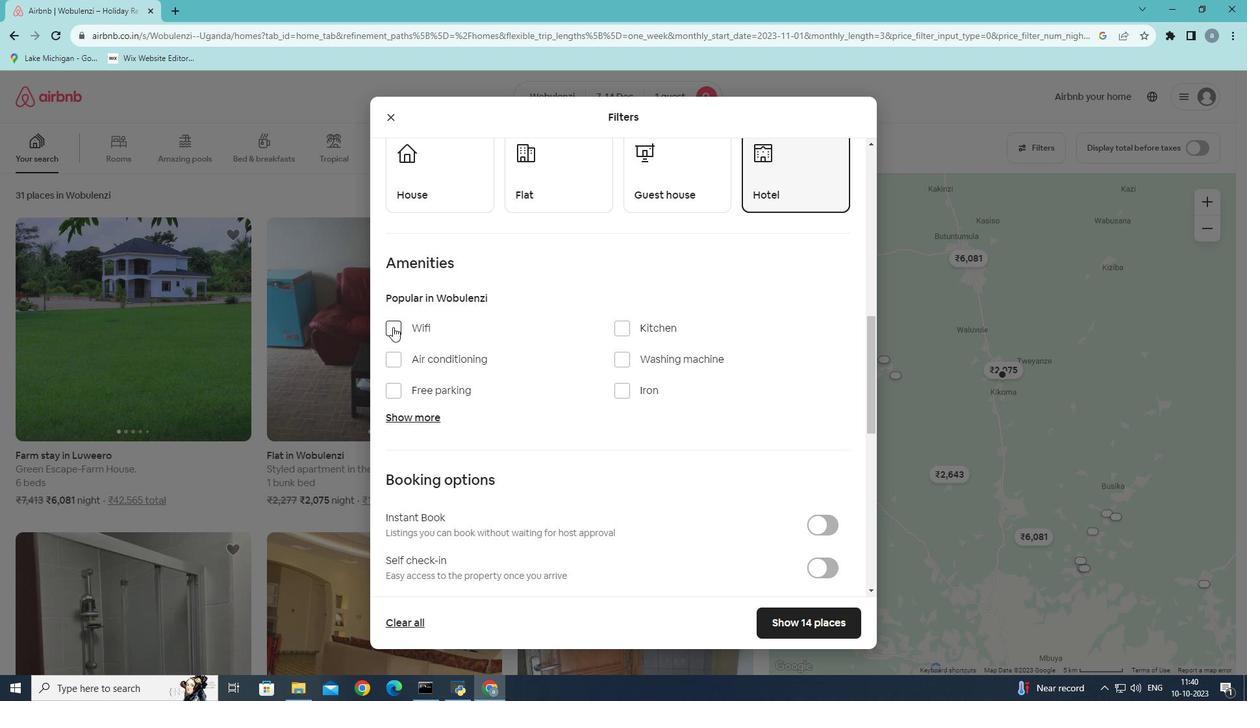 
Action: Mouse moved to (448, 419)
Screenshot: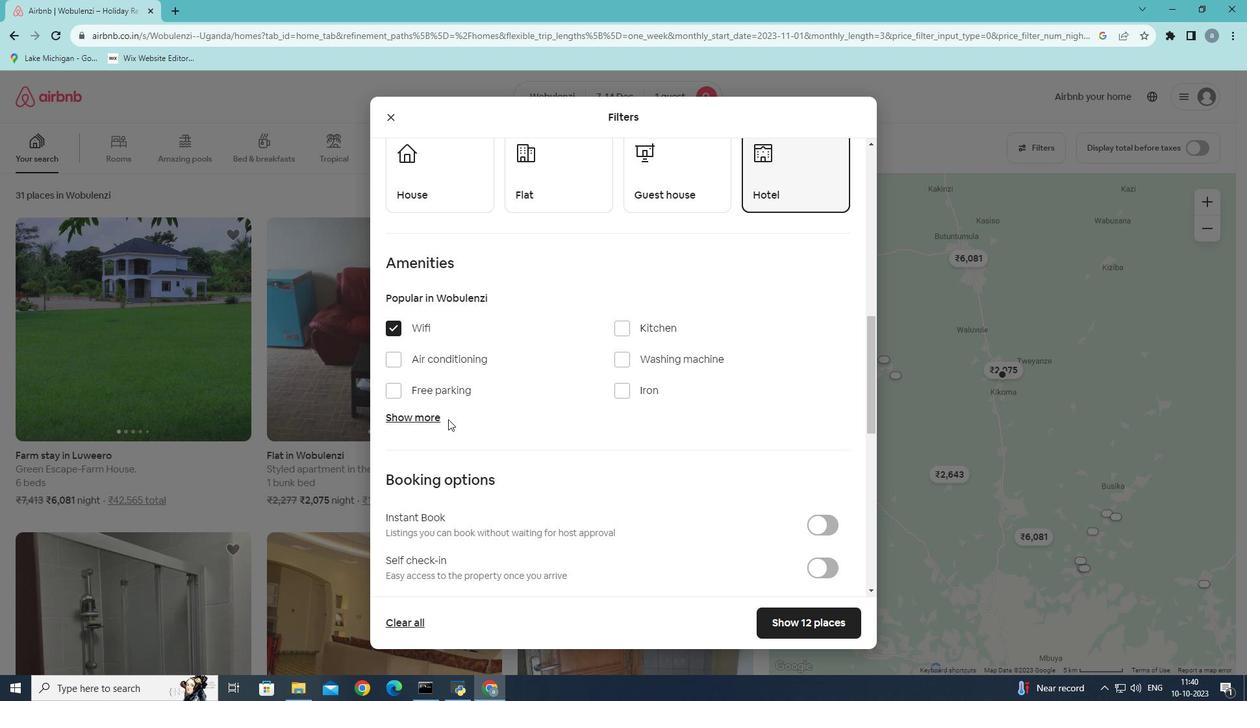 
Action: Mouse scrolled (448, 419) with delta (0, 0)
Screenshot: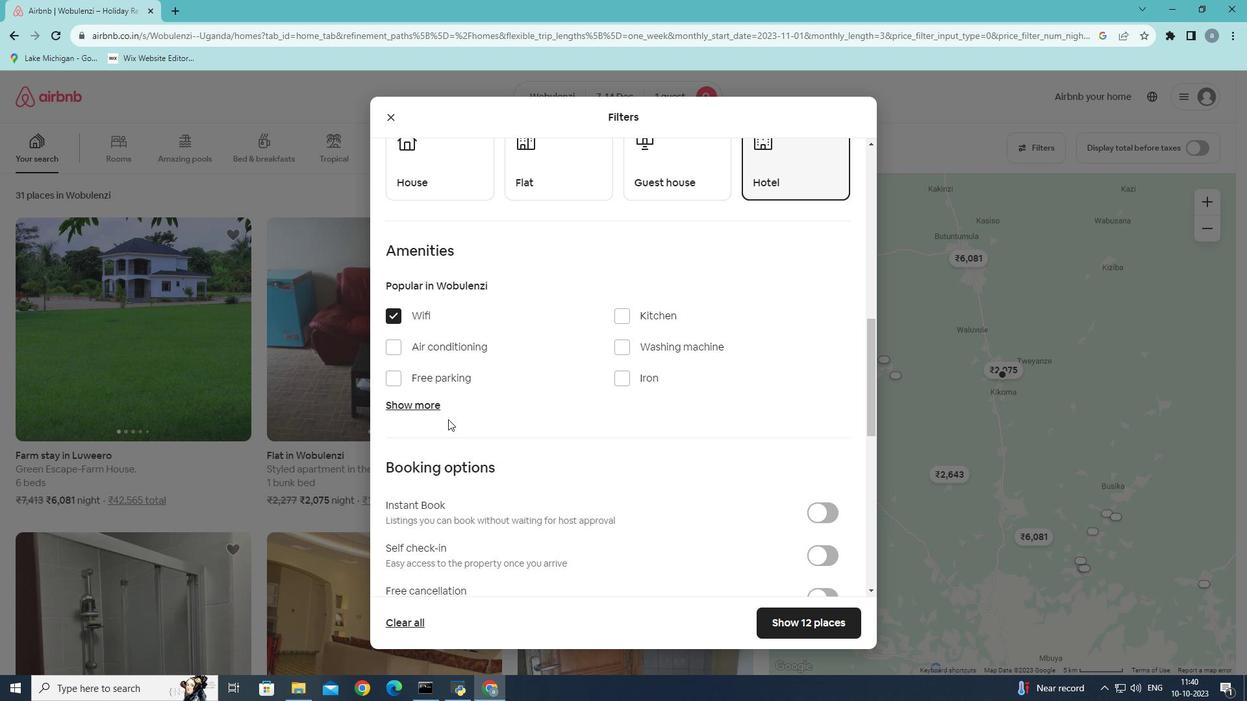 
Action: Mouse scrolled (448, 419) with delta (0, 0)
Screenshot: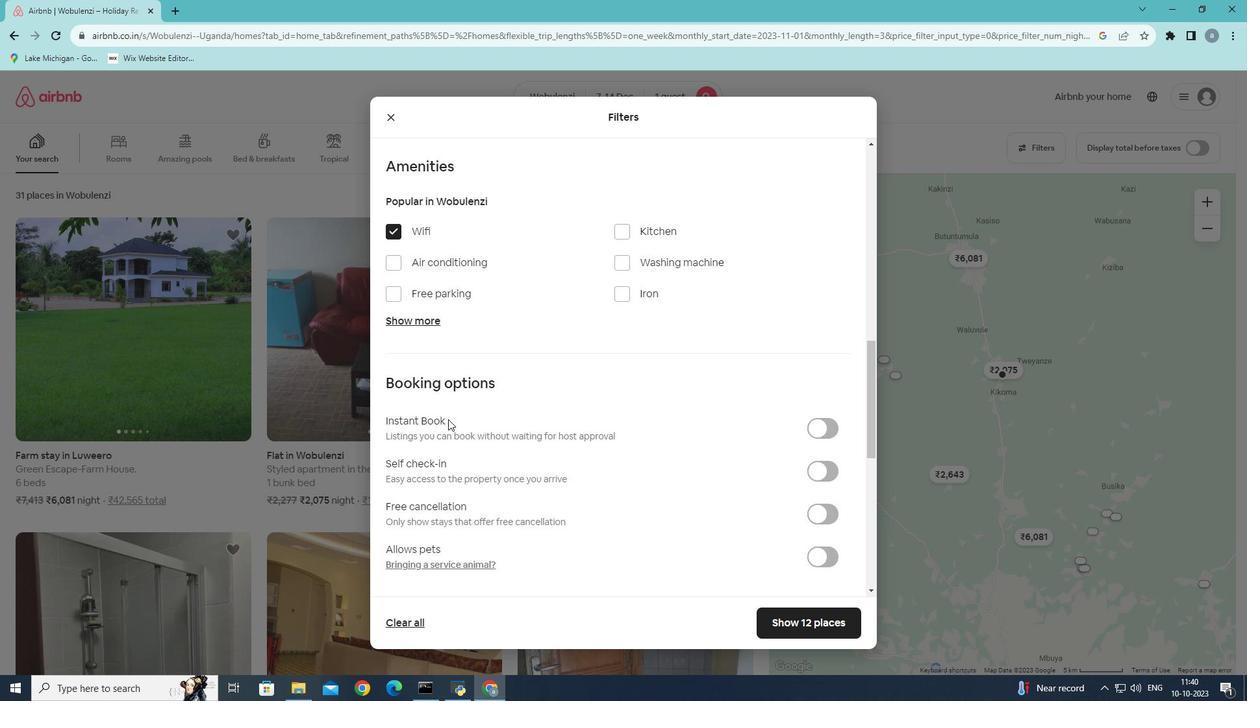 
Action: Mouse scrolled (448, 419) with delta (0, 0)
Screenshot: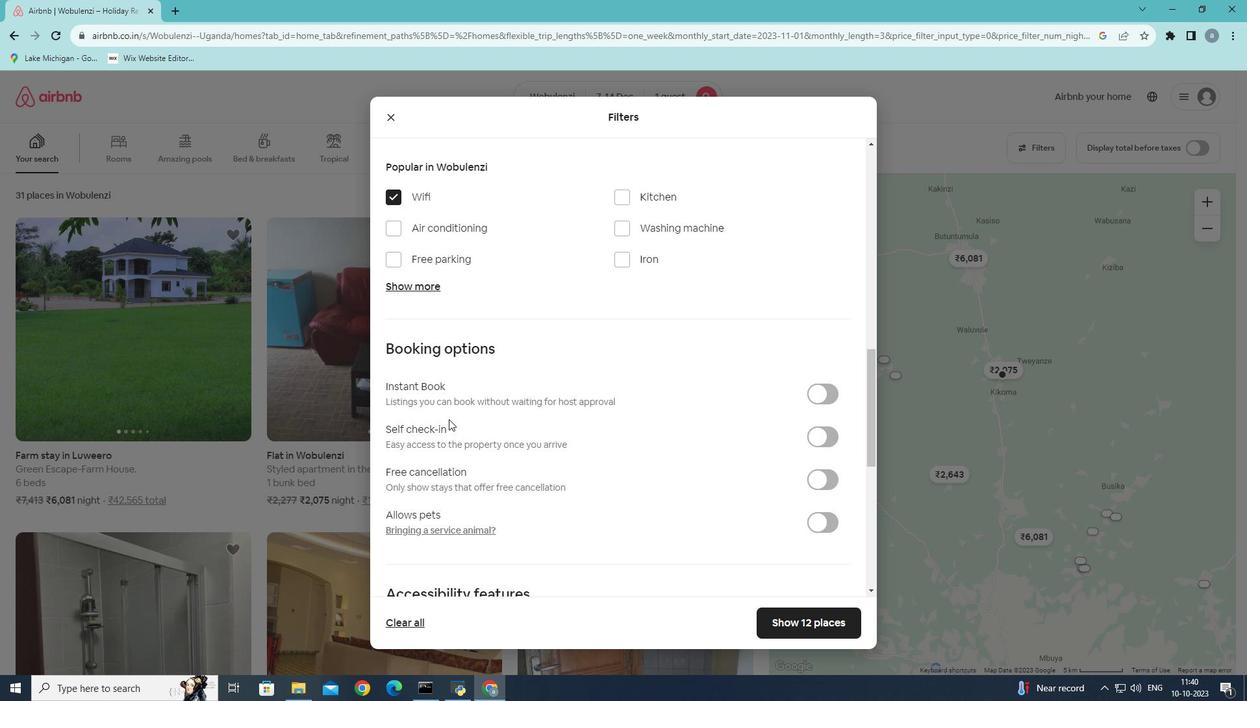 
Action: Mouse moved to (827, 375)
Screenshot: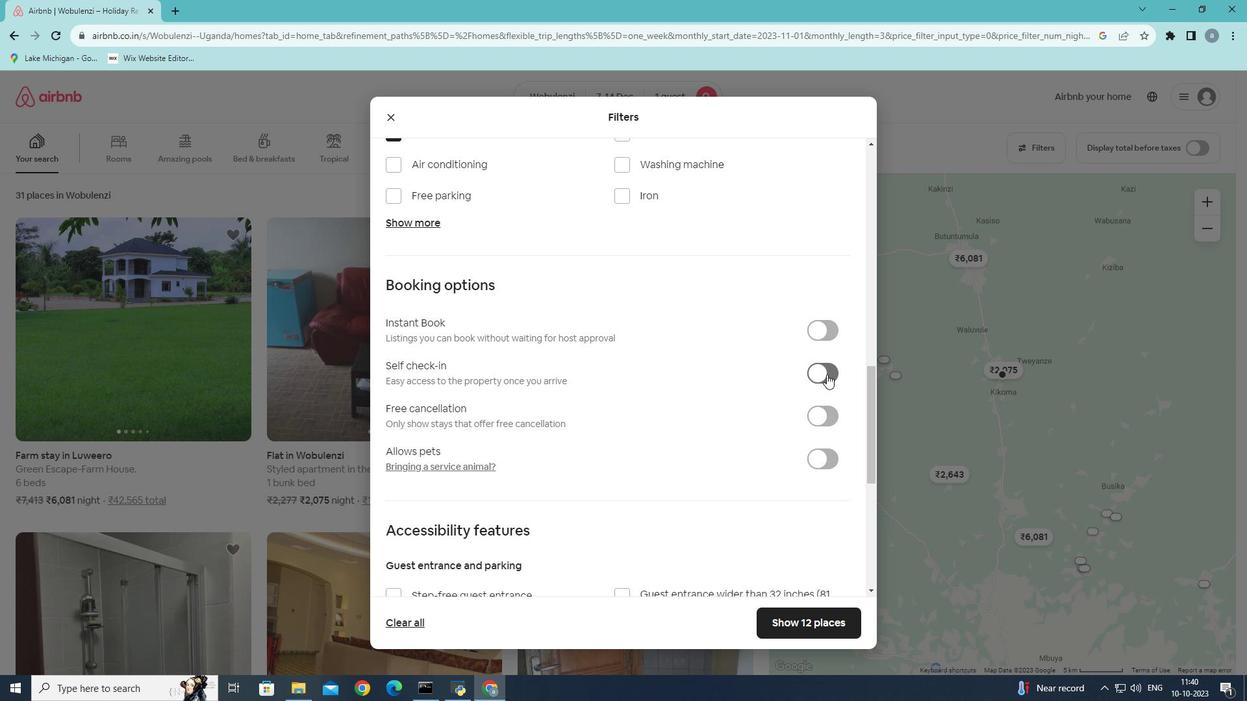
Action: Mouse pressed left at (827, 375)
Screenshot: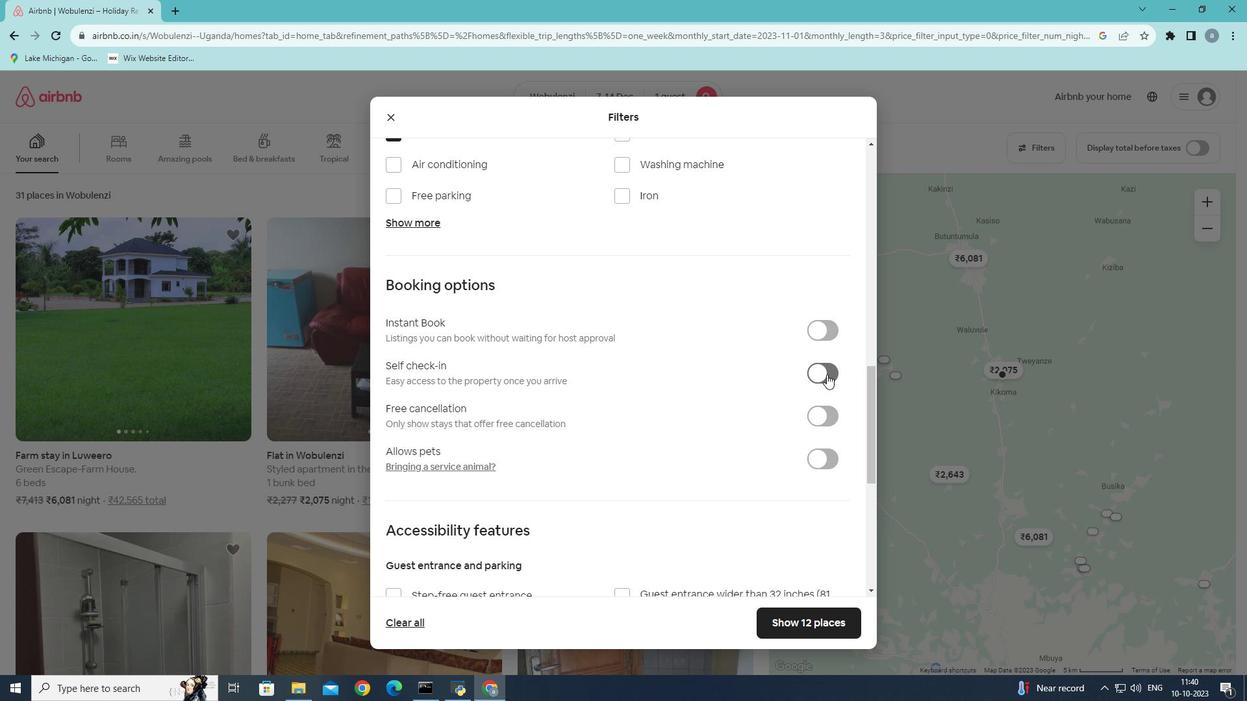 
Action: Mouse moved to (751, 404)
Screenshot: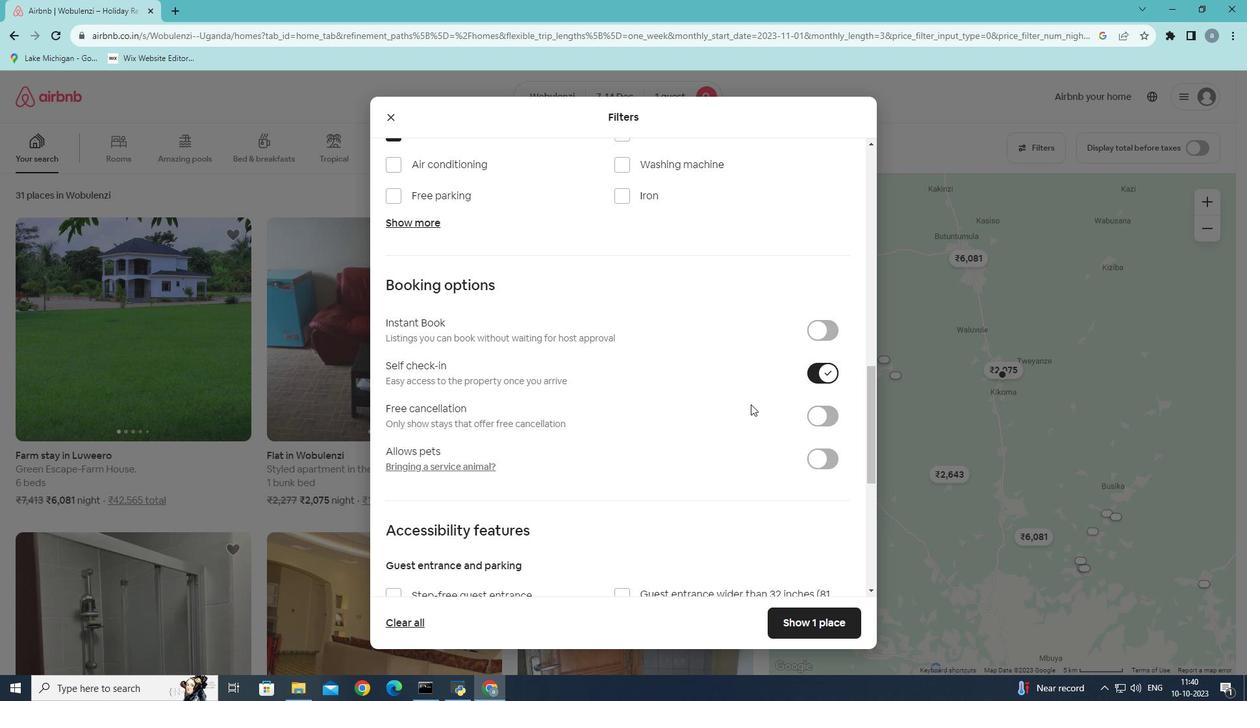 
Action: Mouse scrolled (751, 404) with delta (0, 0)
Screenshot: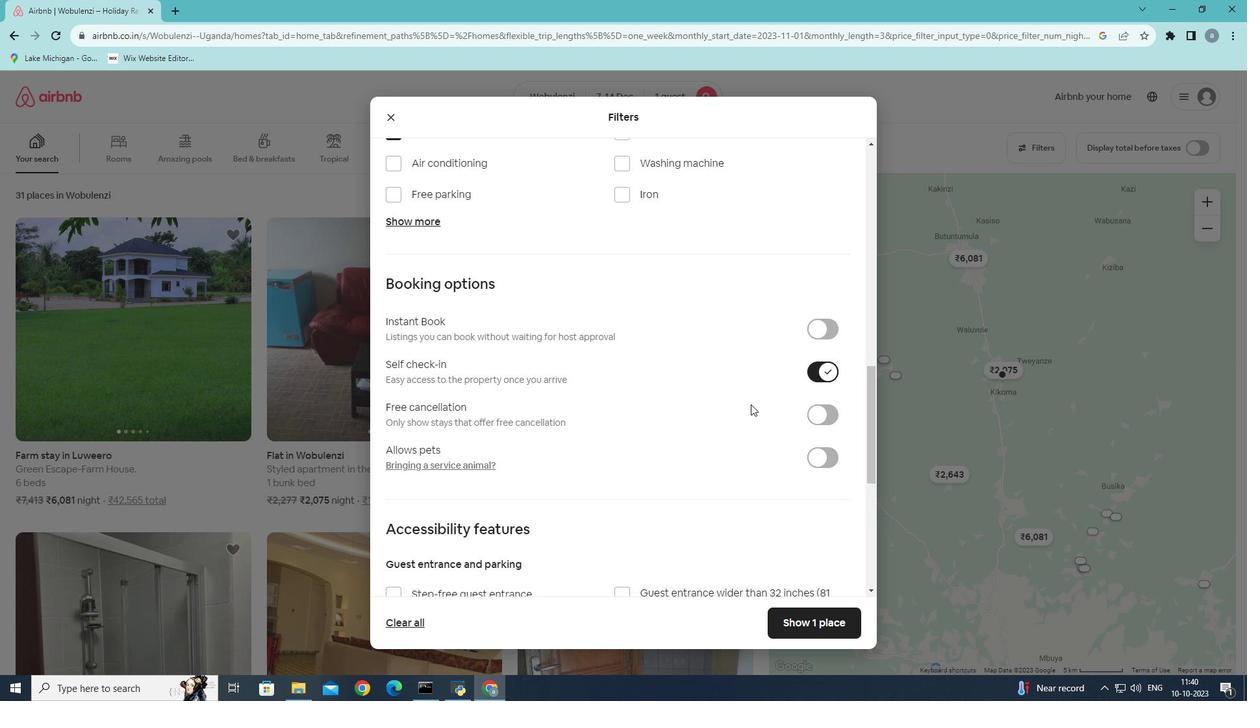 
Action: Mouse scrolled (751, 404) with delta (0, 0)
Screenshot: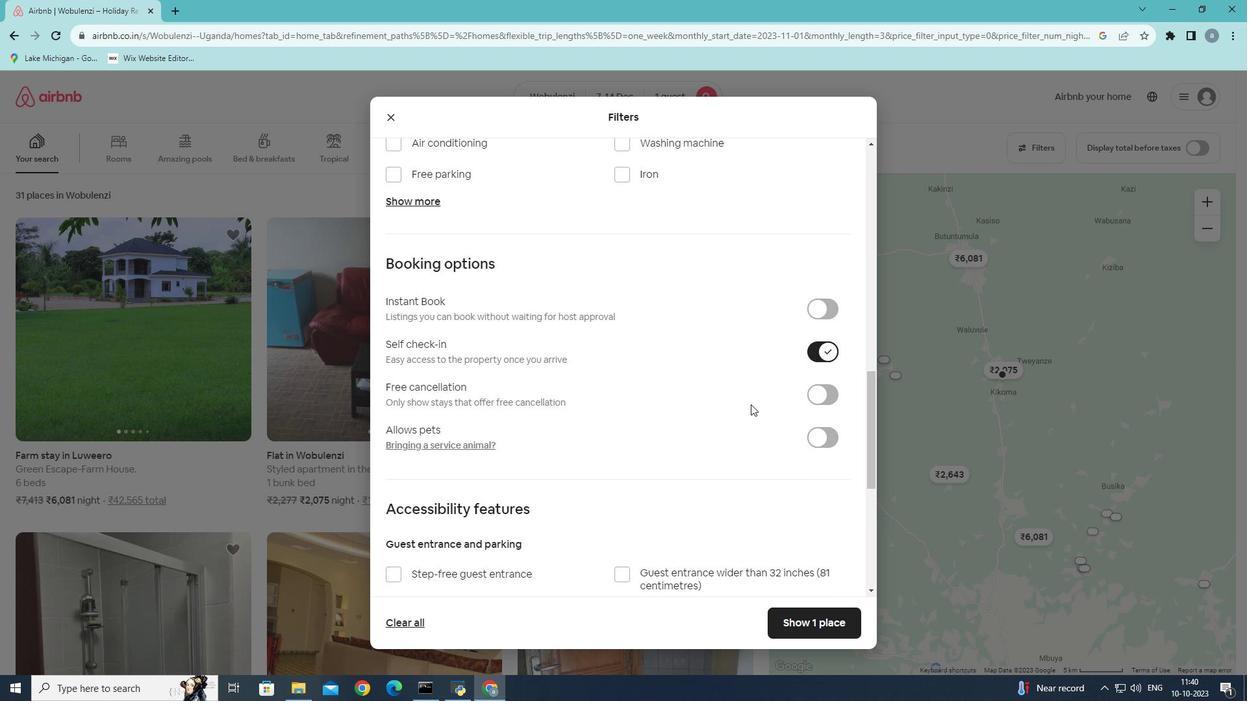 
Action: Mouse scrolled (751, 404) with delta (0, 0)
Screenshot: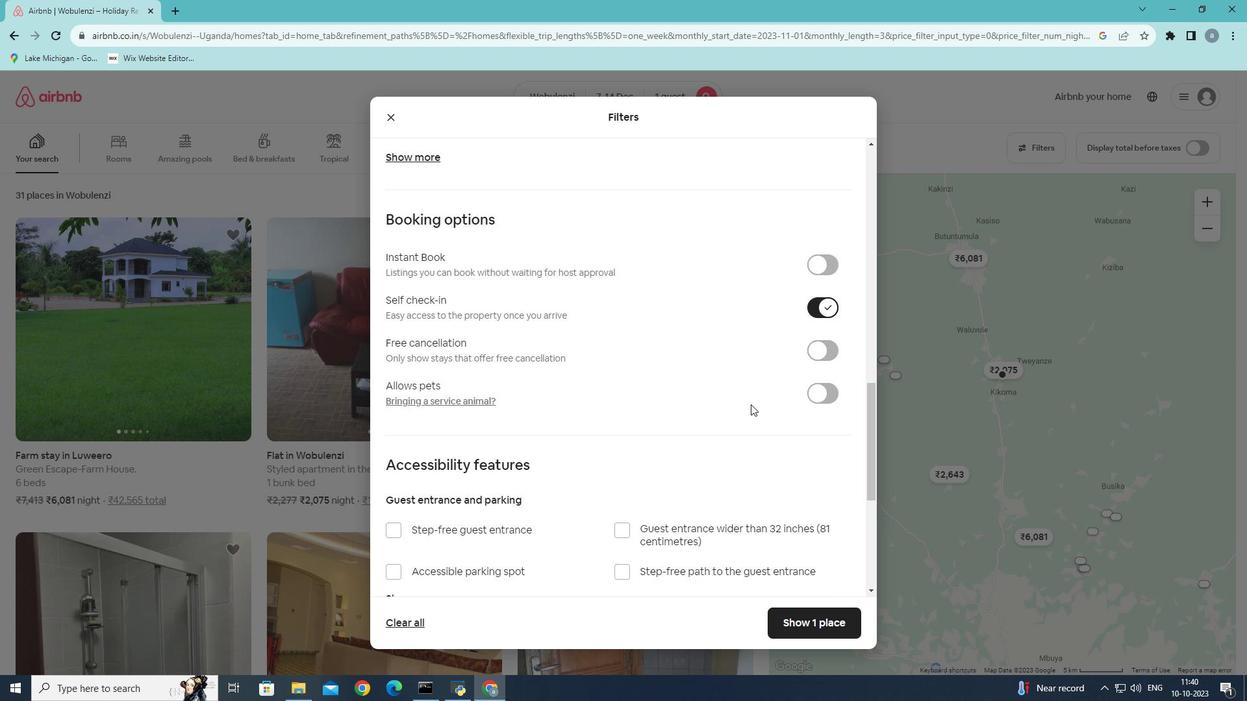 
Action: Mouse scrolled (751, 404) with delta (0, 0)
Screenshot: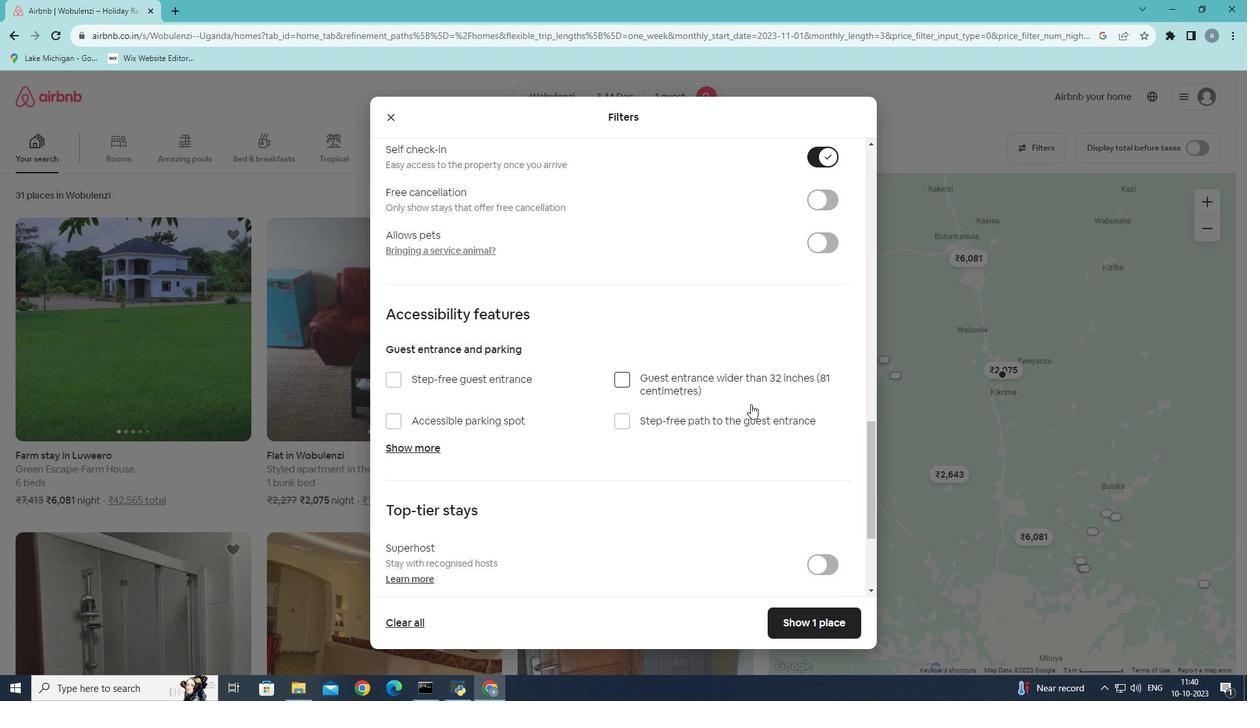 
Action: Mouse scrolled (751, 404) with delta (0, 0)
Screenshot: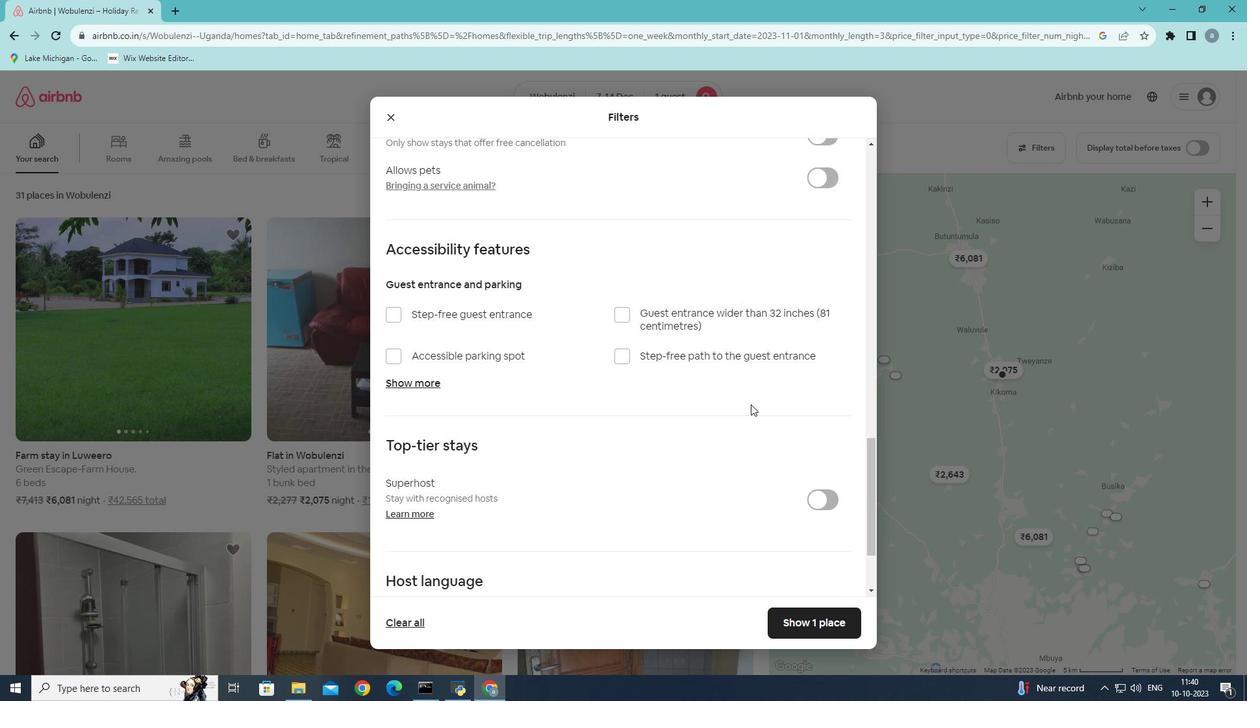 
Action: Mouse scrolled (751, 404) with delta (0, 0)
Screenshot: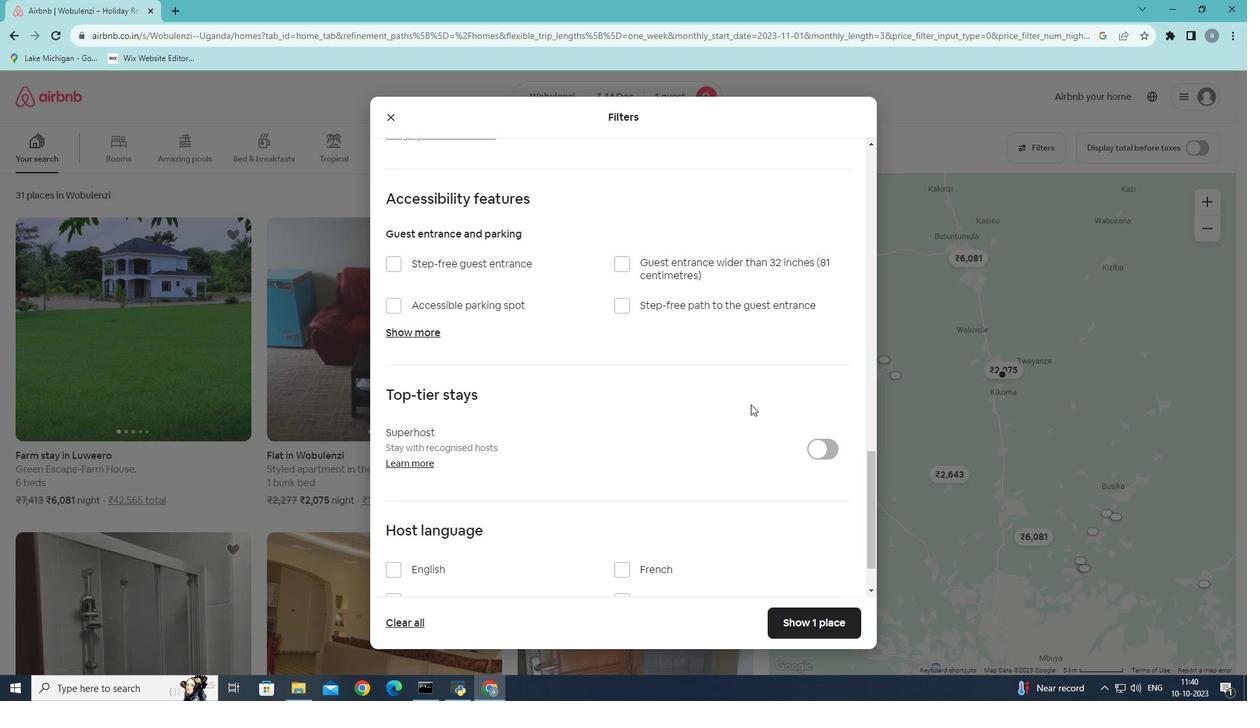 
Action: Mouse moved to (806, 626)
Screenshot: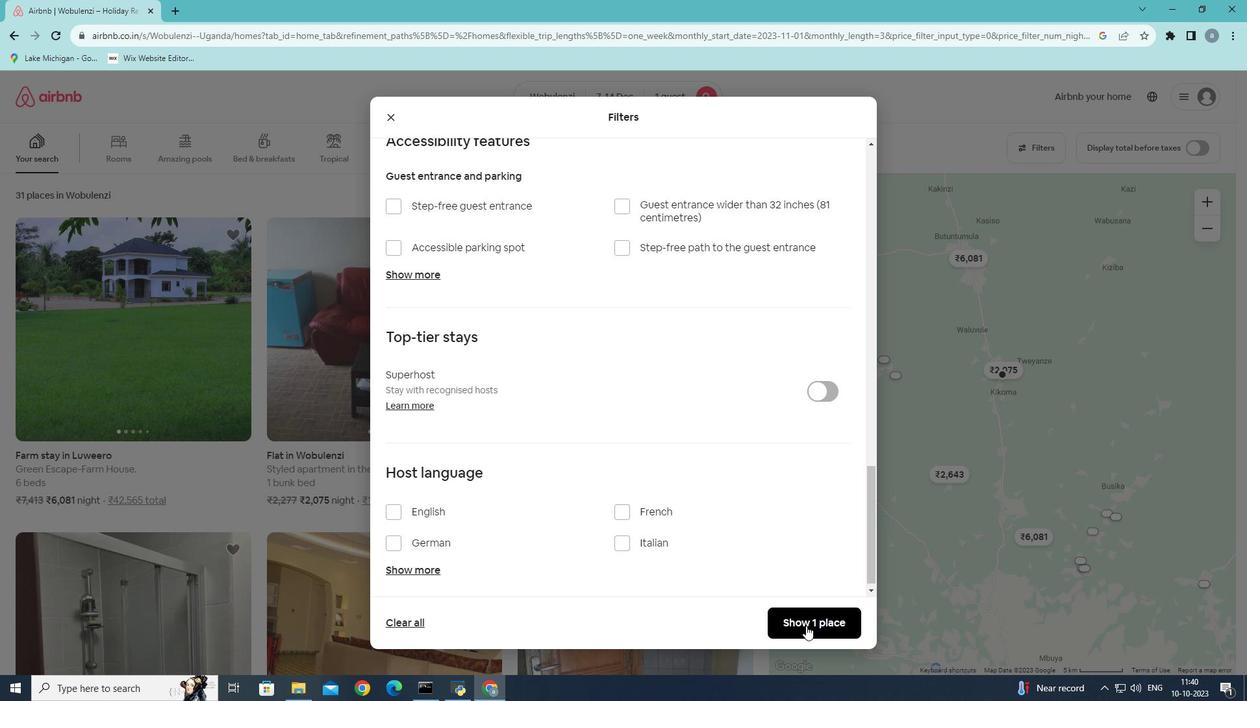 
Action: Mouse pressed left at (806, 626)
Screenshot: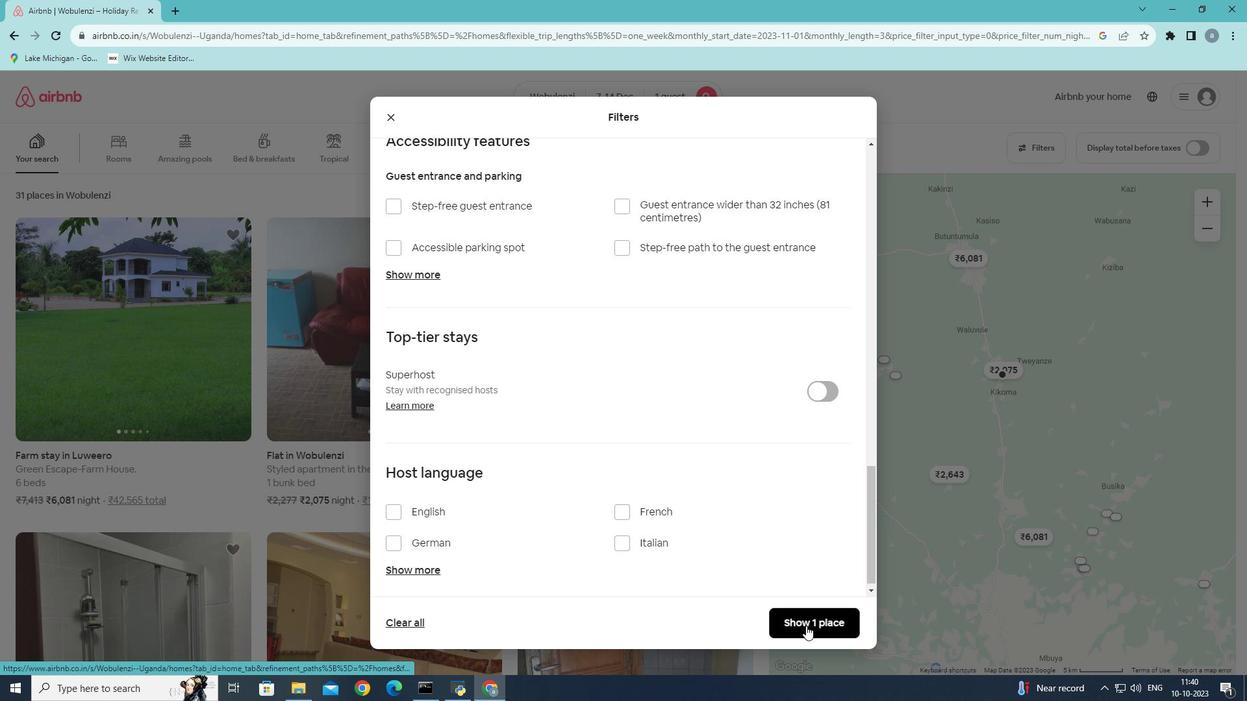 
Action: Mouse moved to (770, 605)
Screenshot: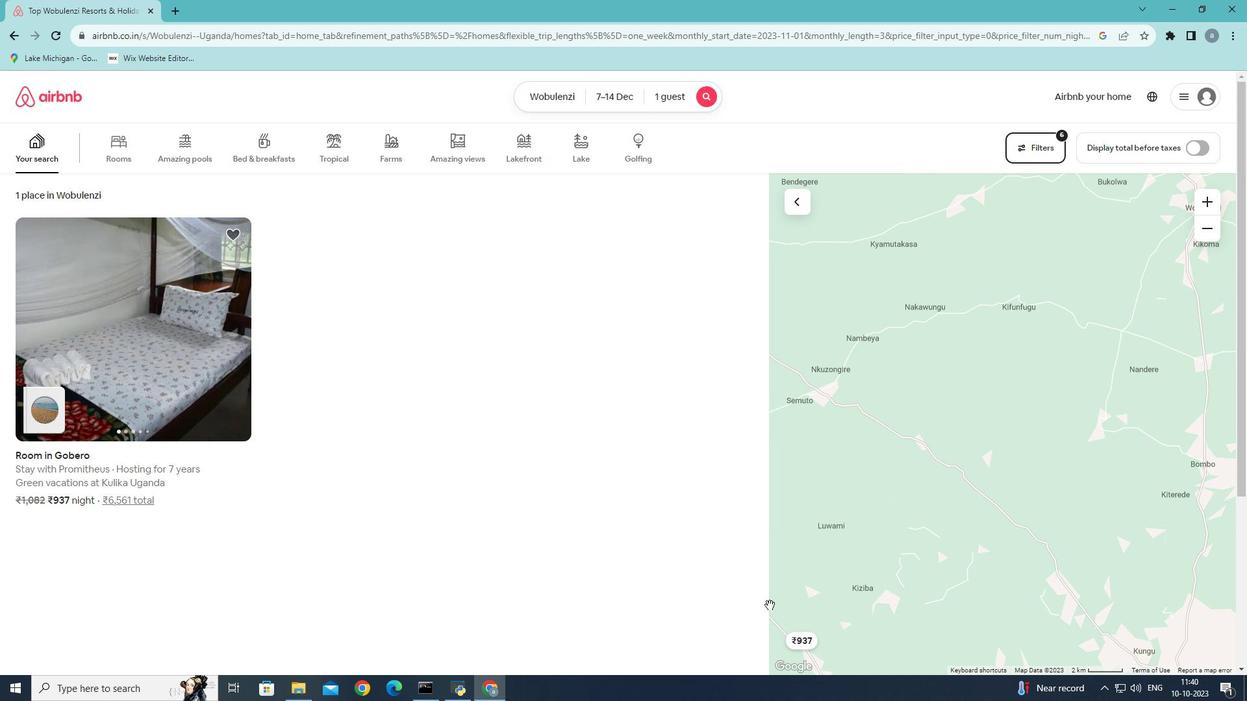 
